 Task: In the event  named  Presentation Rehearsal and Polishing Session, Set a range of dates when you can accept meetings  '12 Jul â€" 1 Aug 2023'. Select a duration of  30 min. Select working hours  	_x000D_
MON- SAT 9:00am â€" 5:00pm. Add time before or after your events  as 5 min. Set the frequency of available time slots for invitees as  35 min. Set the minimum notice period and maximum events allowed per day as  45 hour and 6. , logged in from the account softage.4@softage.net and add another guest for the event, softage.1@softage.net
Action: Mouse pressed left at (946, 433)
Screenshot: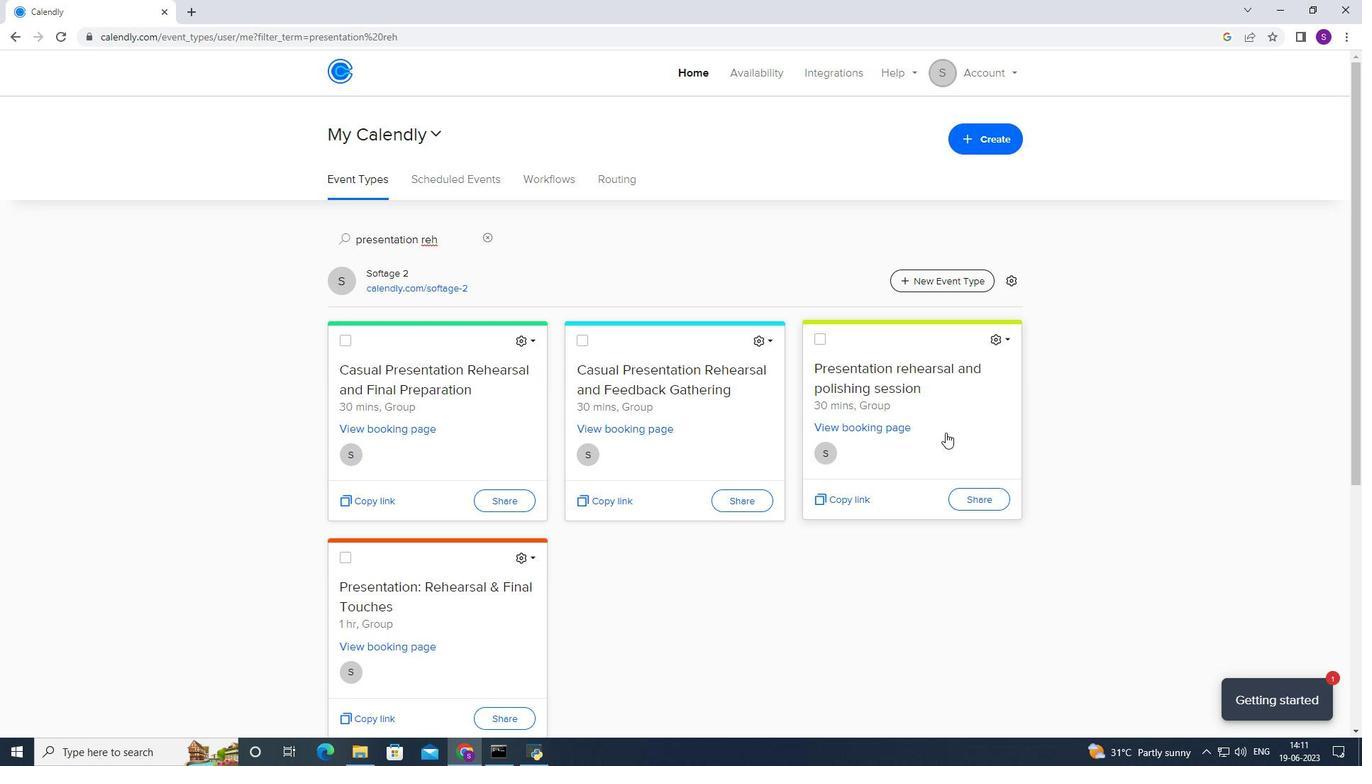 
Action: Mouse moved to (529, 303)
Screenshot: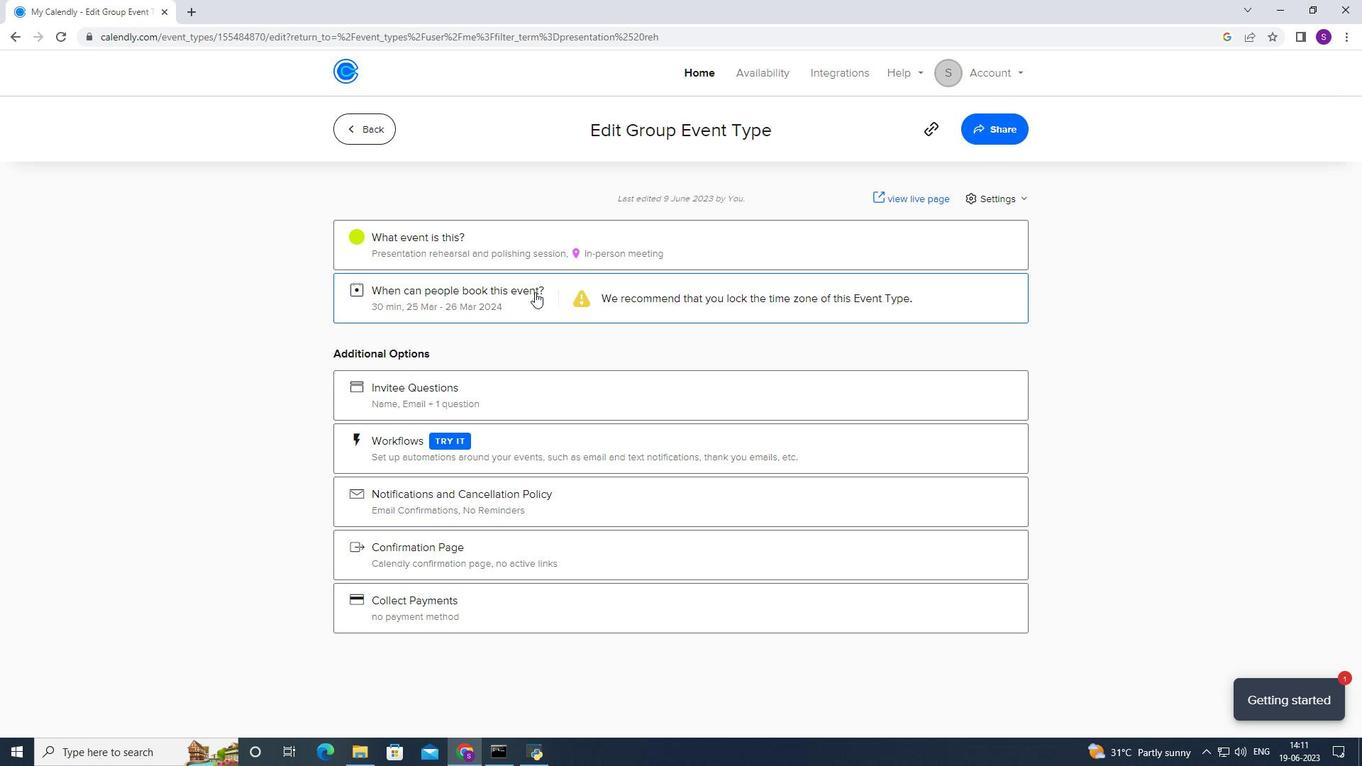
Action: Mouse pressed left at (529, 303)
Screenshot: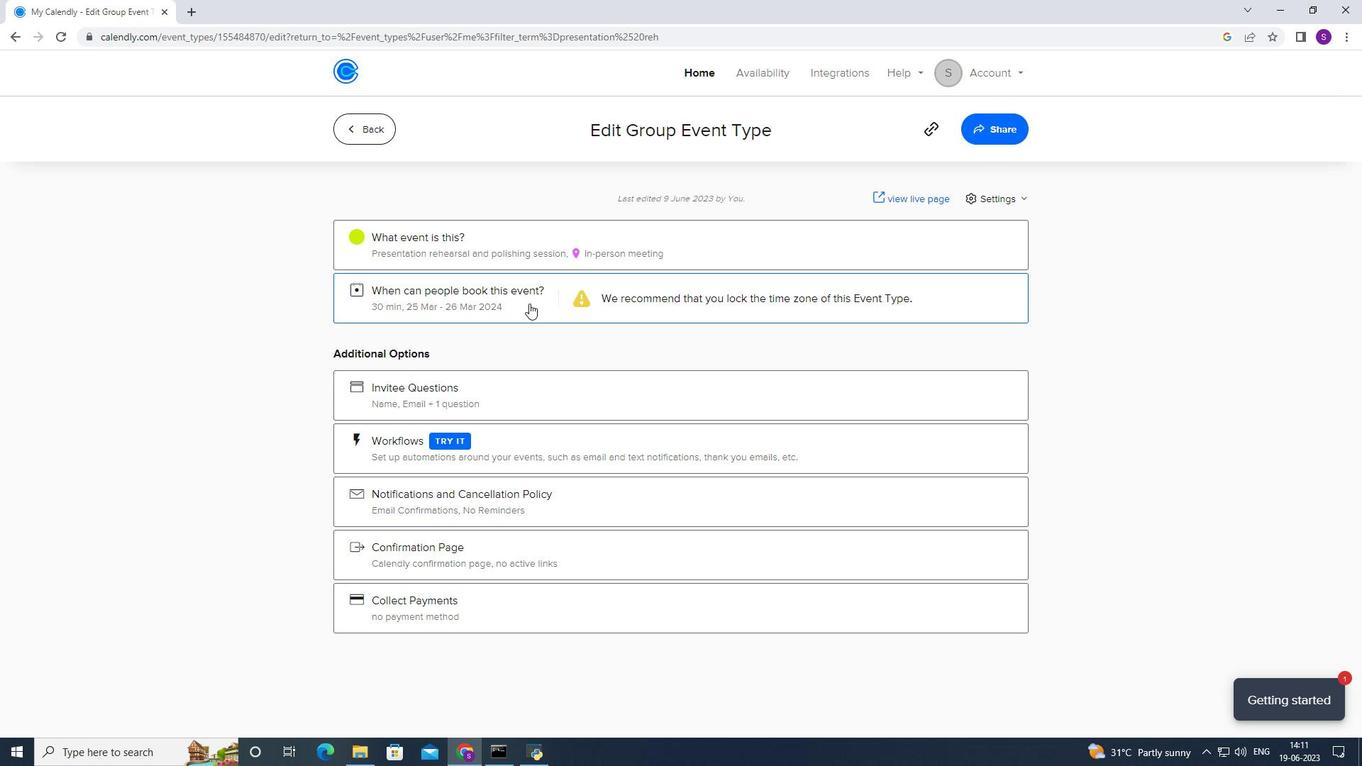 
Action: Mouse moved to (513, 480)
Screenshot: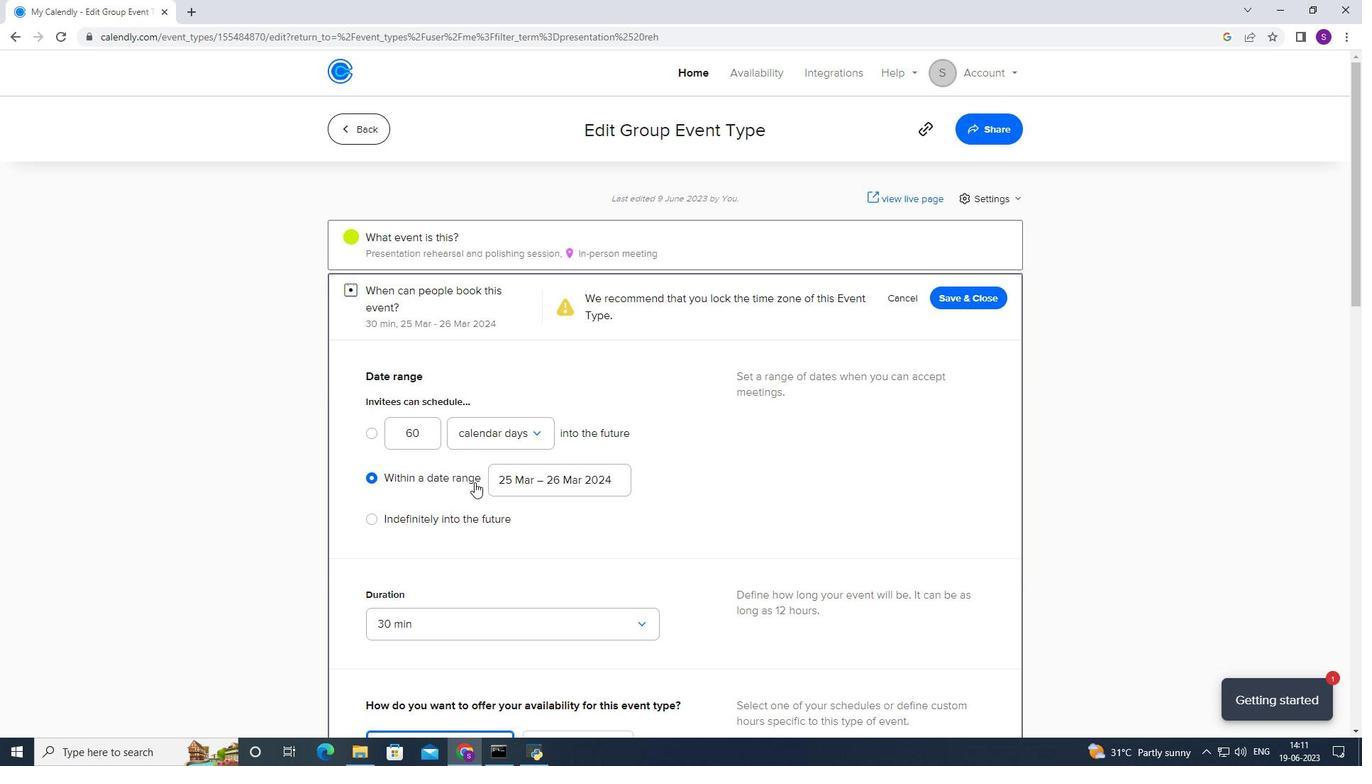 
Action: Mouse pressed left at (513, 480)
Screenshot: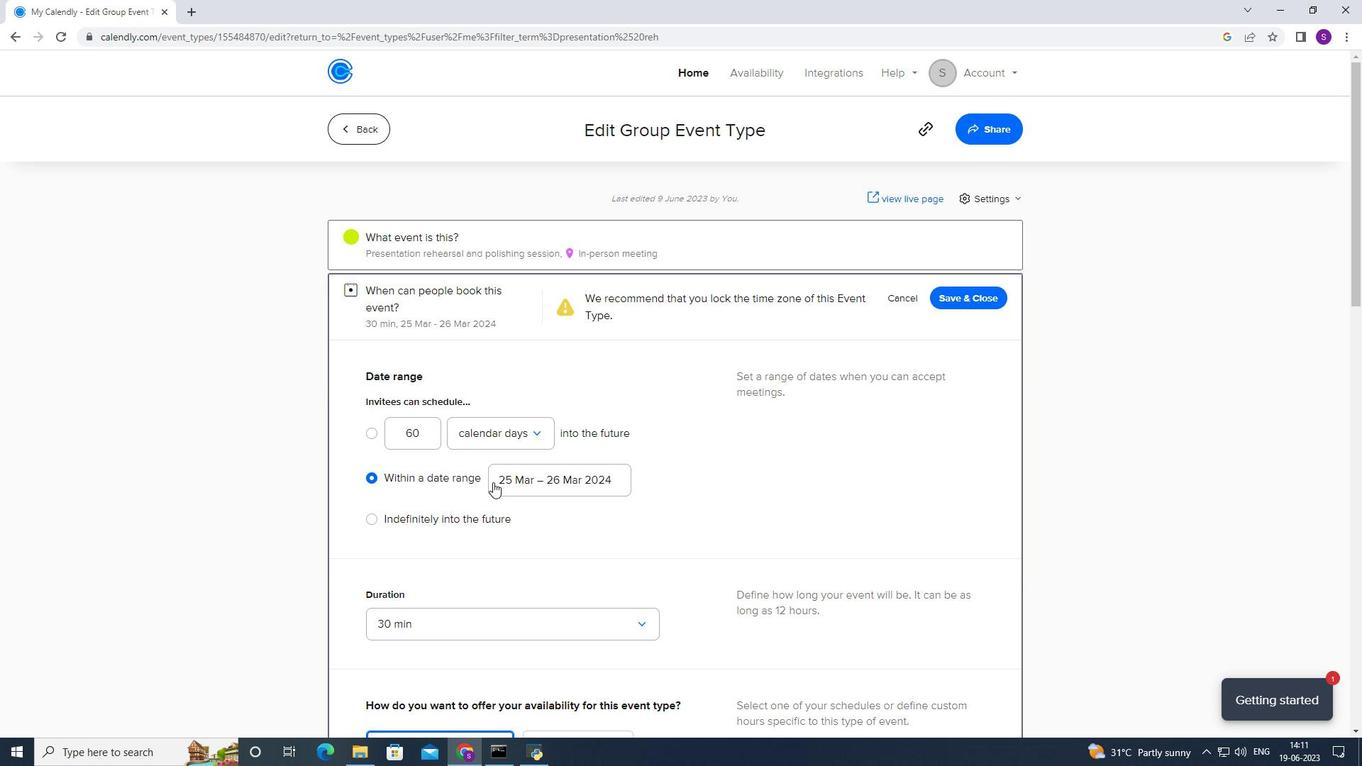 
Action: Mouse moved to (596, 222)
Screenshot: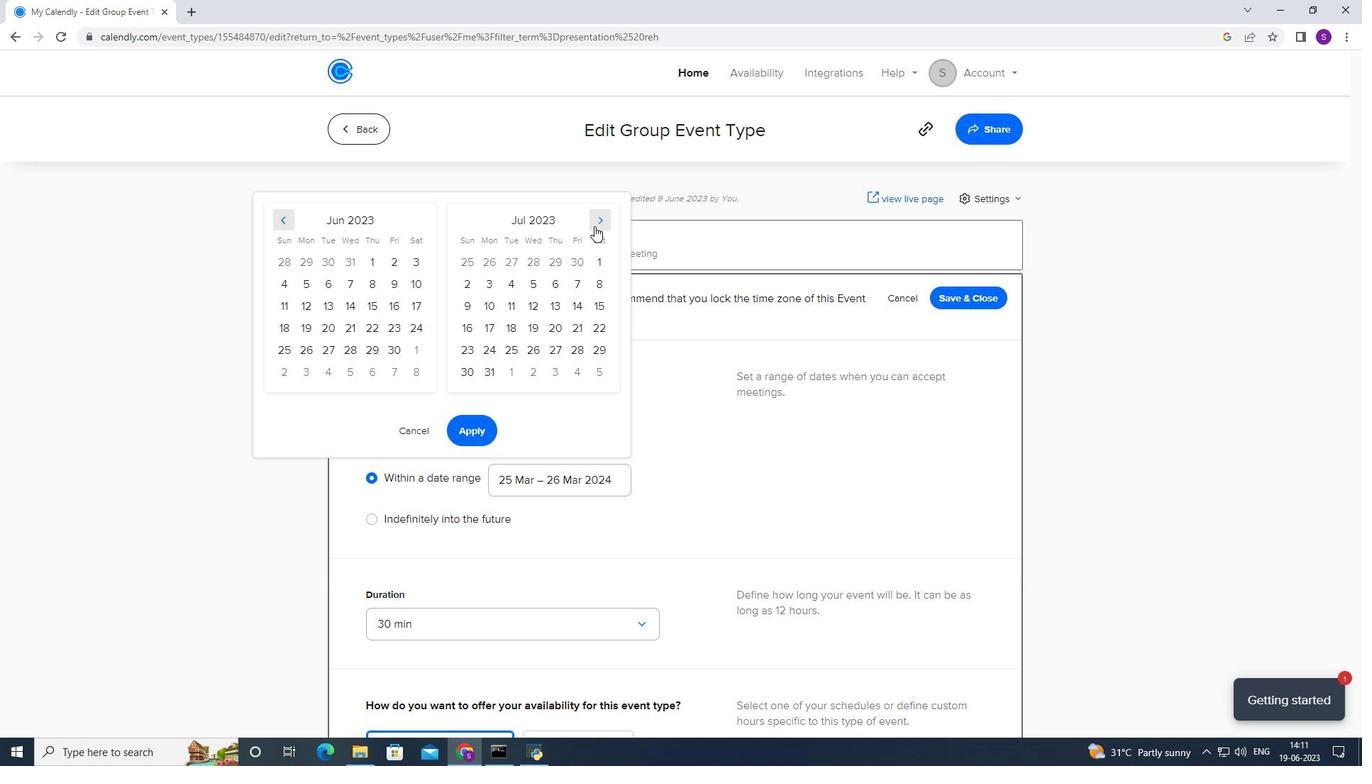 
Action: Mouse pressed left at (596, 222)
Screenshot: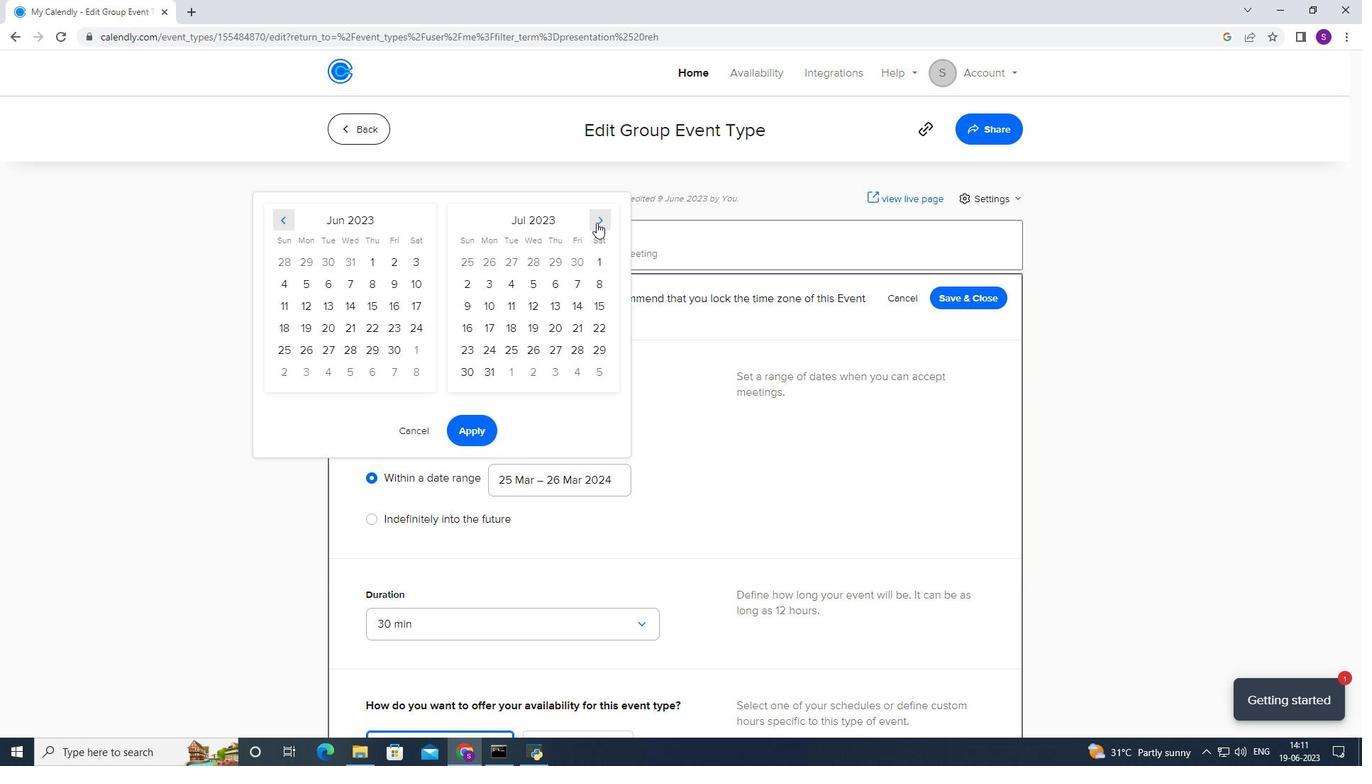 
Action: Mouse moved to (342, 305)
Screenshot: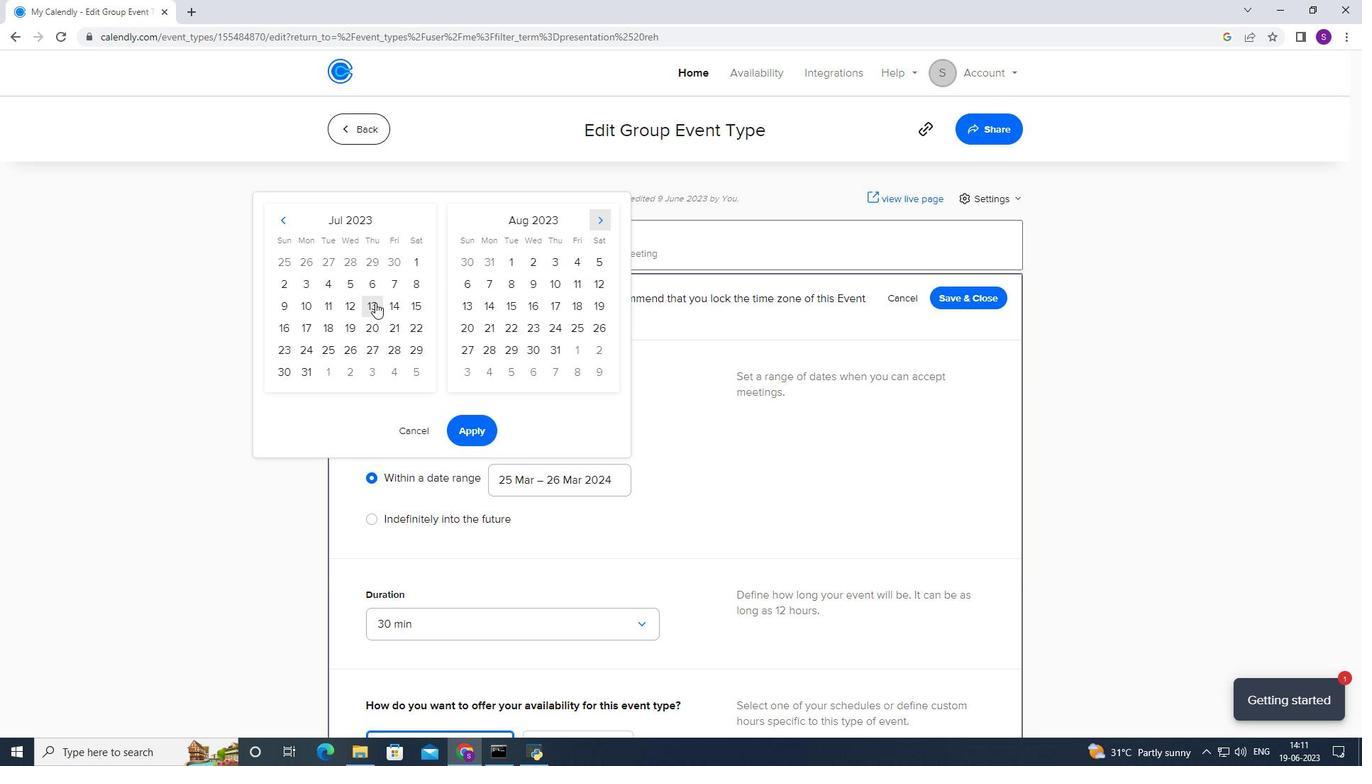 
Action: Mouse pressed left at (342, 305)
Screenshot: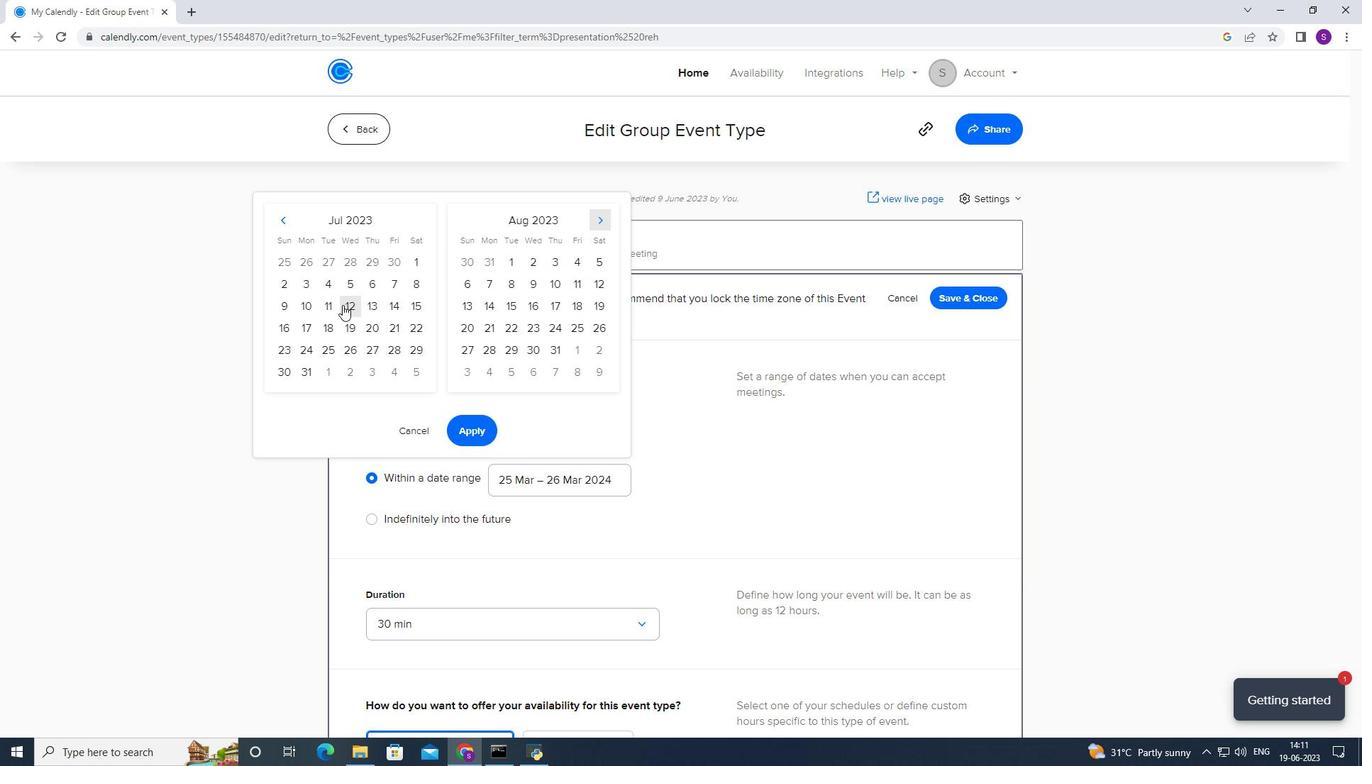 
Action: Mouse moved to (516, 269)
Screenshot: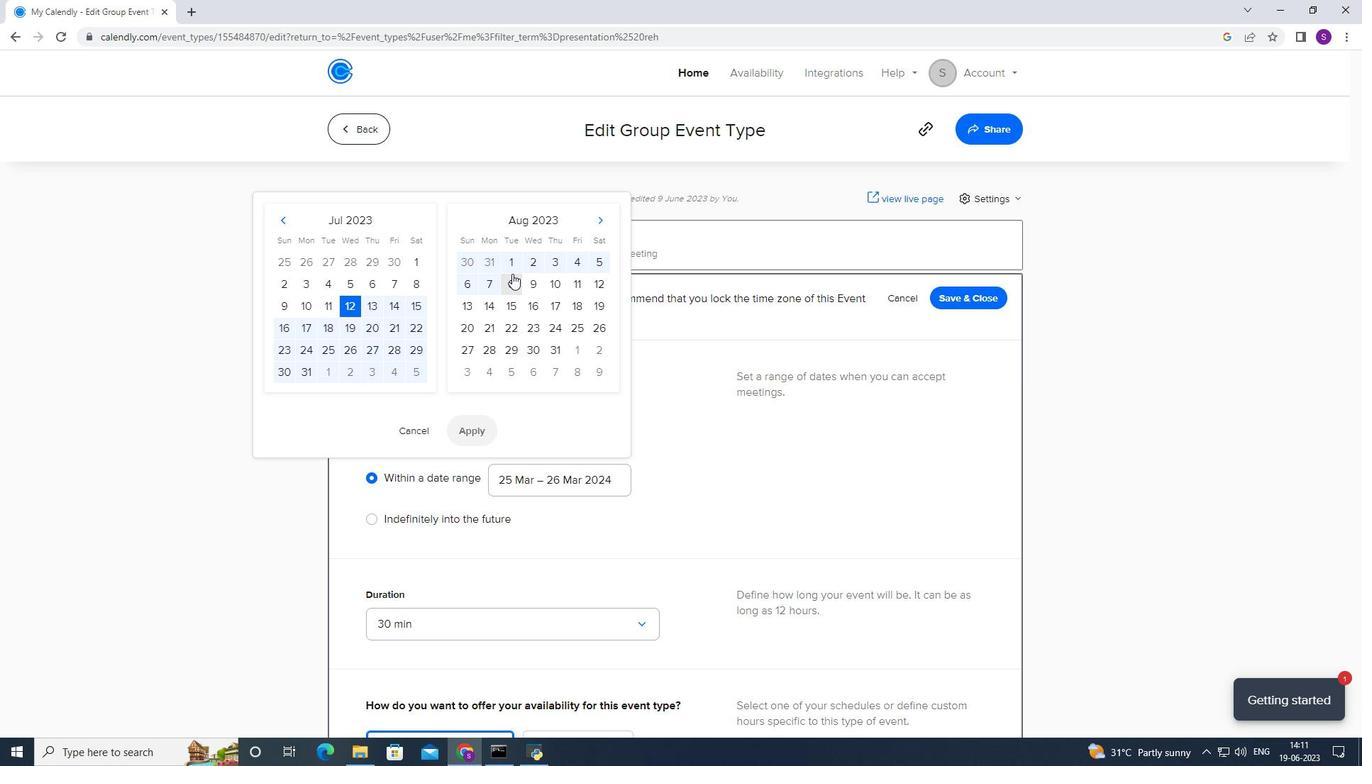 
Action: Mouse pressed left at (516, 269)
Screenshot: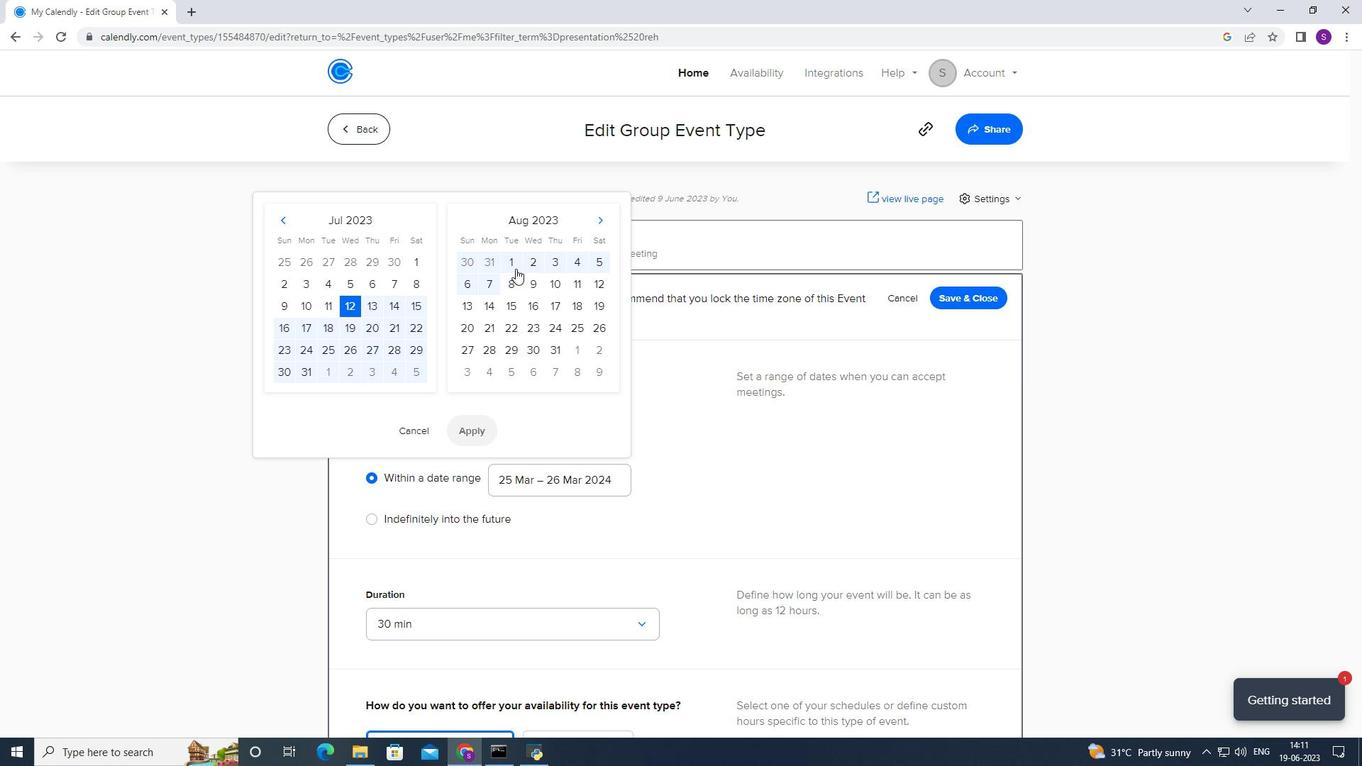 
Action: Mouse moved to (478, 415)
Screenshot: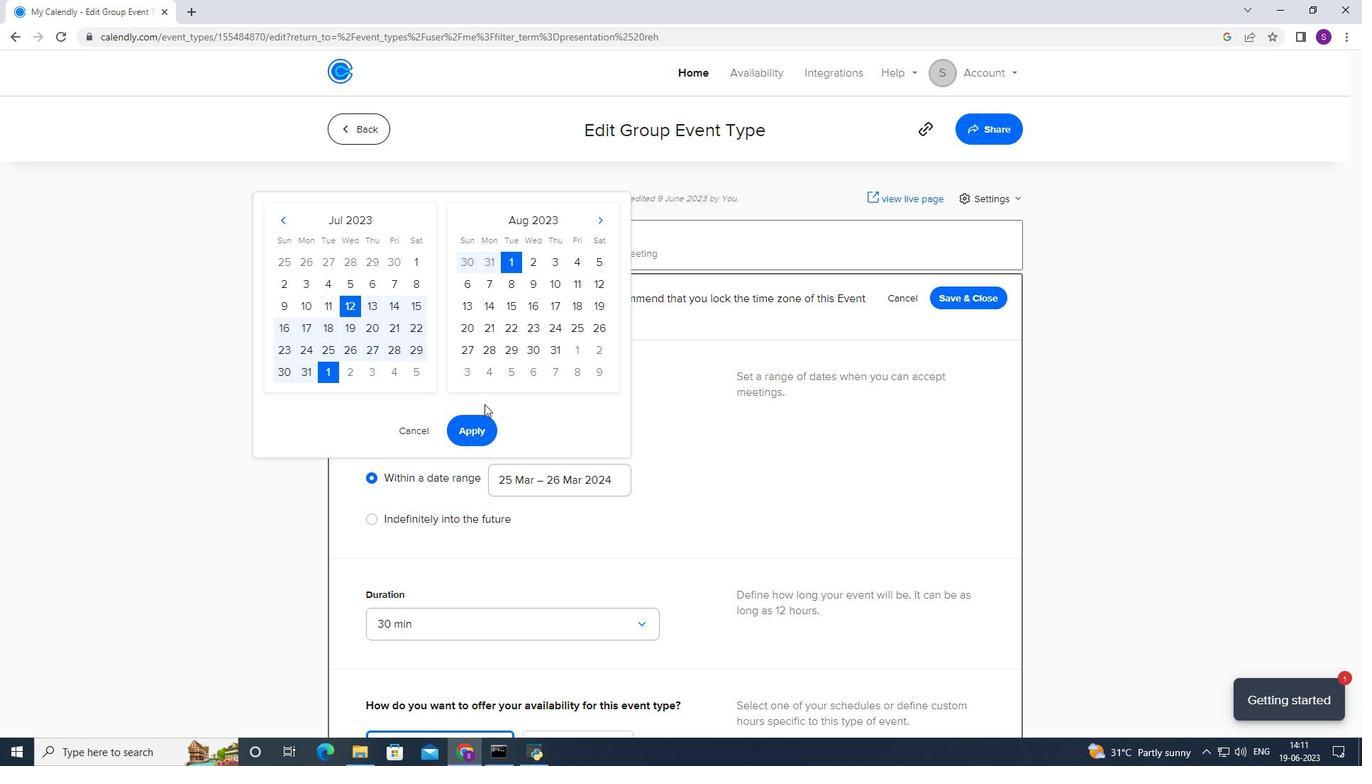 
Action: Mouse pressed left at (478, 415)
Screenshot: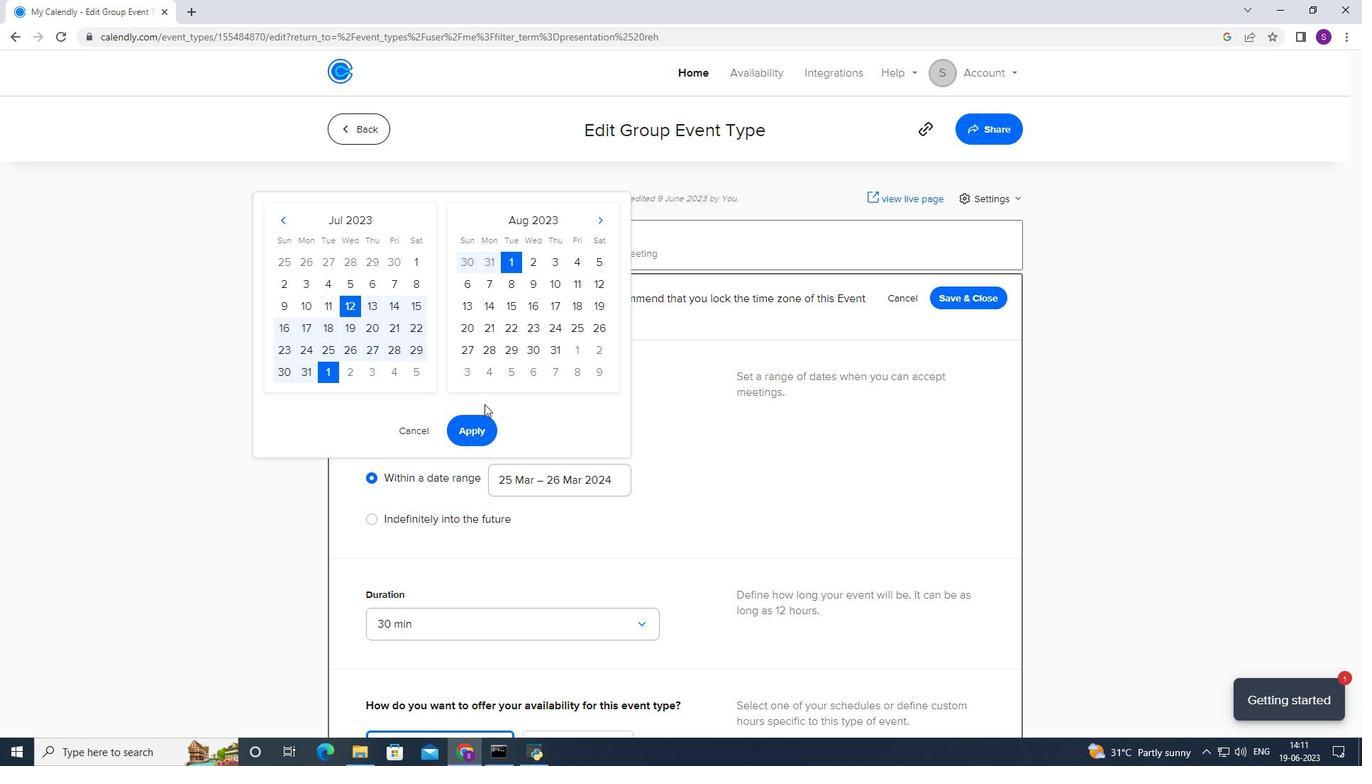 
Action: Mouse moved to (479, 416)
Screenshot: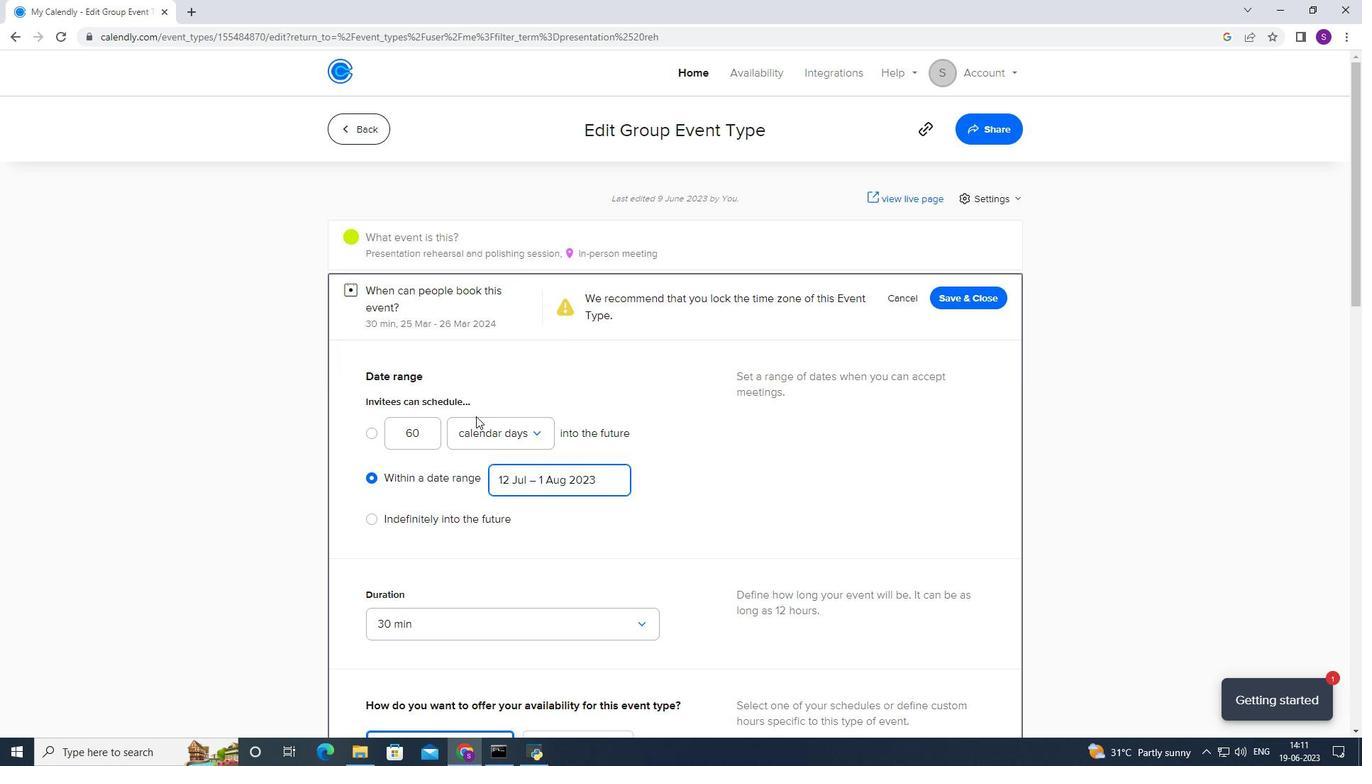 
Action: Mouse scrolled (479, 415) with delta (0, 0)
Screenshot: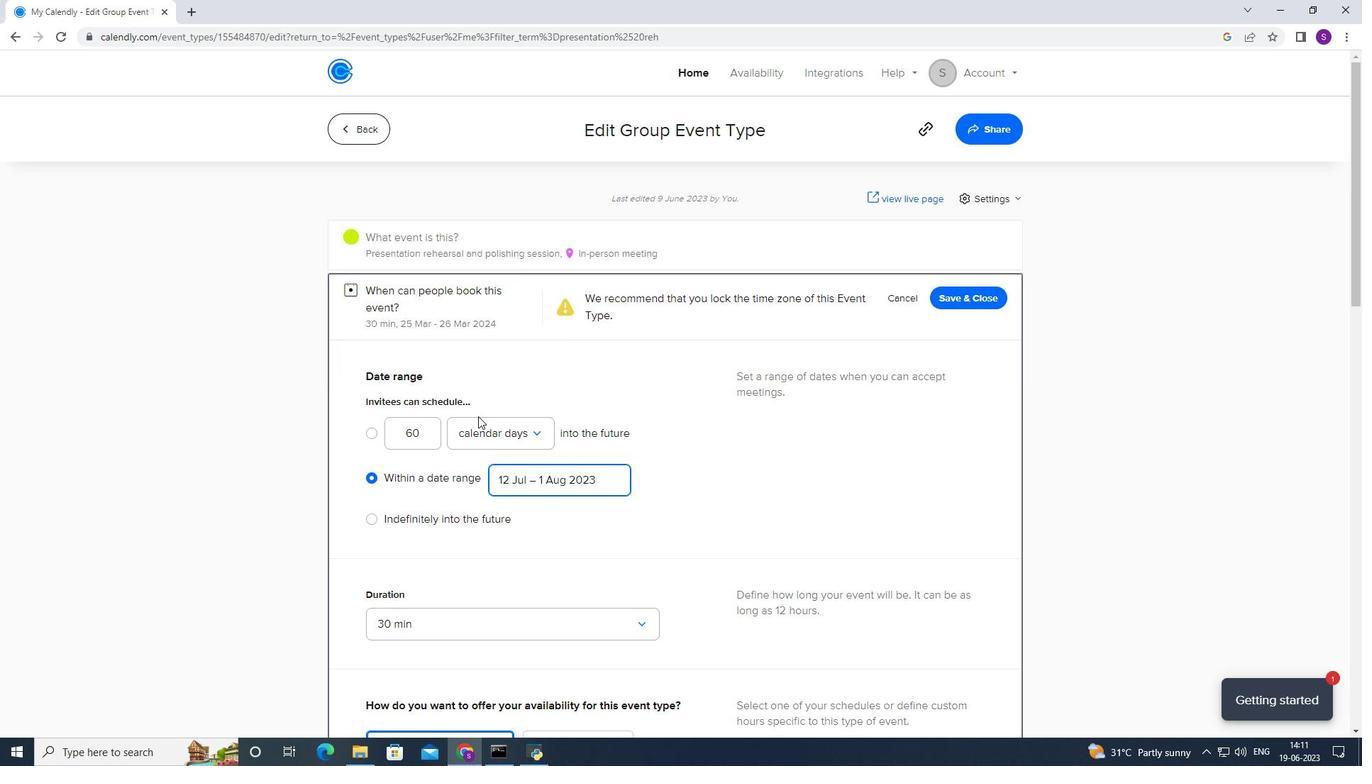 
Action: Mouse scrolled (479, 415) with delta (0, 0)
Screenshot: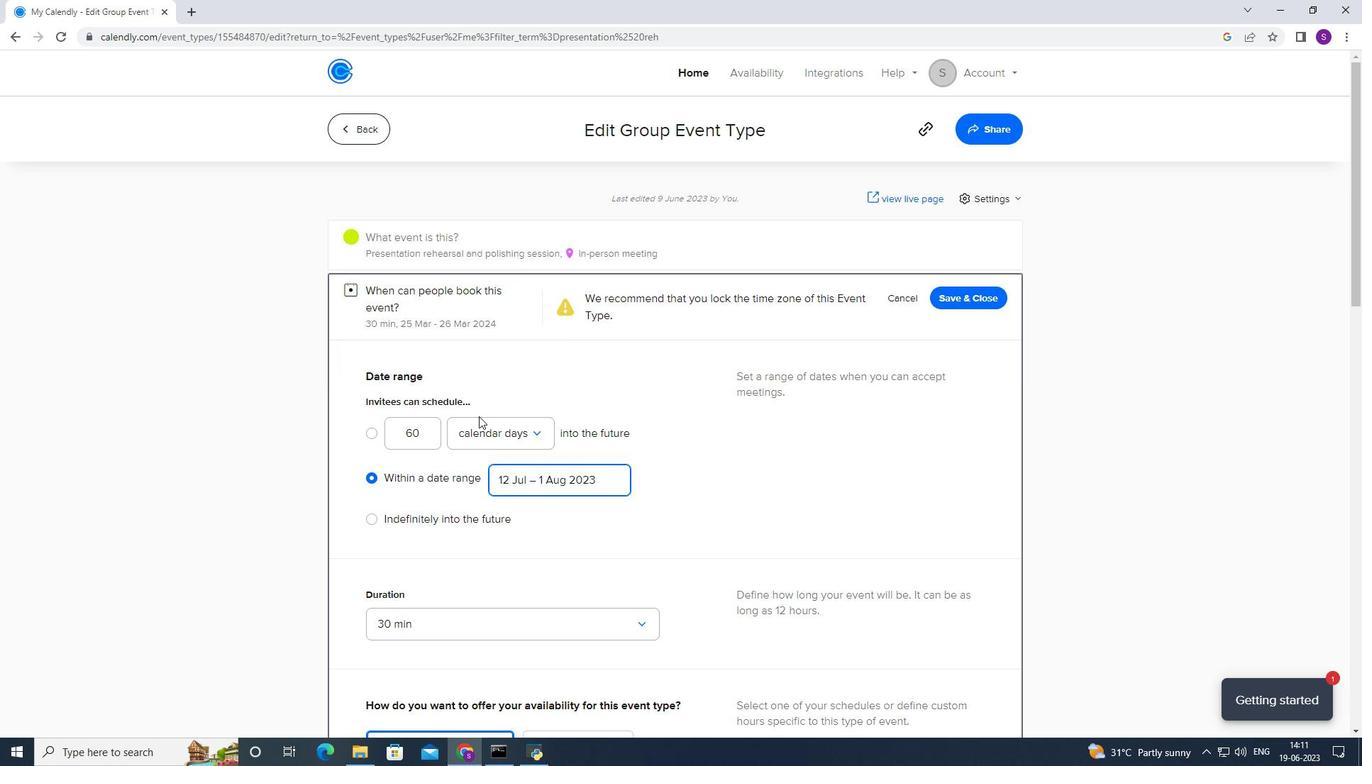 
Action: Mouse scrolled (479, 415) with delta (0, 0)
Screenshot: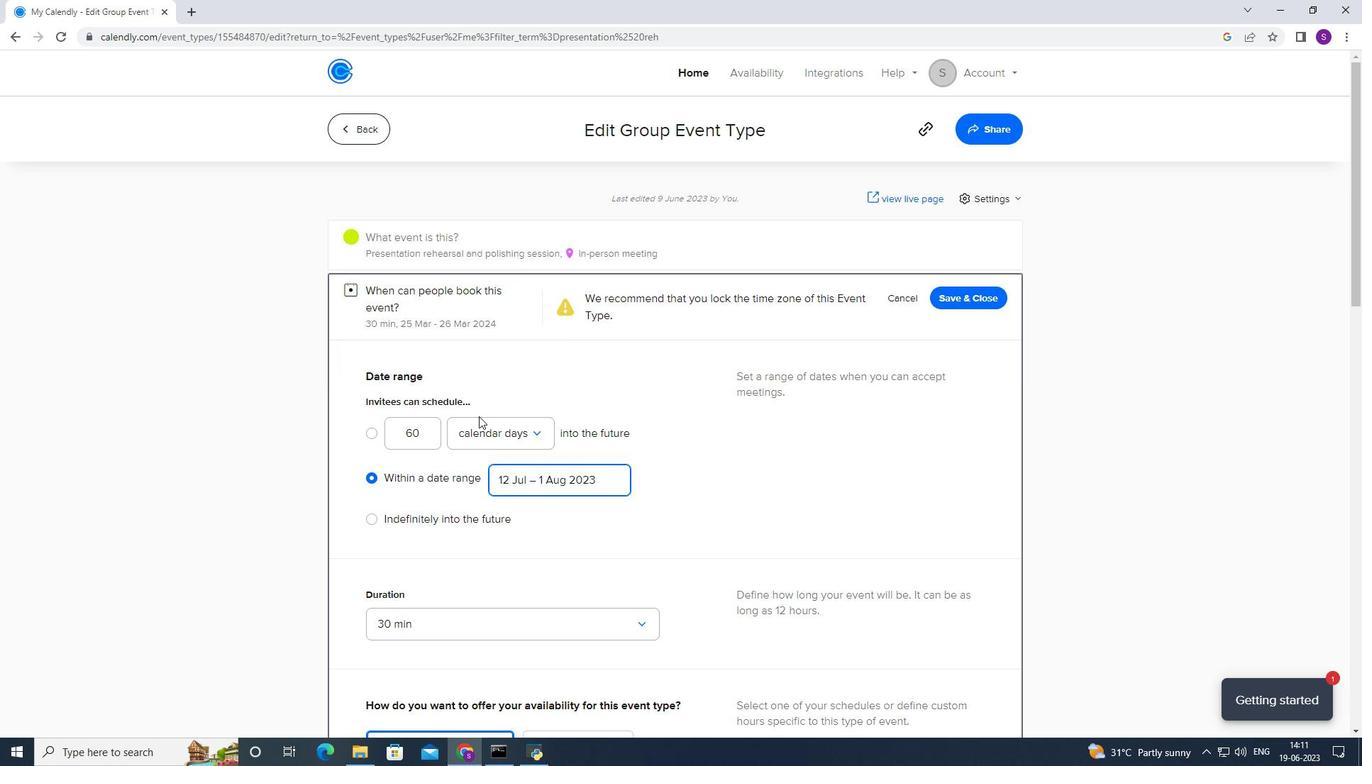 
Action: Mouse scrolled (479, 415) with delta (0, 0)
Screenshot: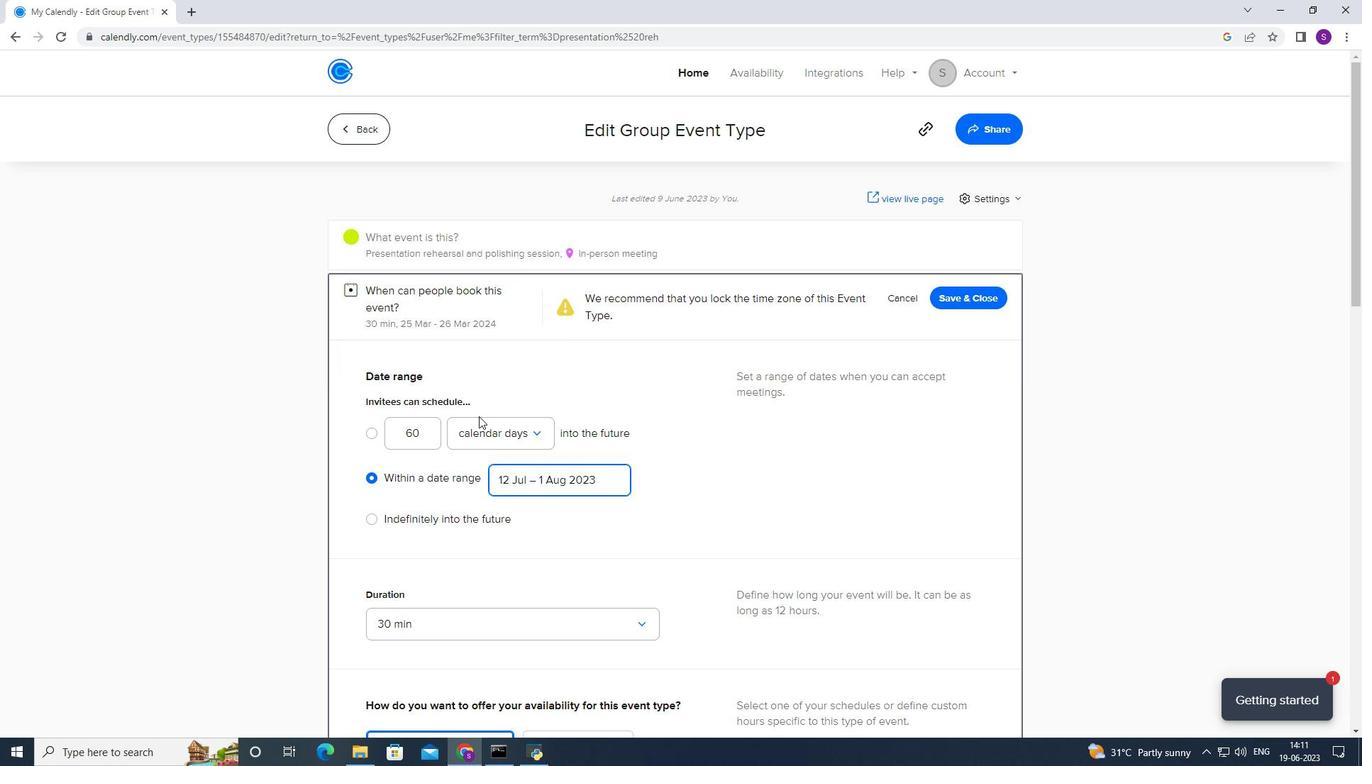 
Action: Mouse scrolled (479, 415) with delta (0, 0)
Screenshot: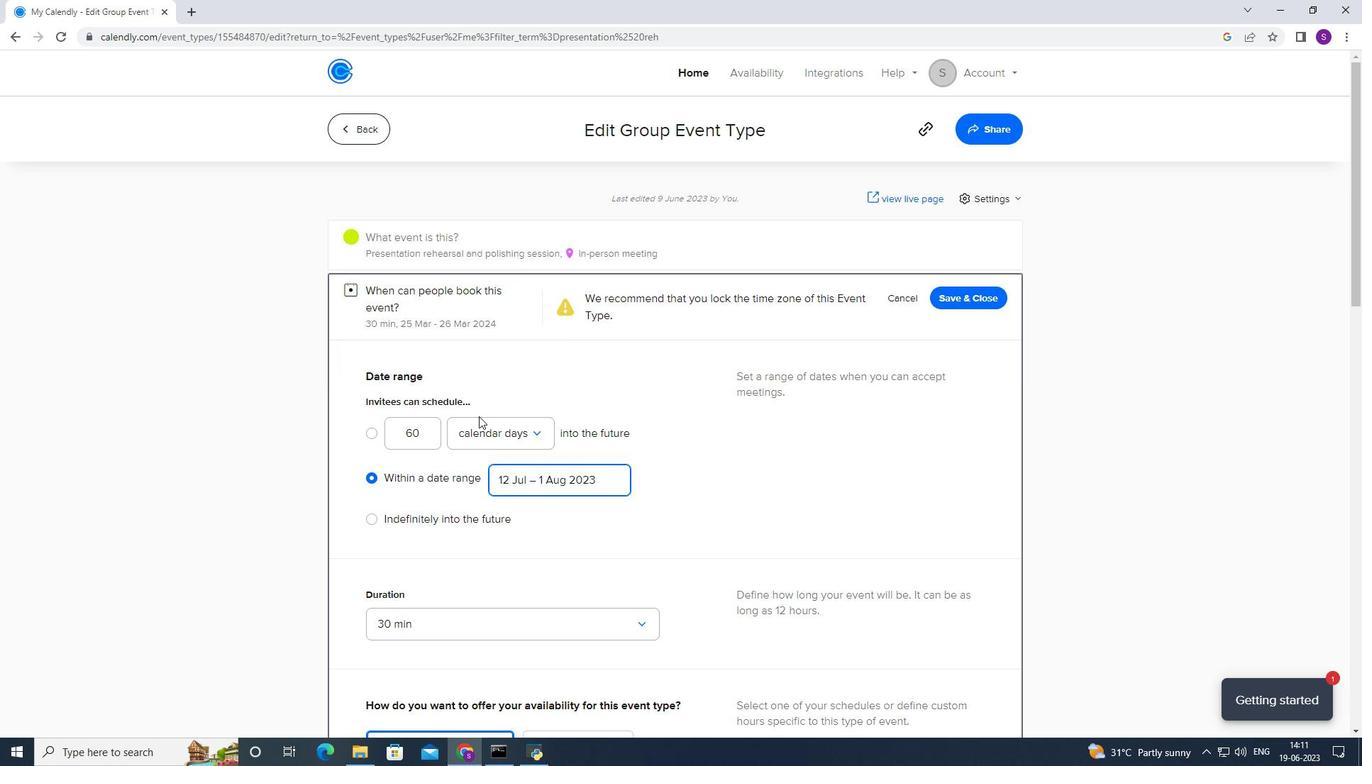 
Action: Mouse scrolled (479, 415) with delta (0, 0)
Screenshot: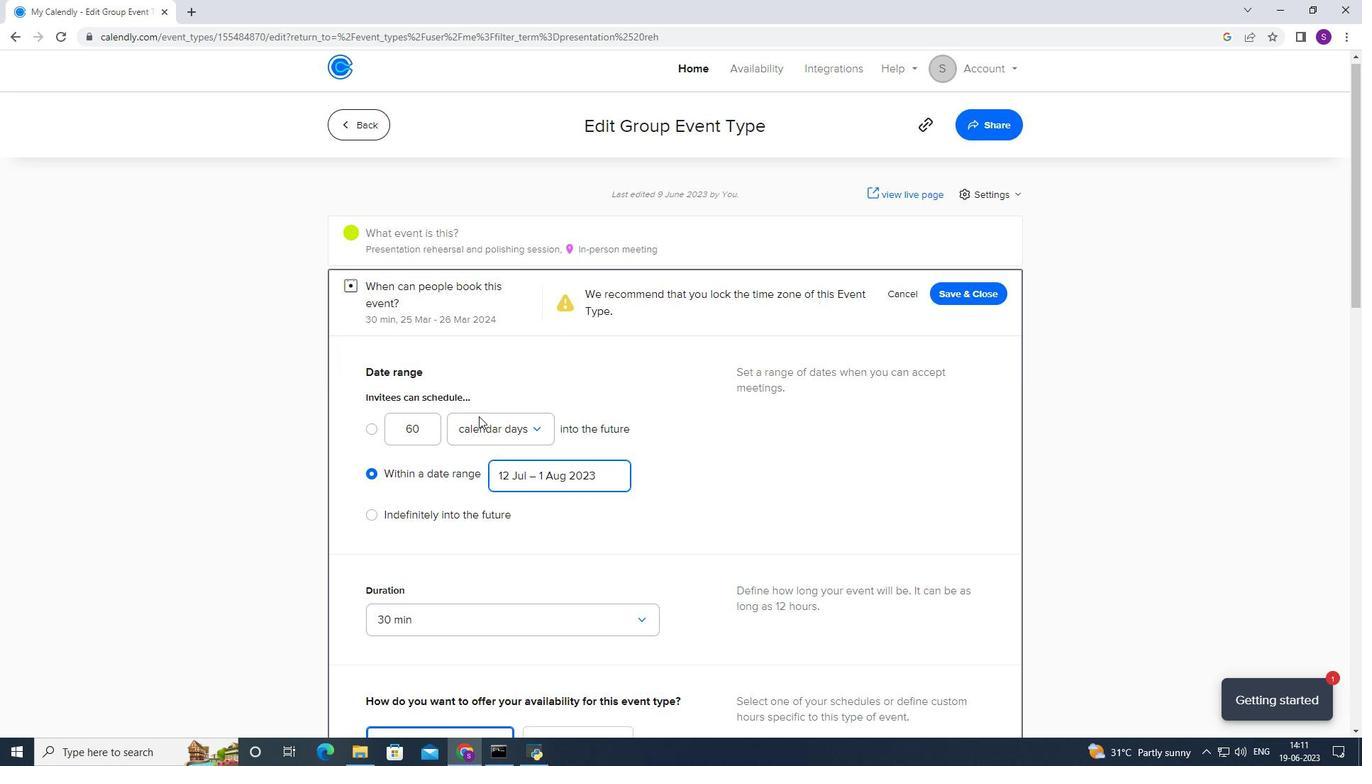 
Action: Mouse moved to (565, 323)
Screenshot: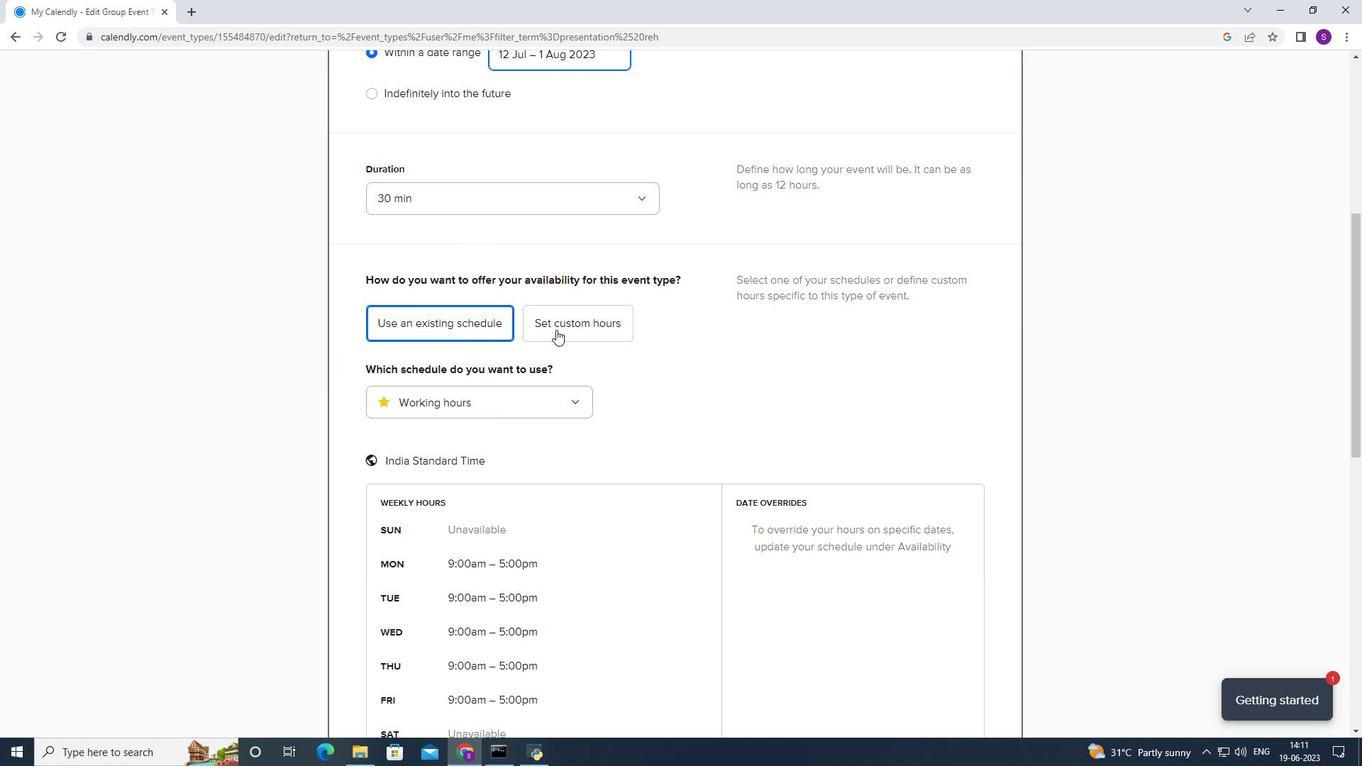 
Action: Mouse pressed left at (565, 323)
Screenshot: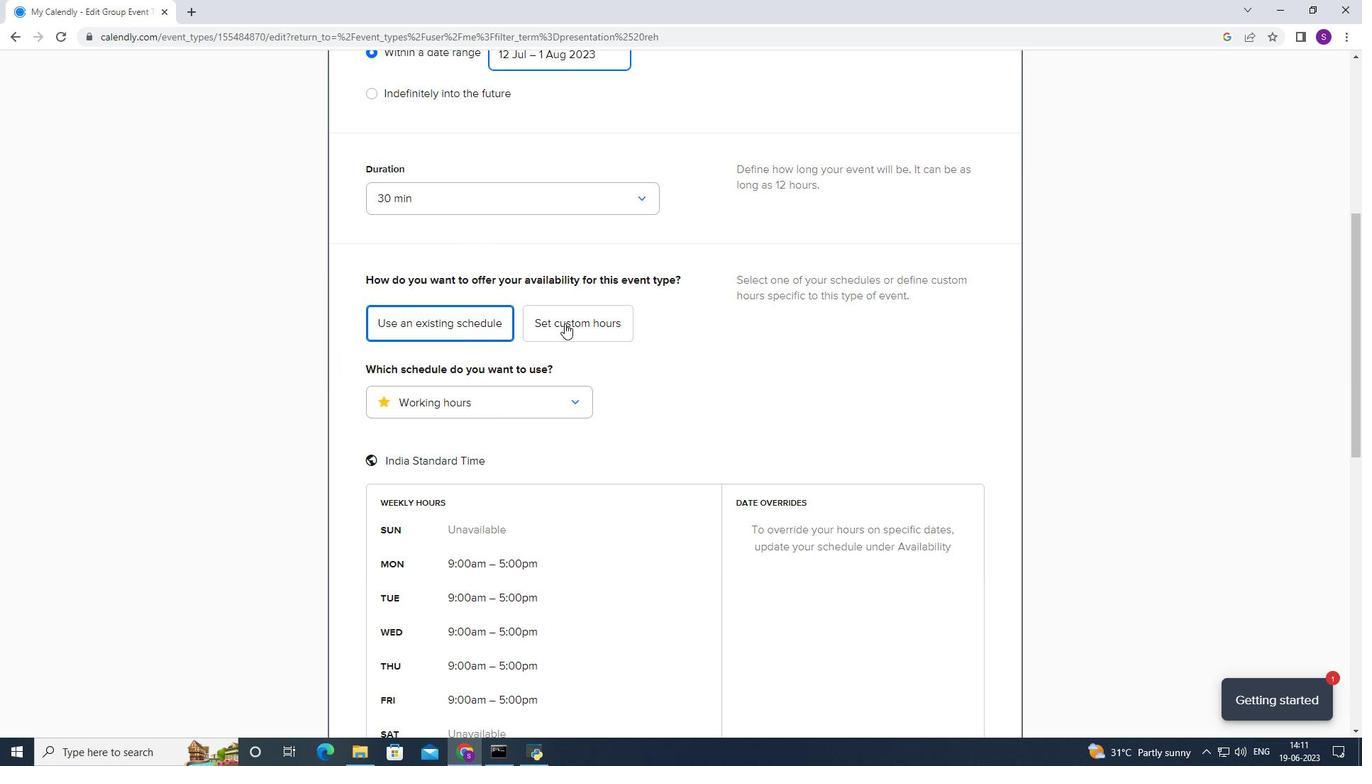 
Action: Mouse moved to (535, 421)
Screenshot: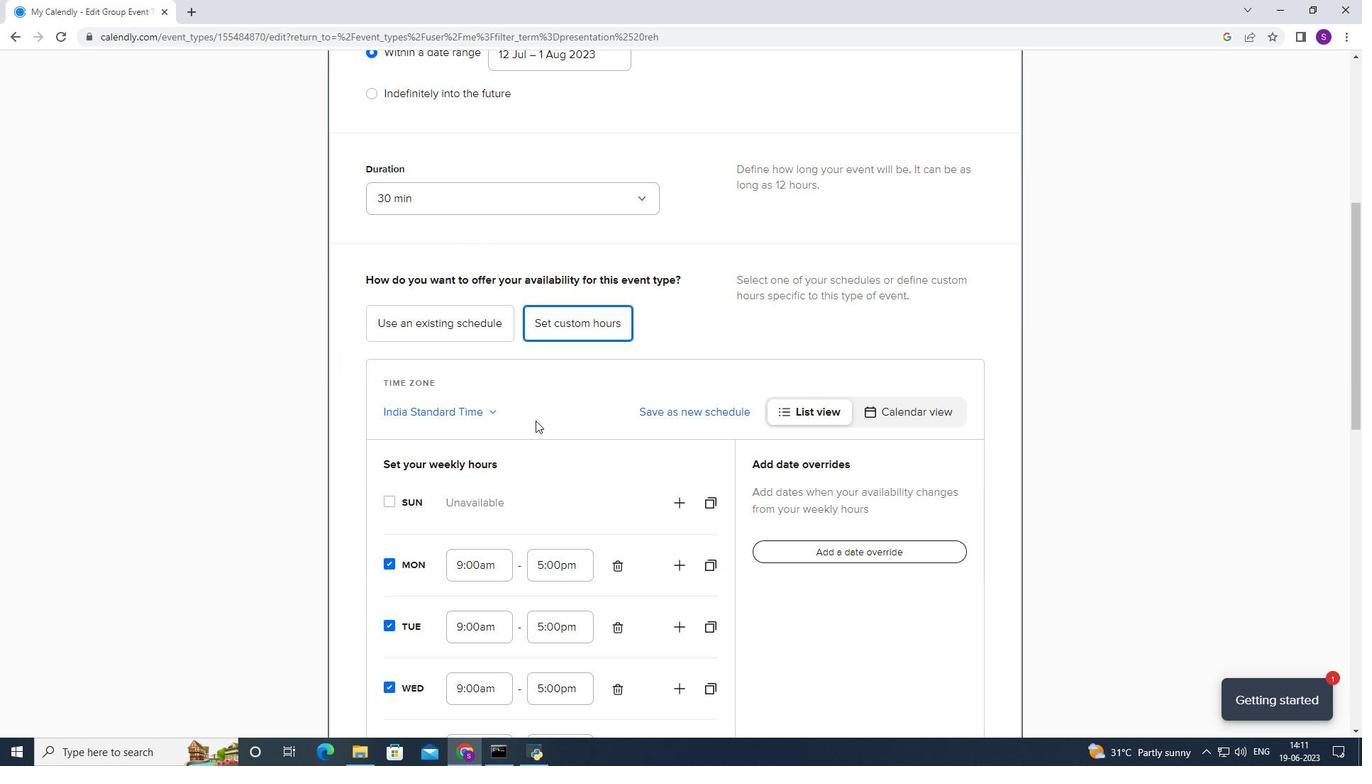 
Action: Mouse scrolled (535, 420) with delta (0, 0)
Screenshot: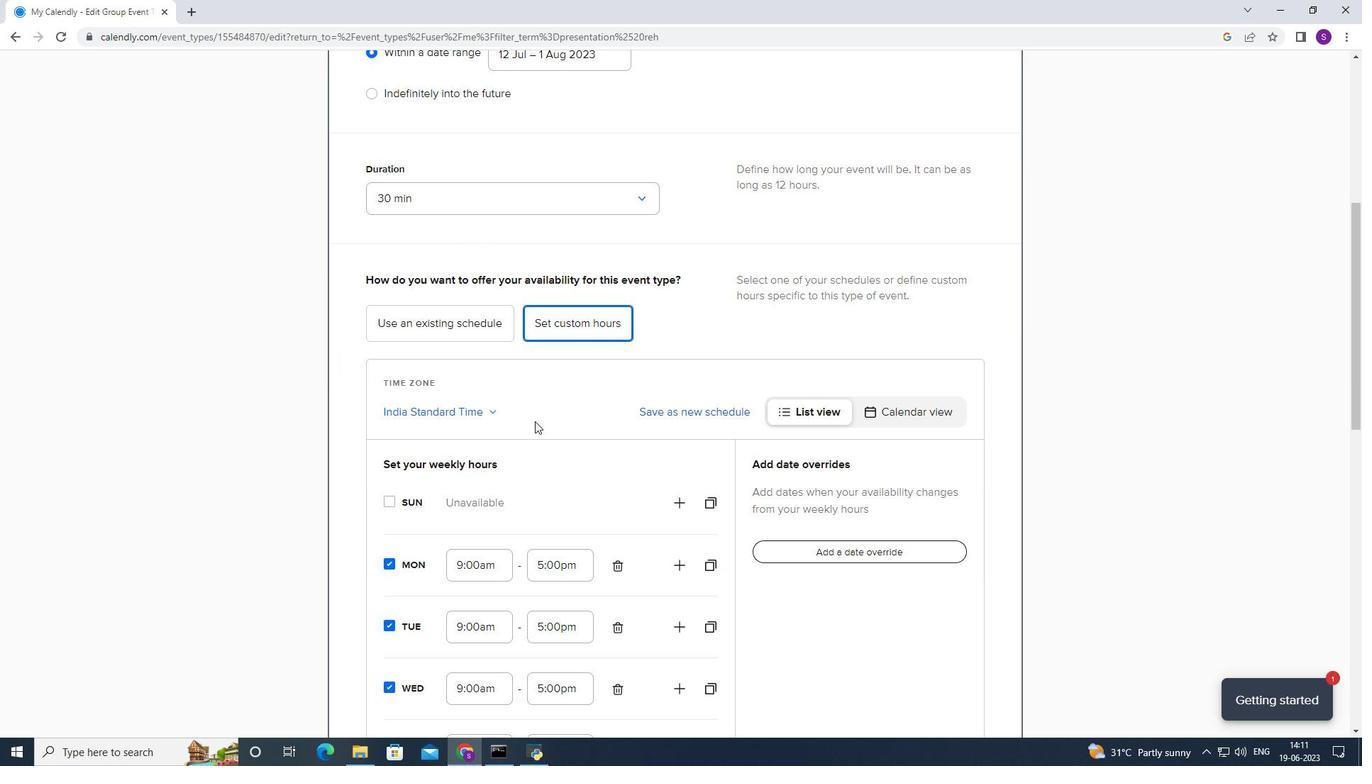 
Action: Mouse scrolled (535, 420) with delta (0, 0)
Screenshot: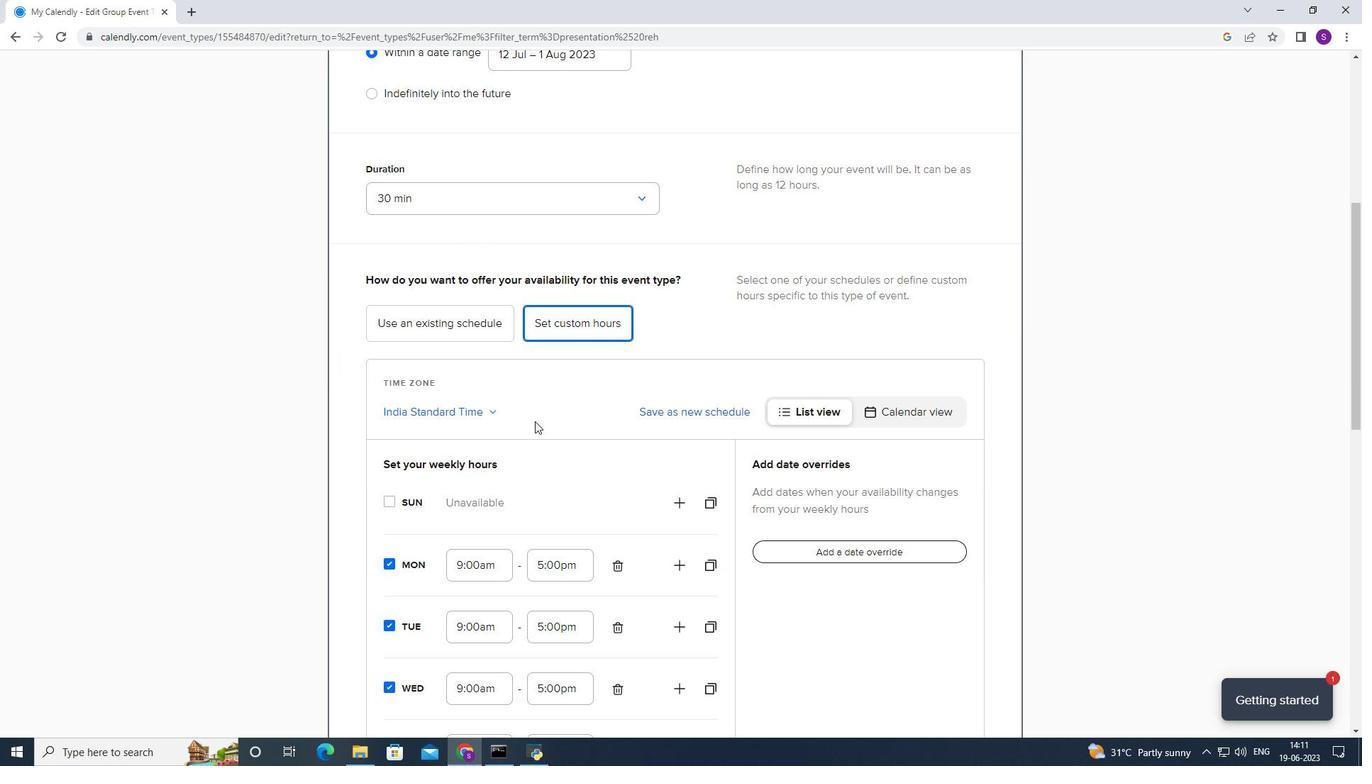 
Action: Mouse scrolled (535, 420) with delta (0, 0)
Screenshot: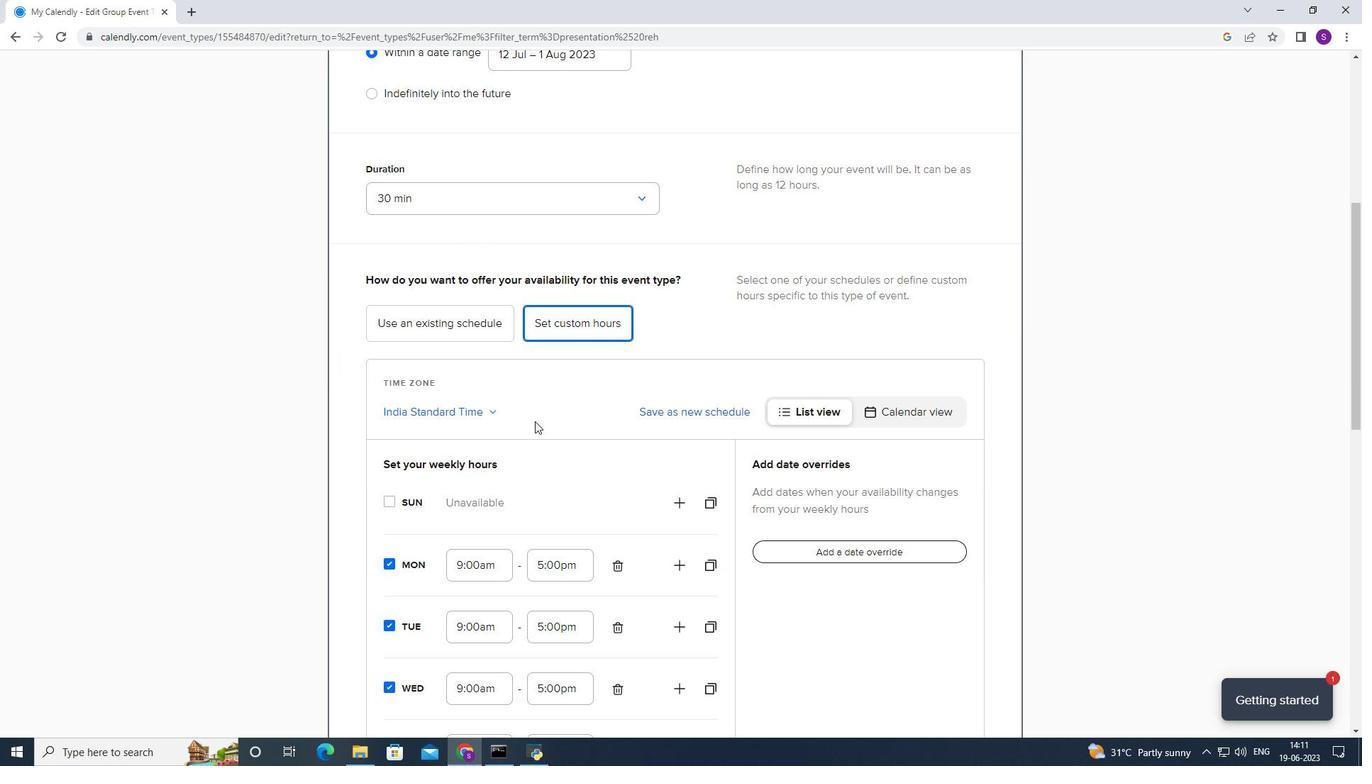 
Action: Mouse moved to (387, 652)
Screenshot: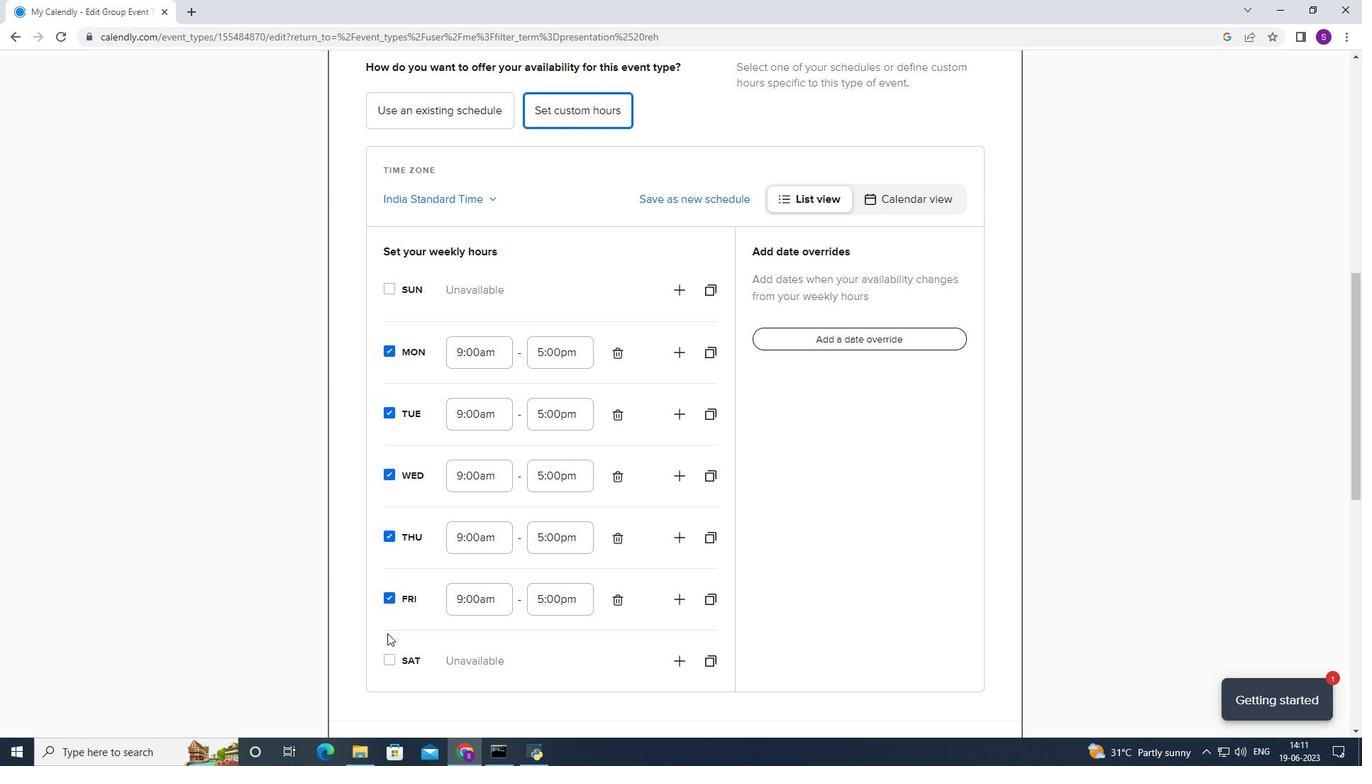
Action: Mouse pressed left at (387, 652)
Screenshot: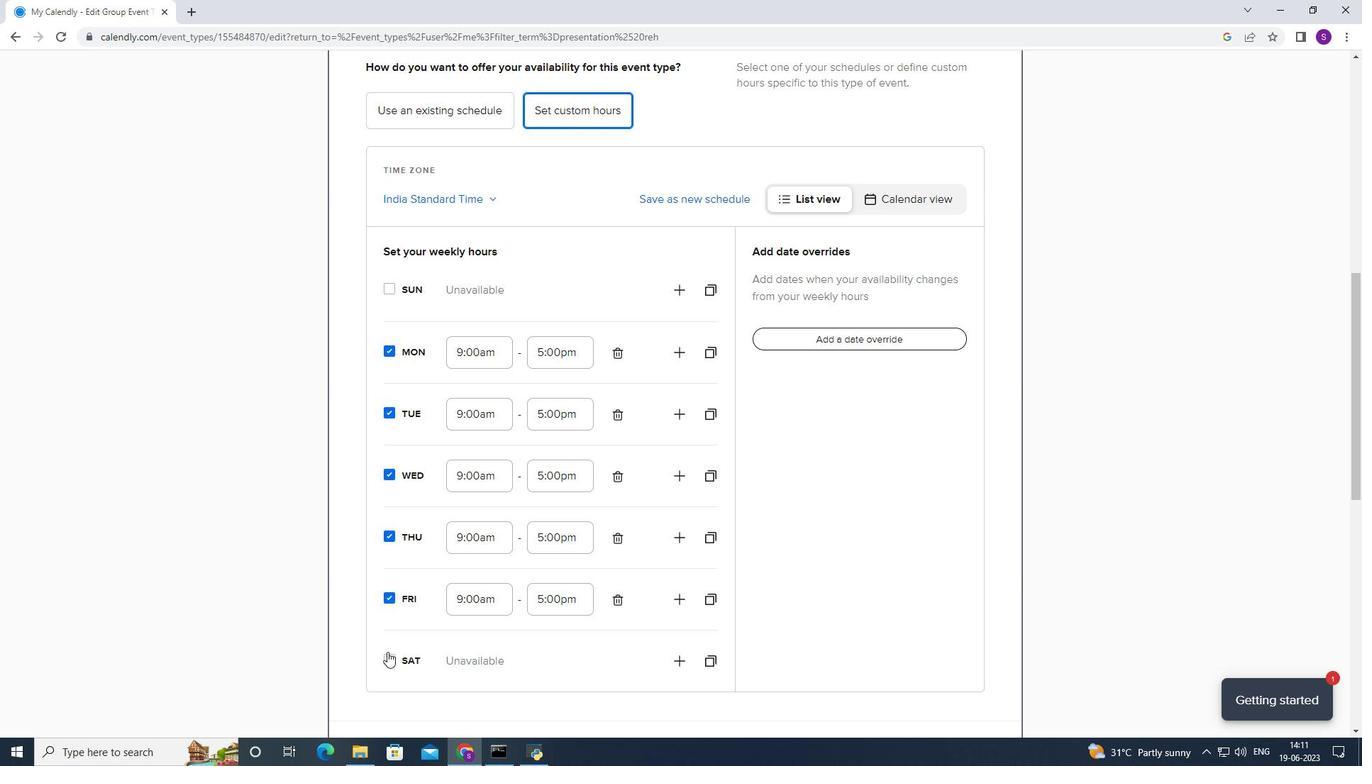 
Action: Mouse moved to (474, 335)
Screenshot: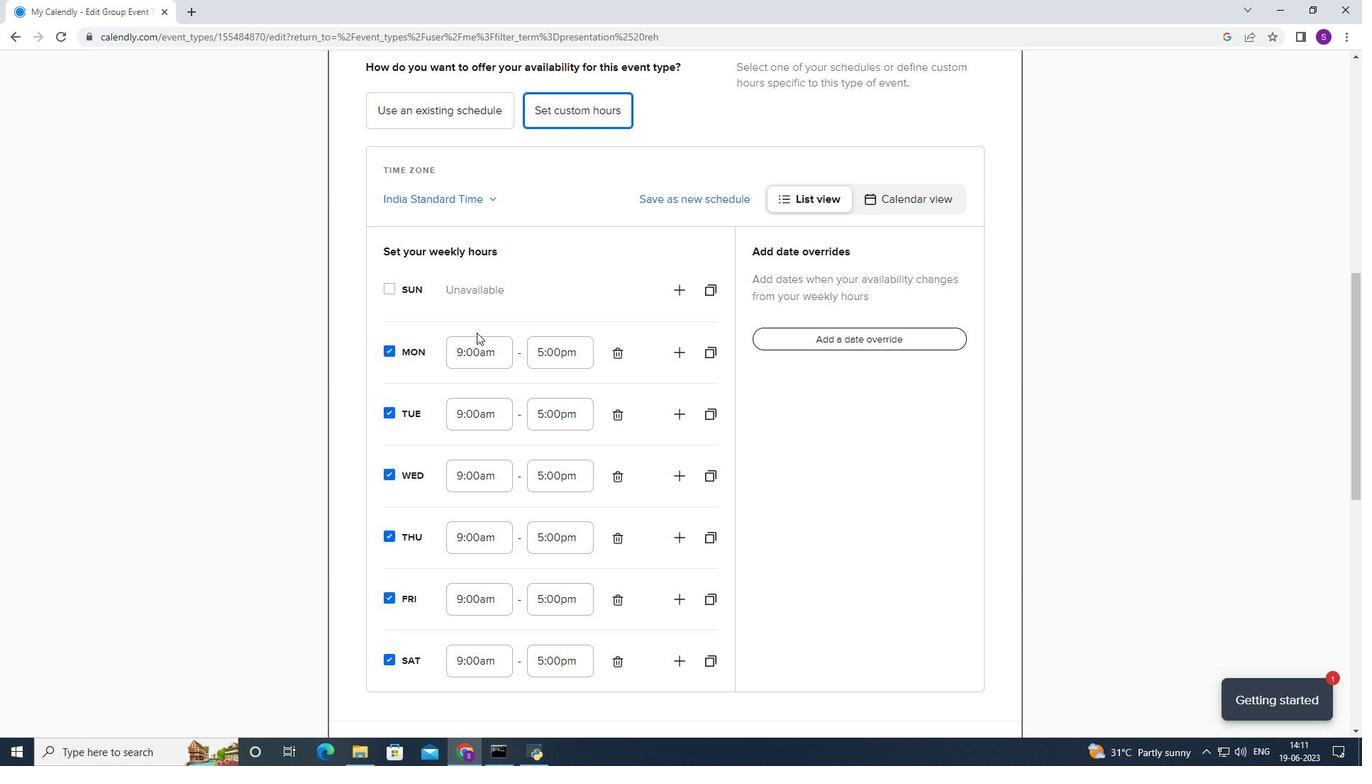 
Action: Mouse scrolled (474, 334) with delta (0, 0)
Screenshot: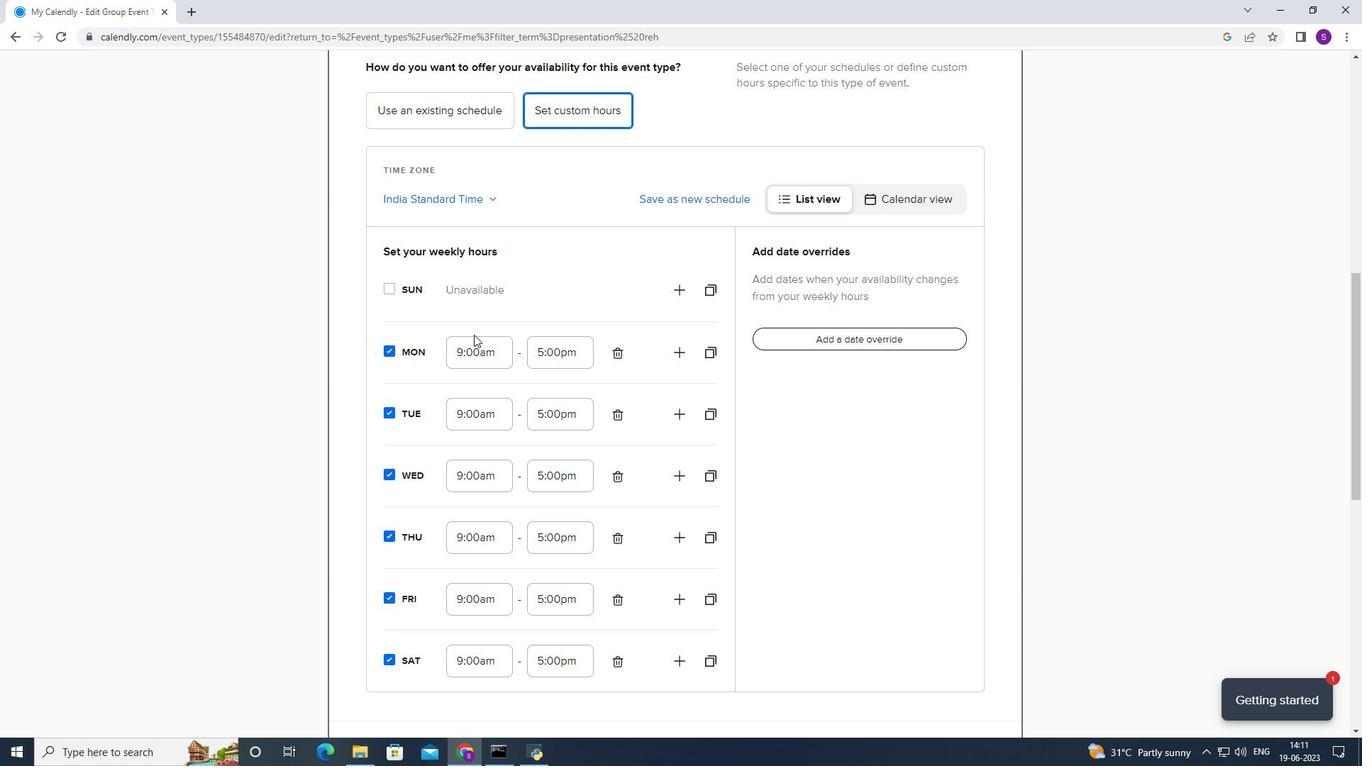 
Action: Mouse moved to (469, 341)
Screenshot: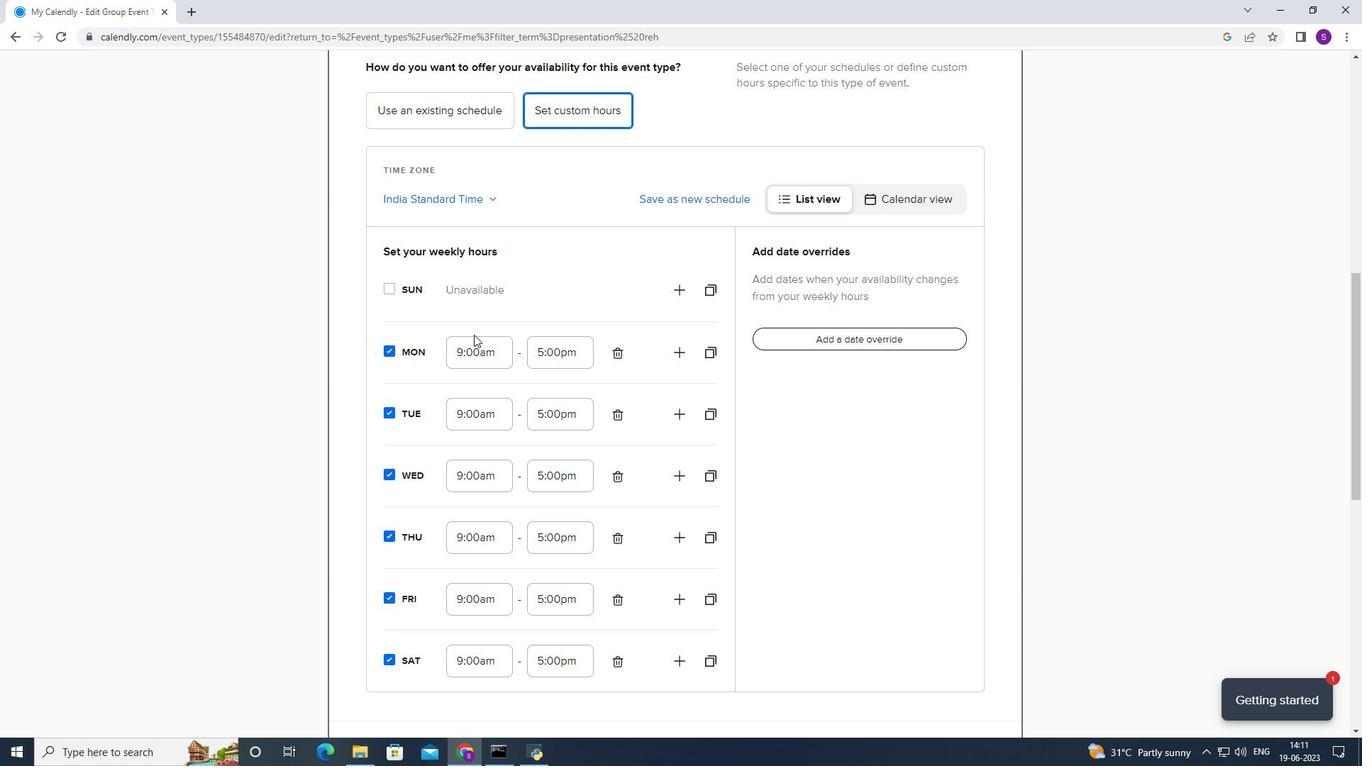 
Action: Mouse scrolled (469, 340) with delta (0, 0)
Screenshot: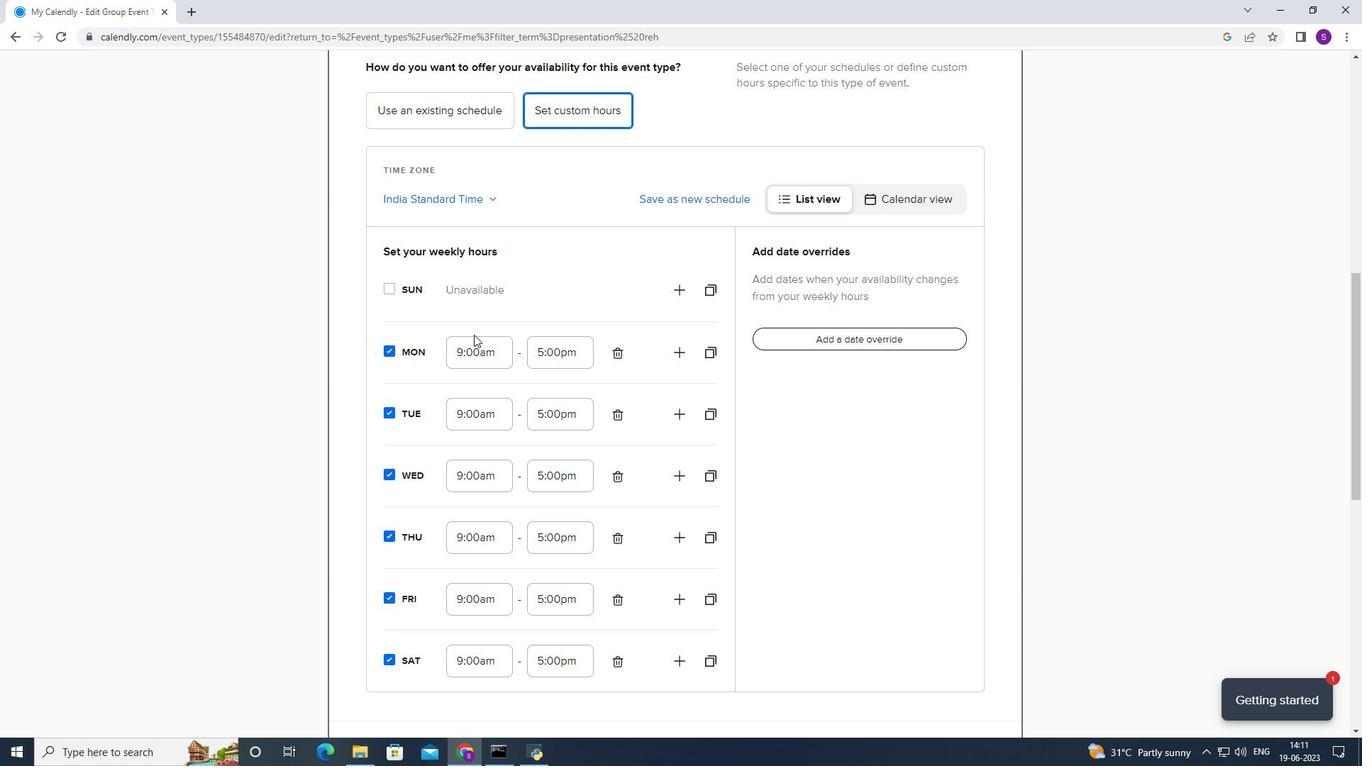 
Action: Mouse moved to (464, 347)
Screenshot: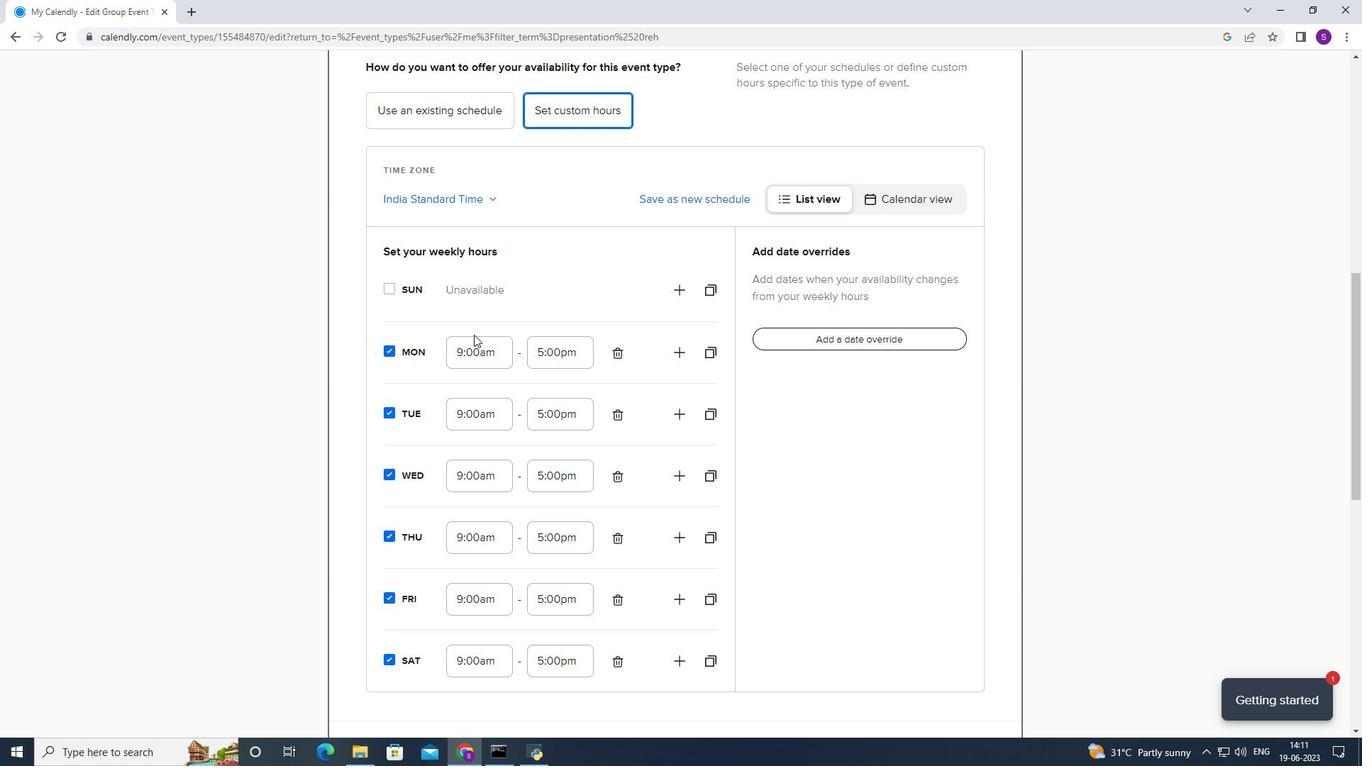 
Action: Mouse scrolled (464, 347) with delta (0, 0)
Screenshot: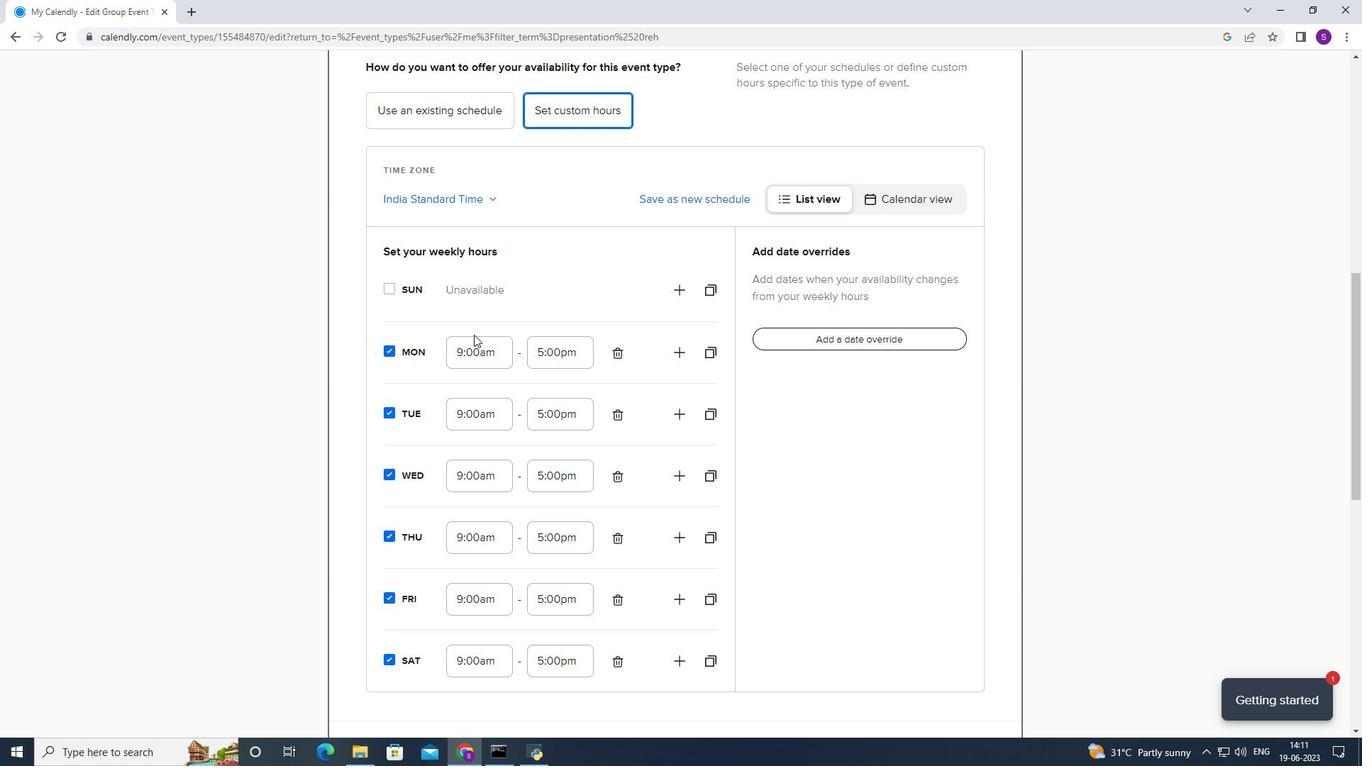 
Action: Mouse moved to (461, 353)
Screenshot: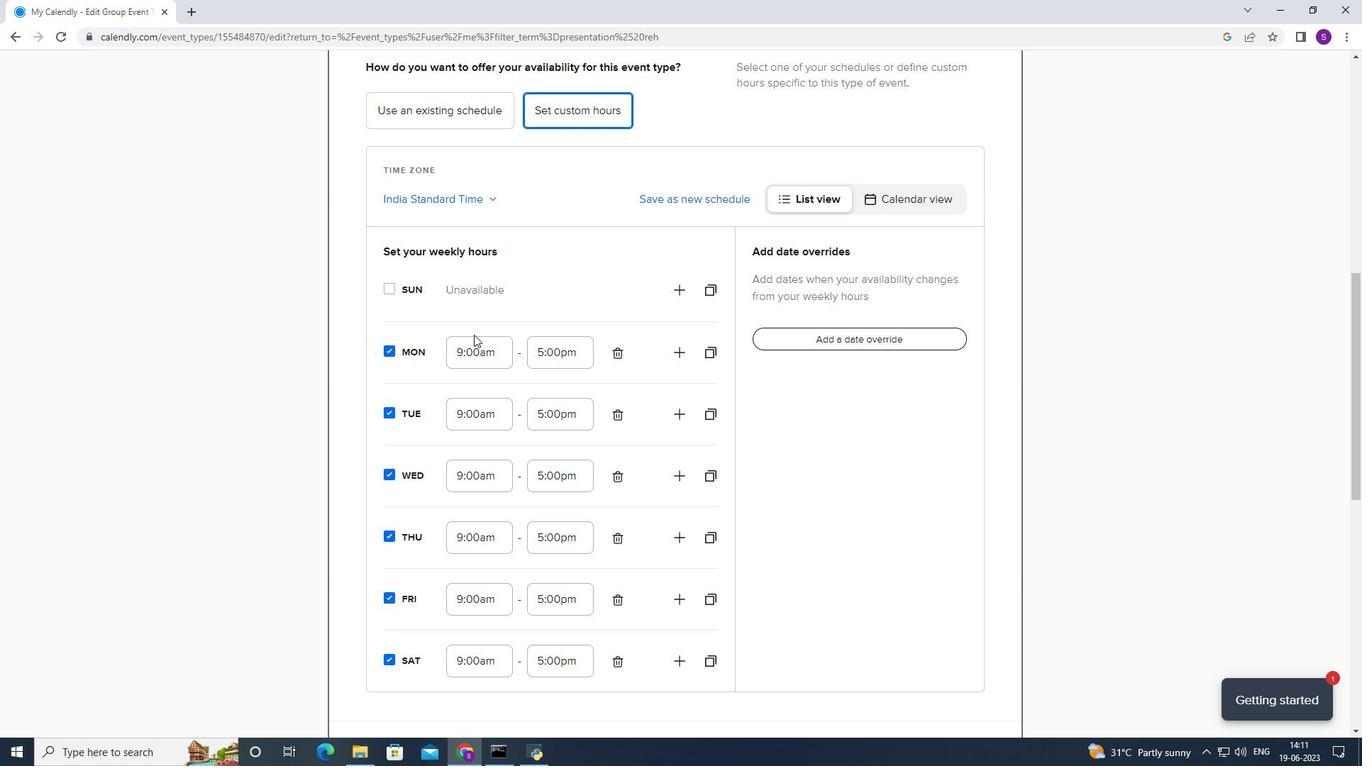
Action: Mouse scrolled (461, 352) with delta (0, 0)
Screenshot: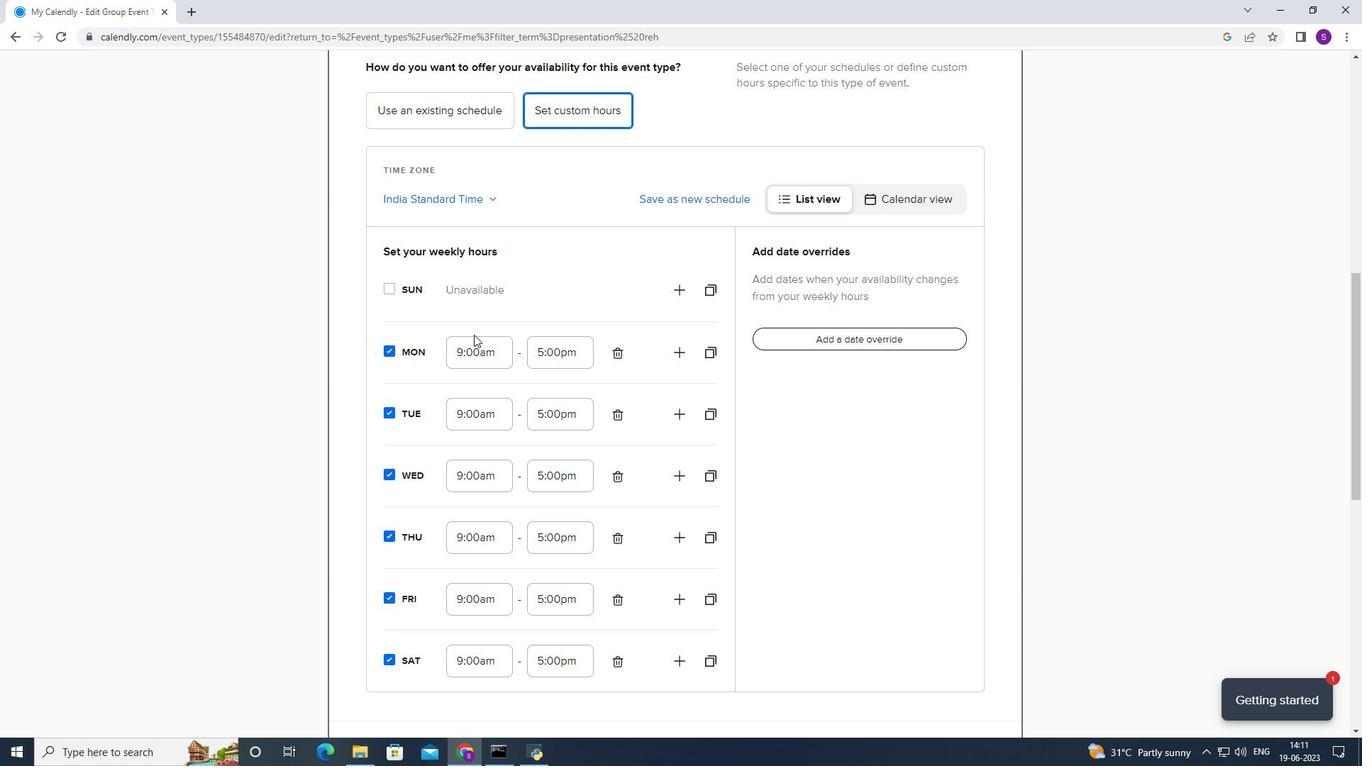 
Action: Mouse moved to (457, 359)
Screenshot: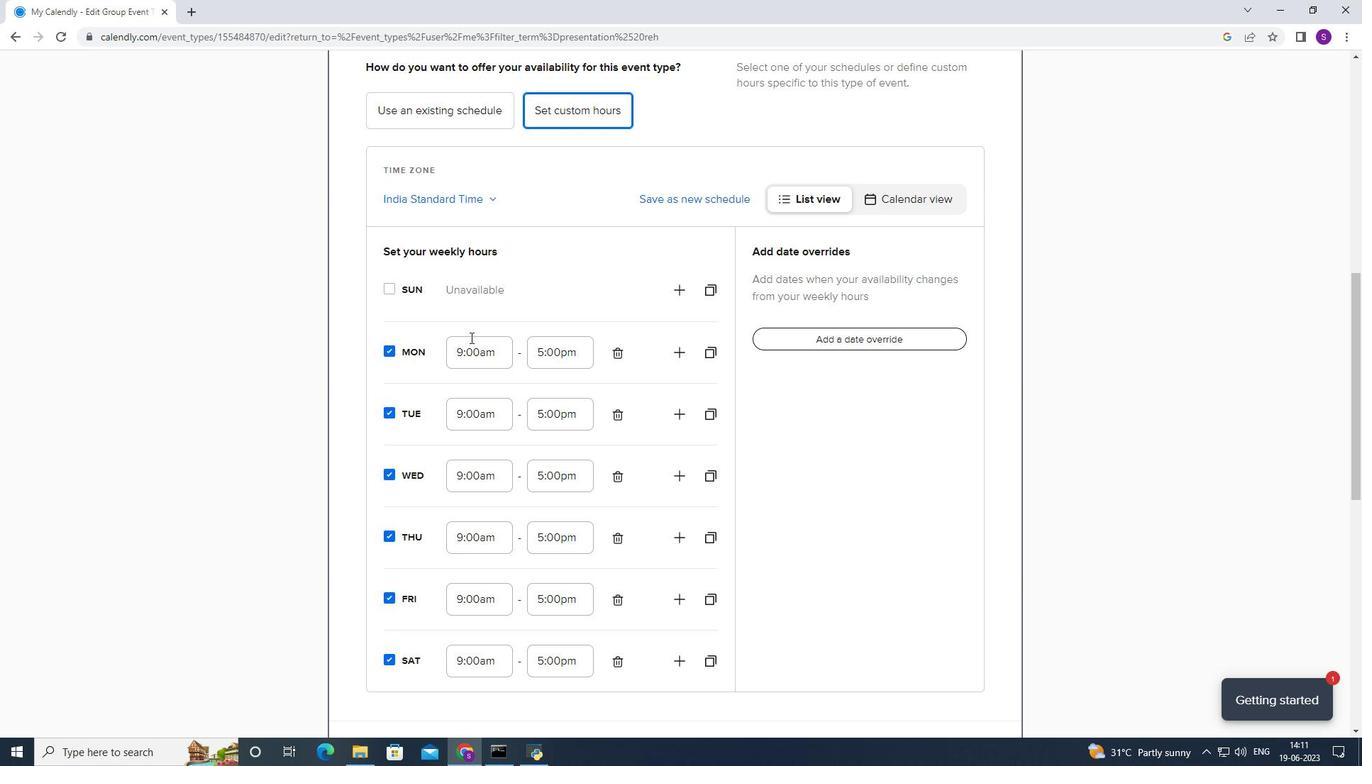 
Action: Mouse scrolled (458, 356) with delta (0, 0)
Screenshot: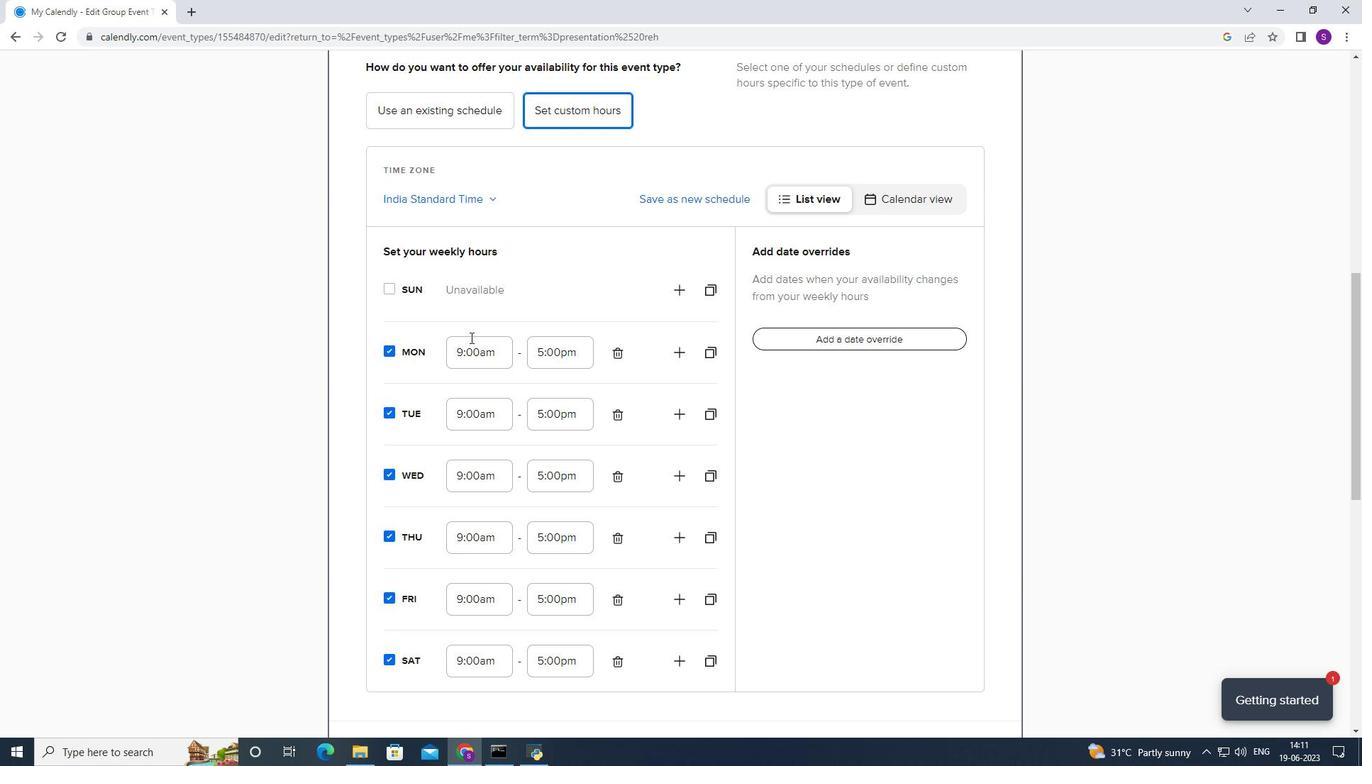 
Action: Mouse moved to (455, 363)
Screenshot: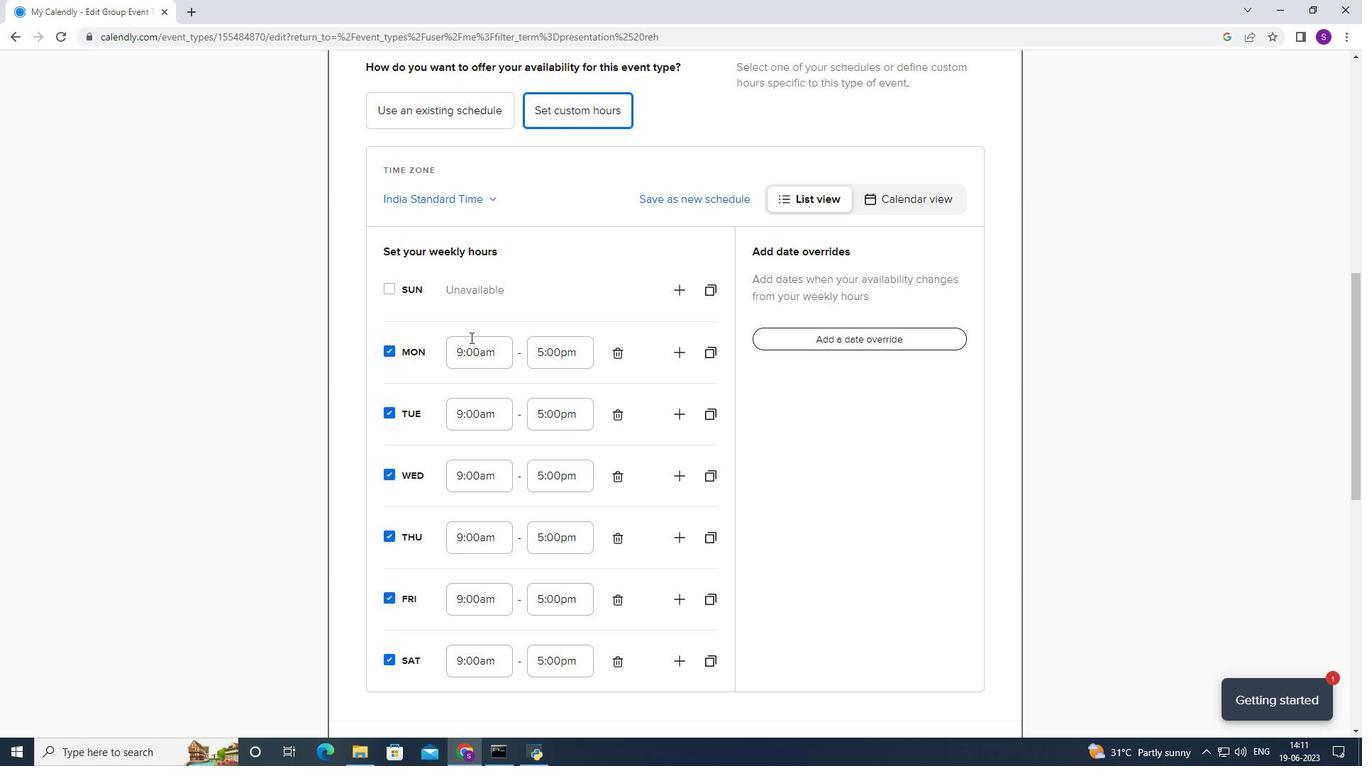 
Action: Mouse scrolled (456, 361) with delta (0, 0)
Screenshot: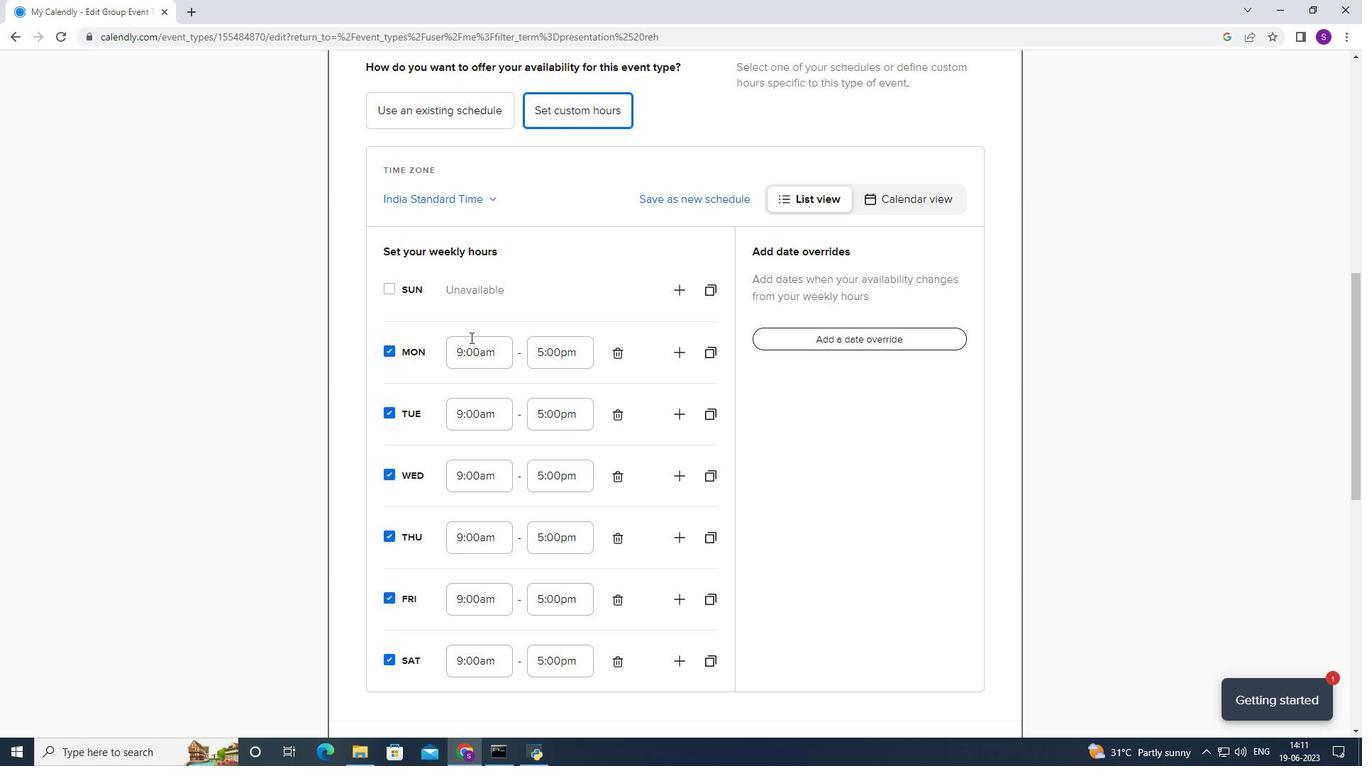 
Action: Mouse moved to (455, 364)
Screenshot: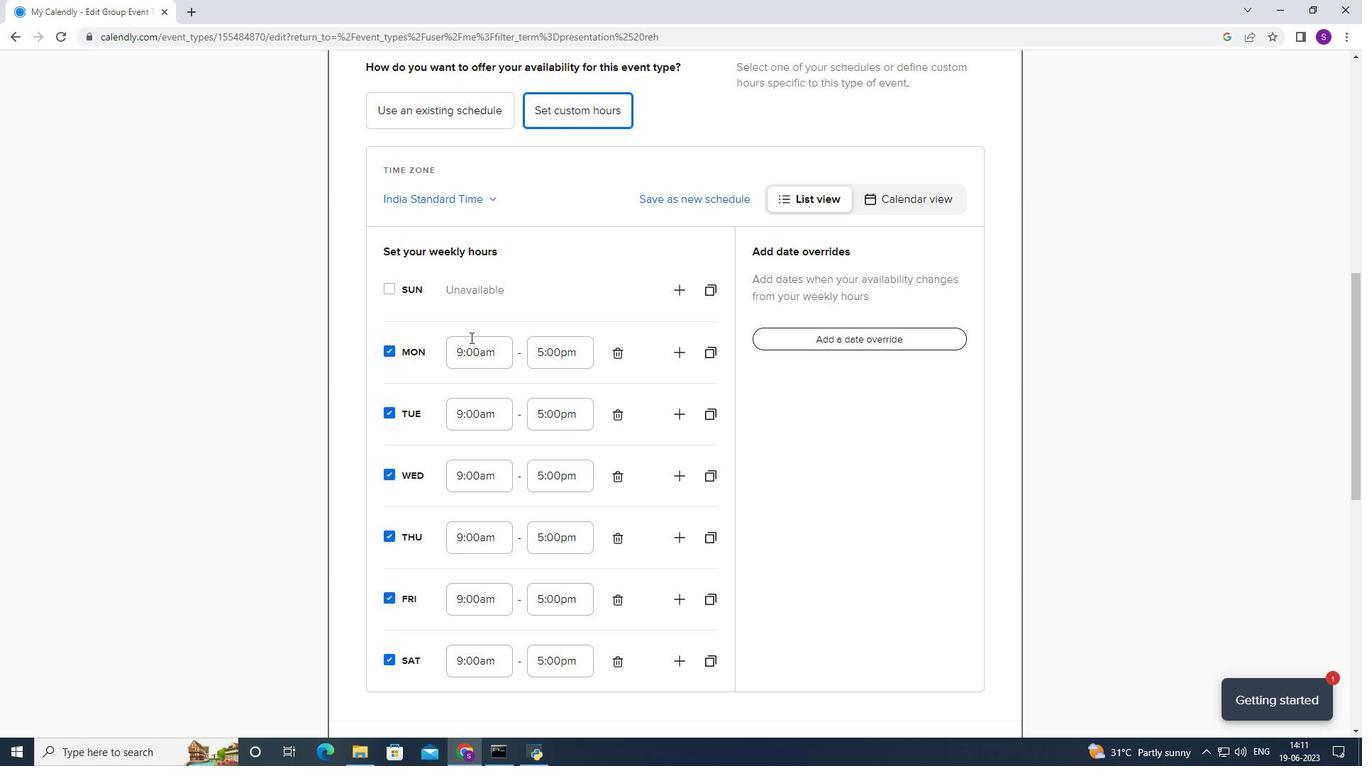 
Action: Mouse scrolled (455, 365) with delta (0, 0)
Screenshot: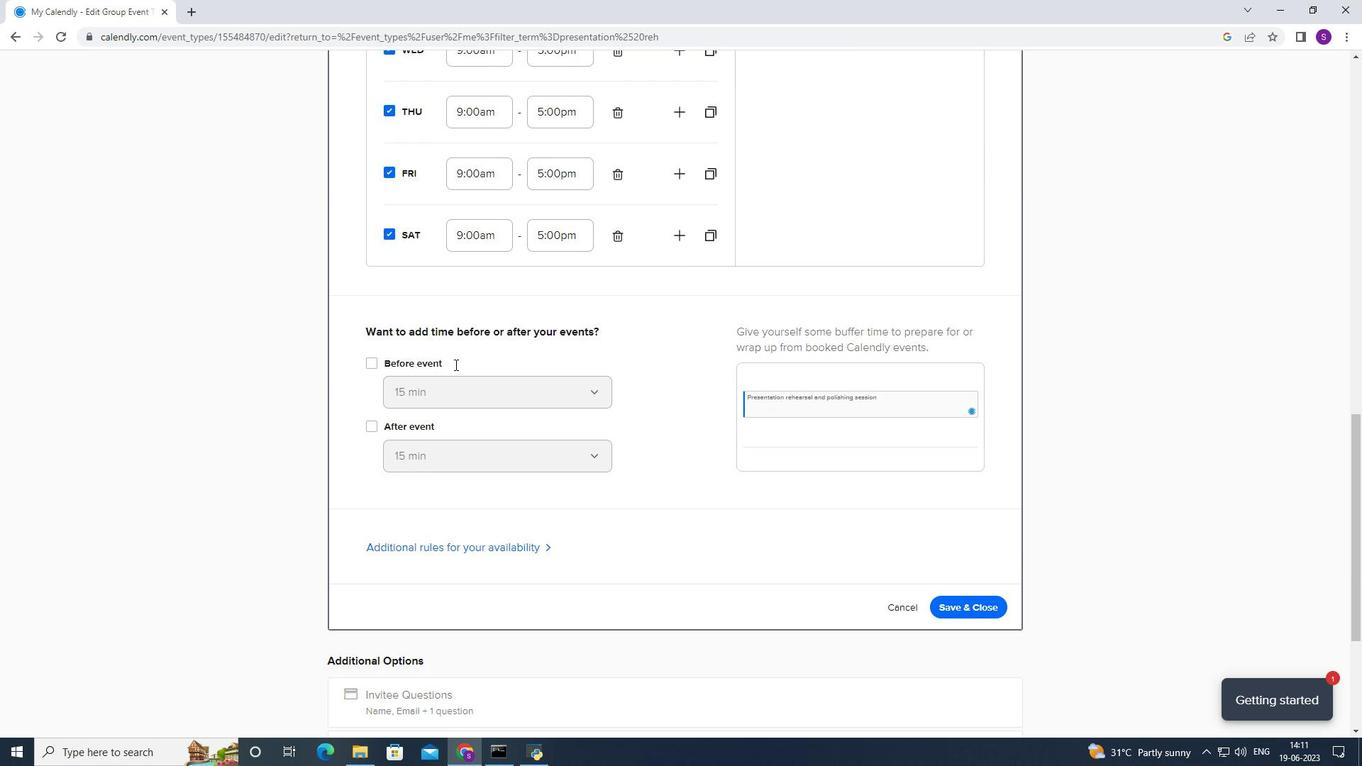 
Action: Mouse scrolled (455, 365) with delta (0, 0)
Screenshot: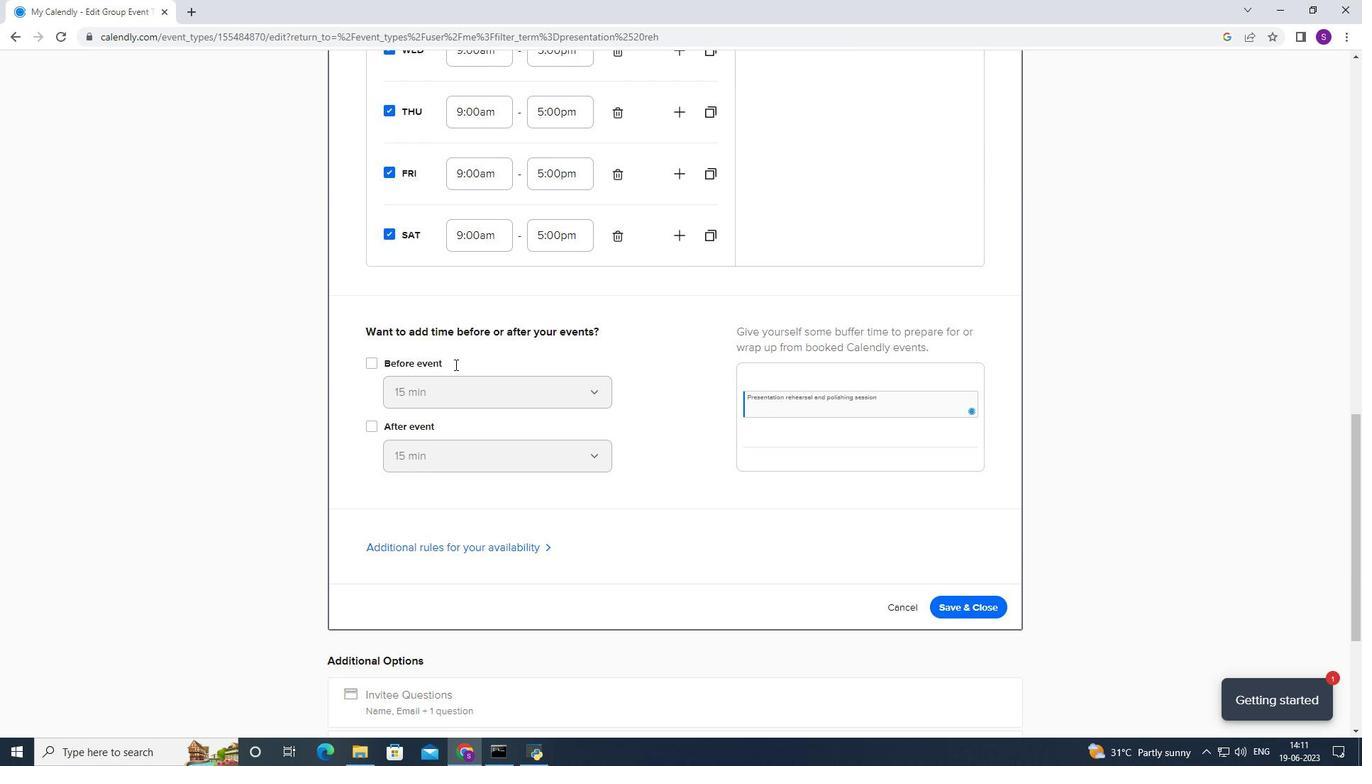 
Action: Mouse scrolled (455, 365) with delta (0, 0)
Screenshot: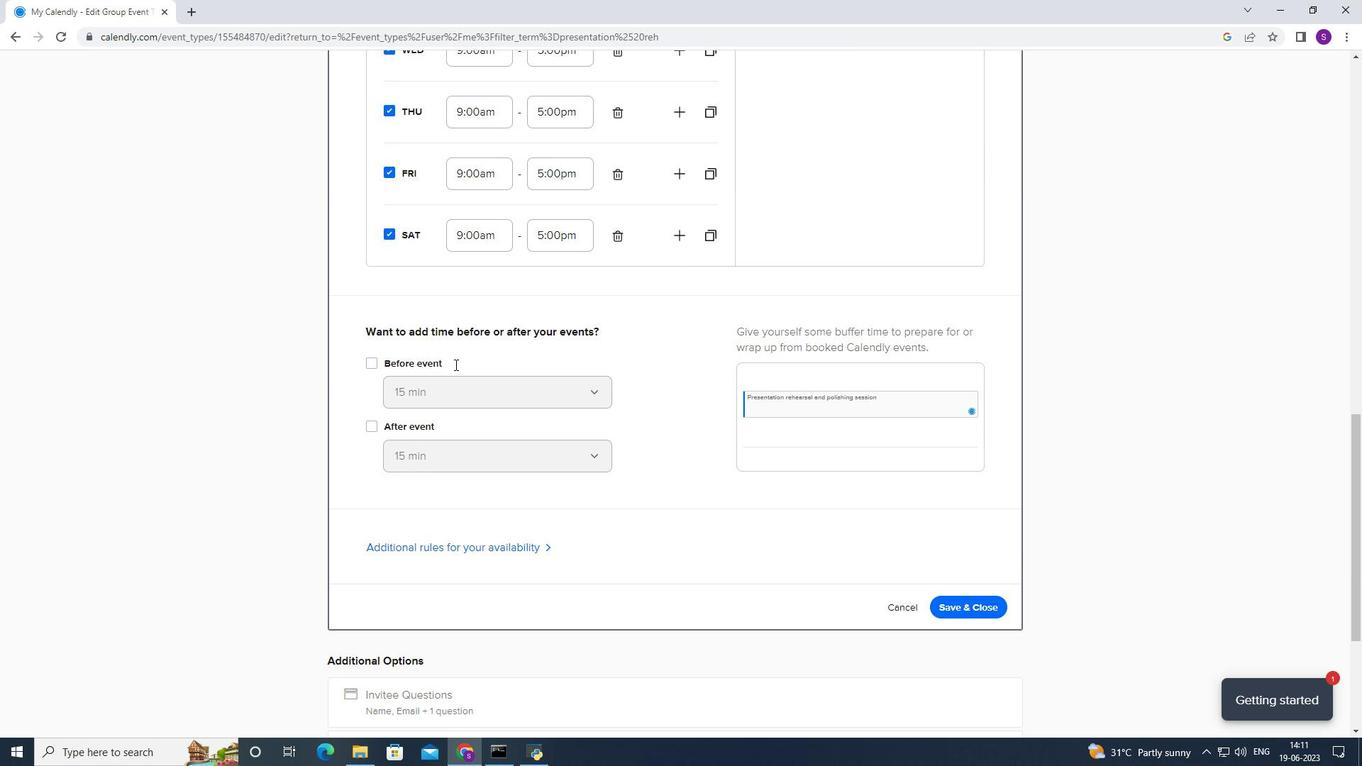 
Action: Mouse scrolled (455, 365) with delta (0, 0)
Screenshot: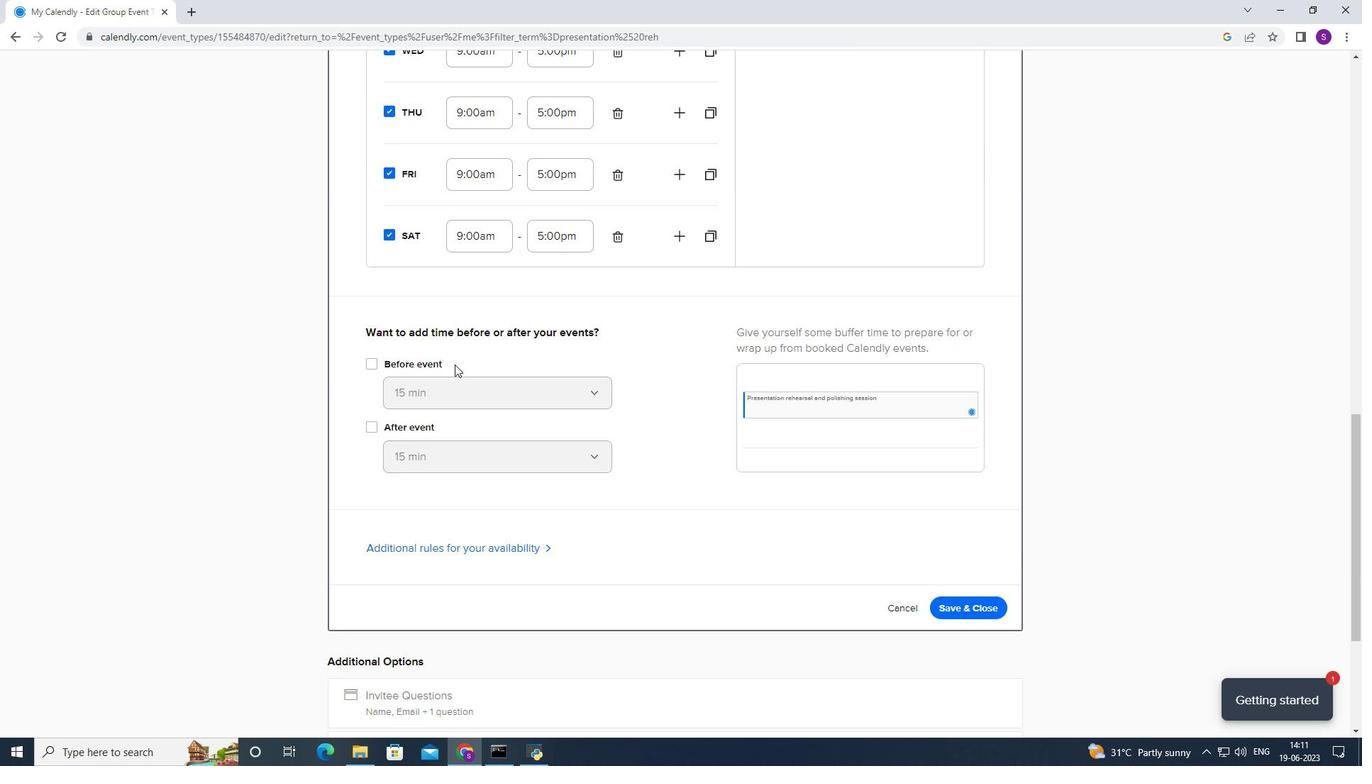 
Action: Mouse scrolled (455, 364) with delta (0, 0)
Screenshot: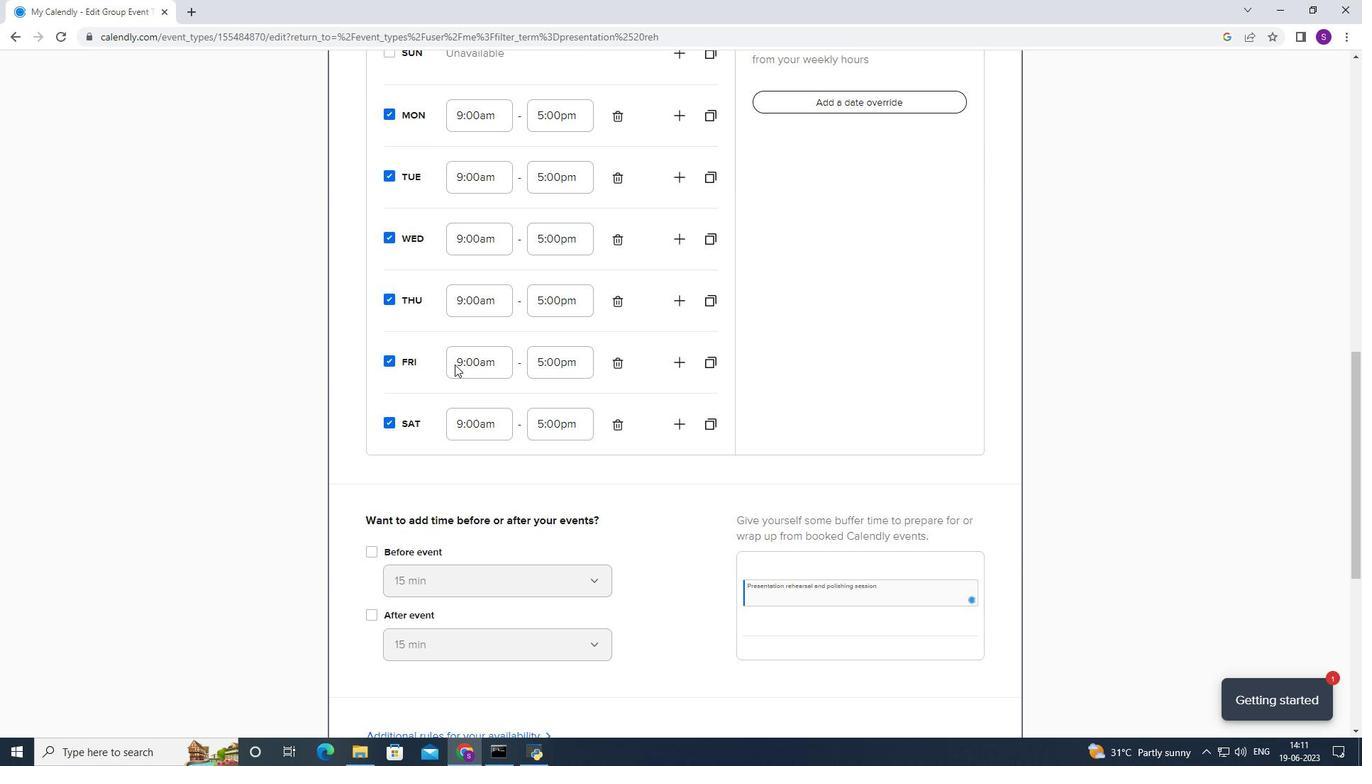 
Action: Mouse scrolled (455, 364) with delta (0, 0)
Screenshot: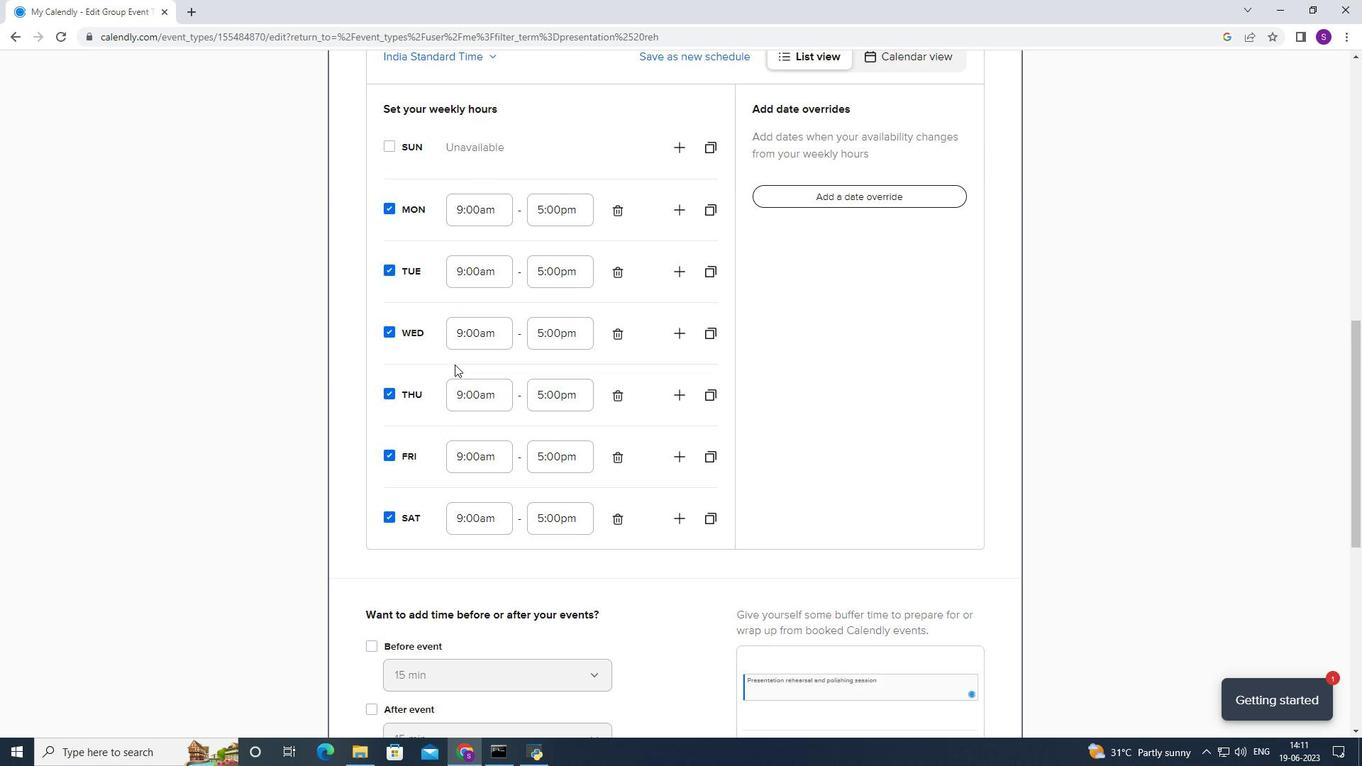 
Action: Mouse scrolled (455, 364) with delta (0, 0)
Screenshot: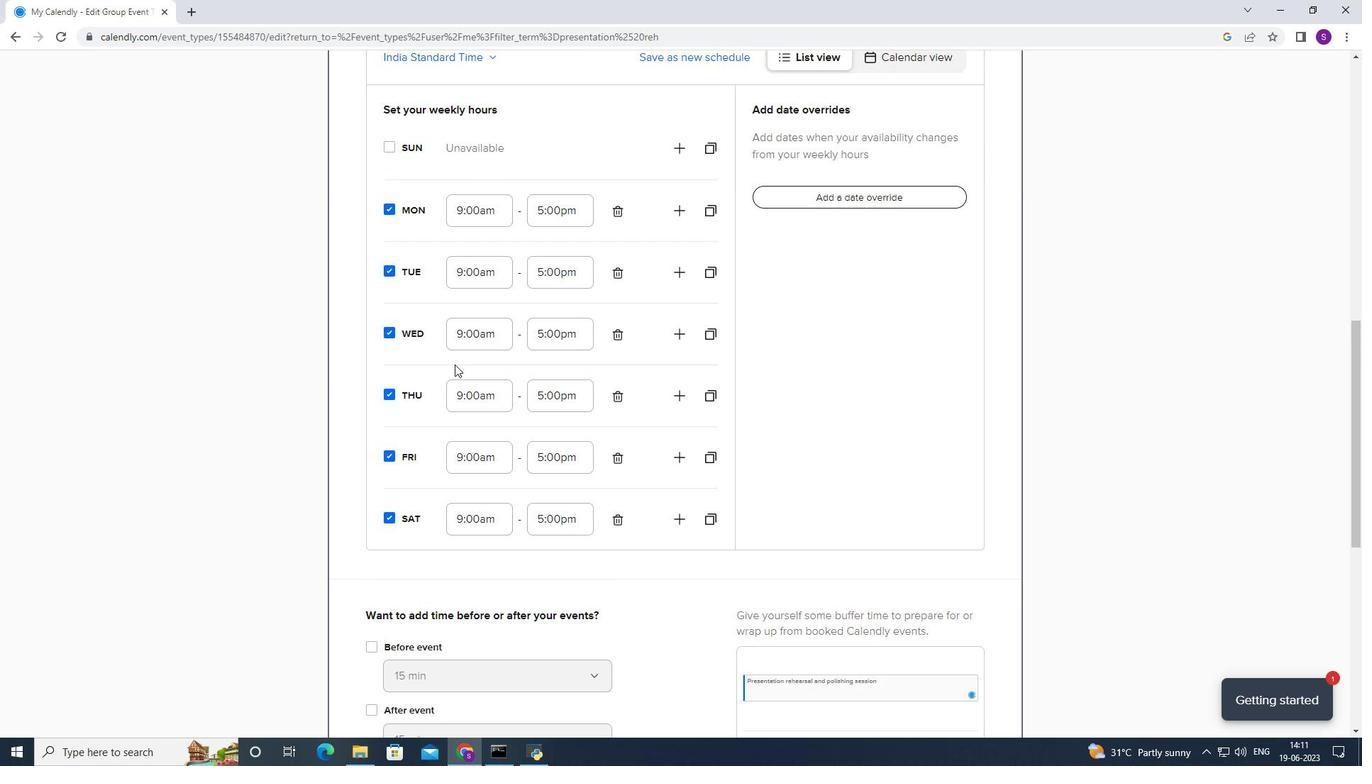 
Action: Mouse scrolled (455, 364) with delta (0, 0)
Screenshot: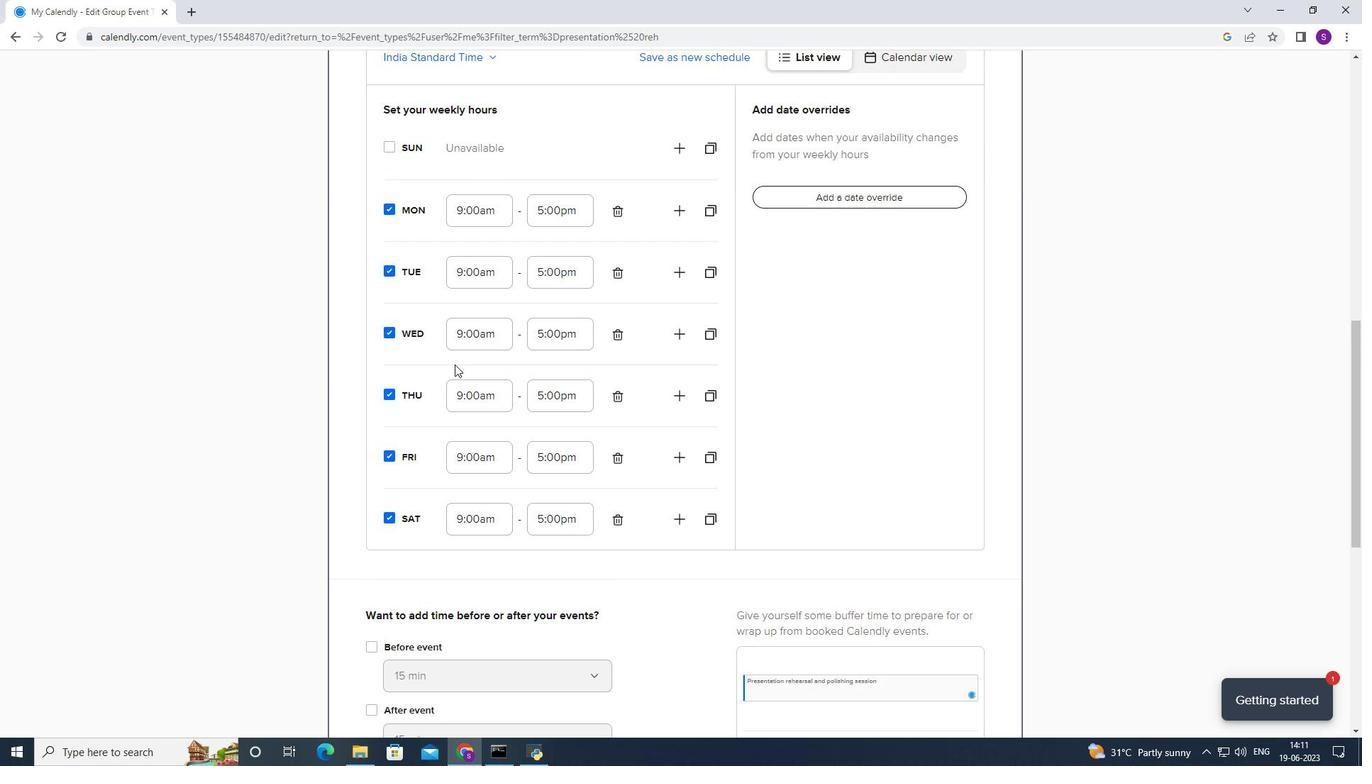 
Action: Mouse scrolled (455, 364) with delta (0, 0)
Screenshot: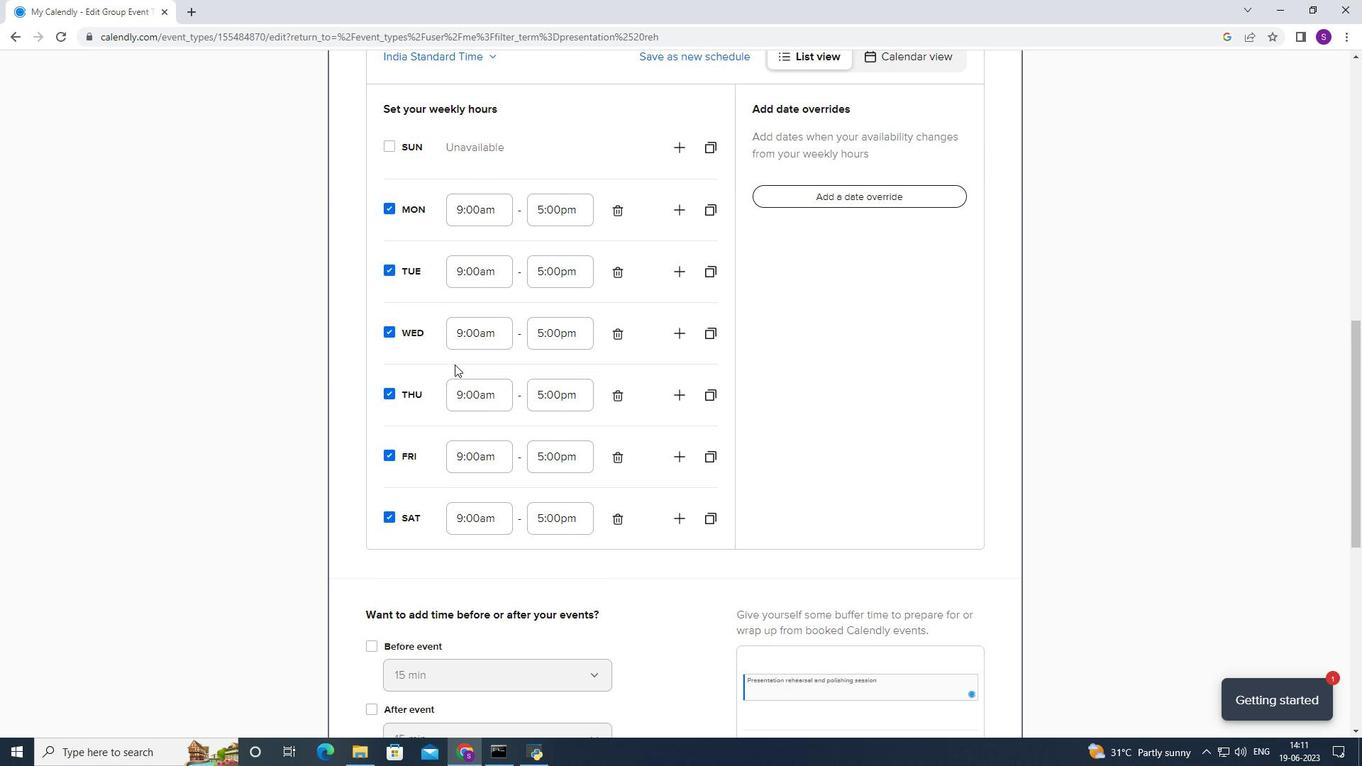 
Action: Mouse moved to (410, 308)
Screenshot: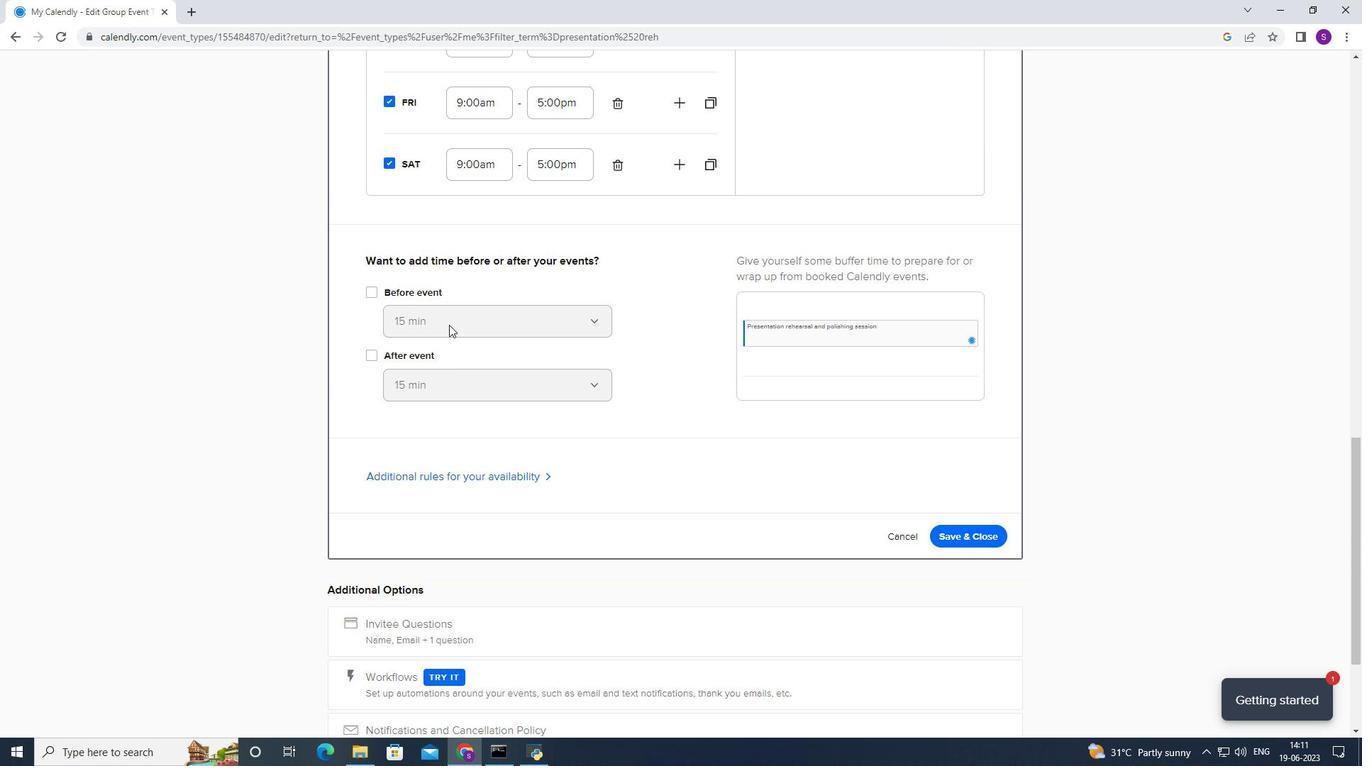 
Action: Mouse pressed left at (410, 308)
Screenshot: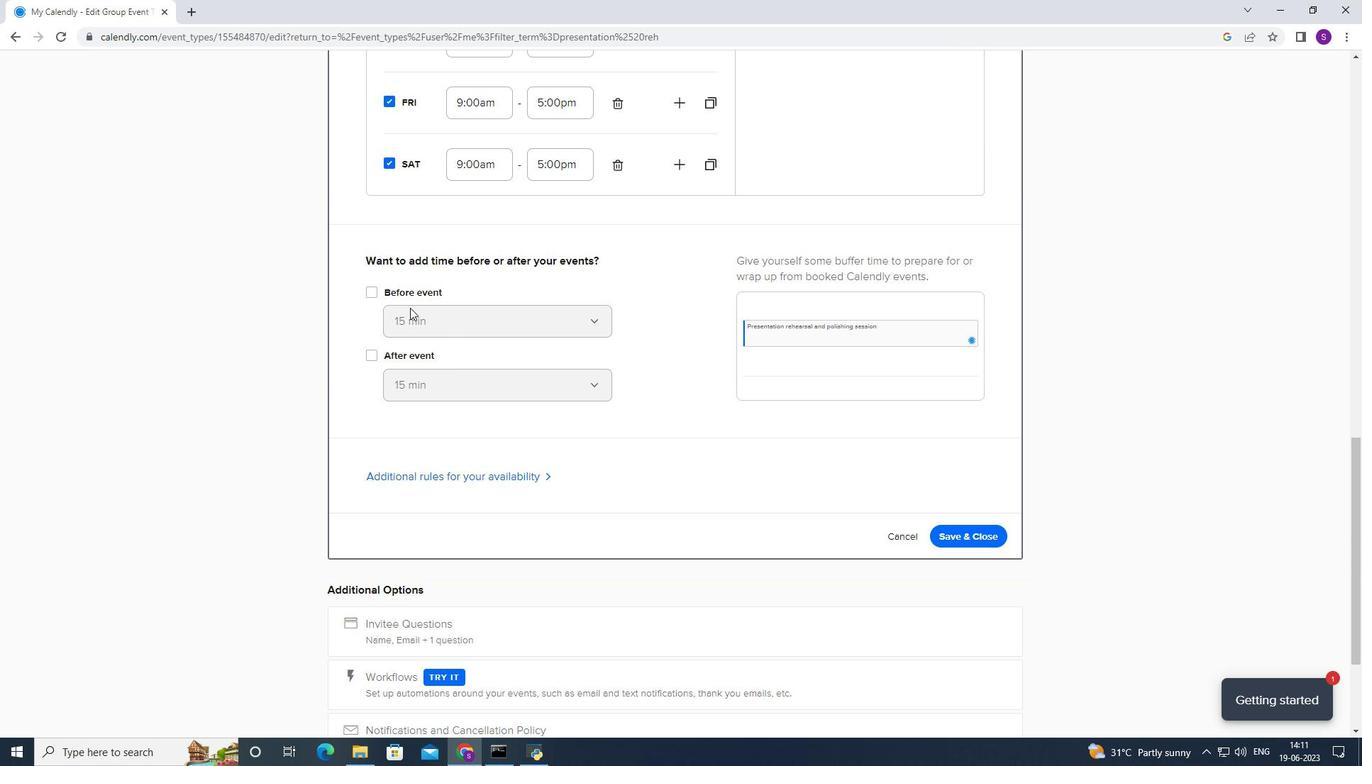 
Action: Mouse moved to (420, 300)
Screenshot: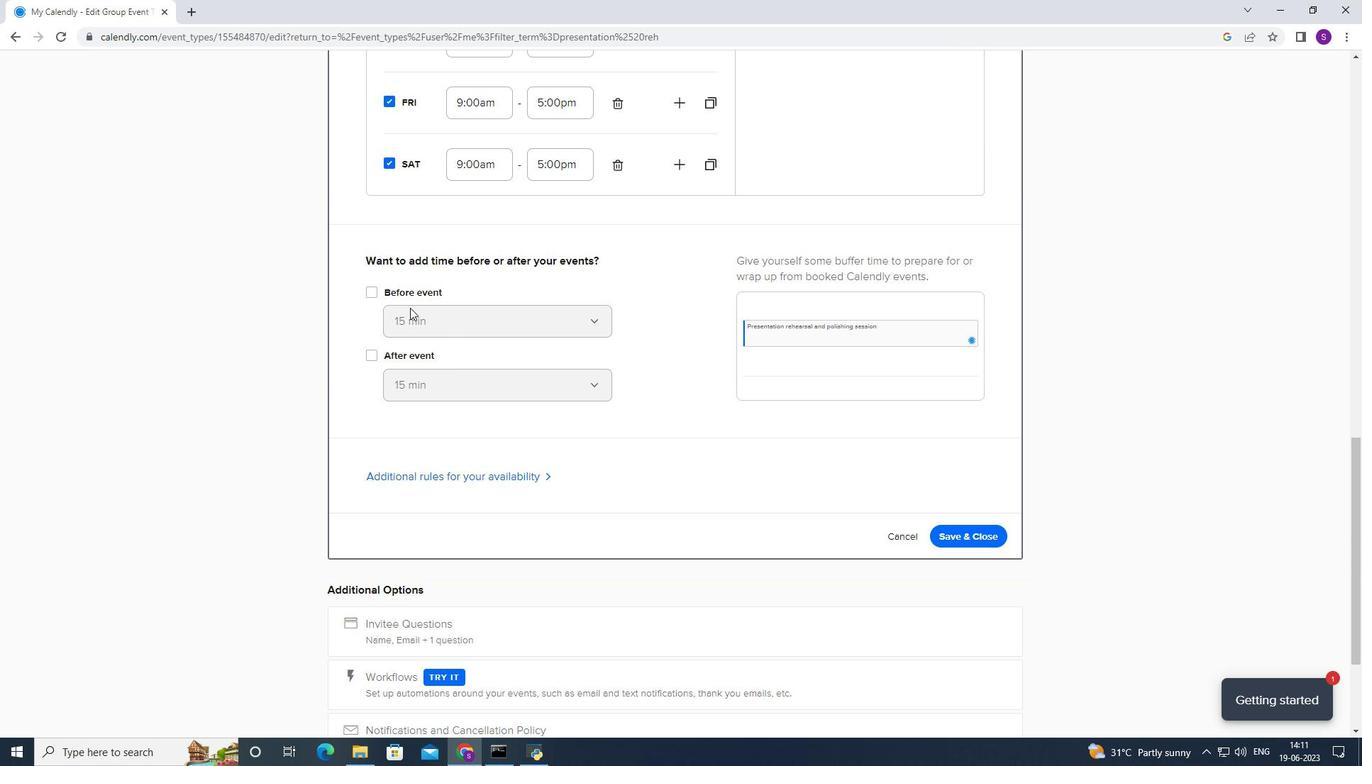 
Action: Mouse pressed left at (420, 300)
Screenshot: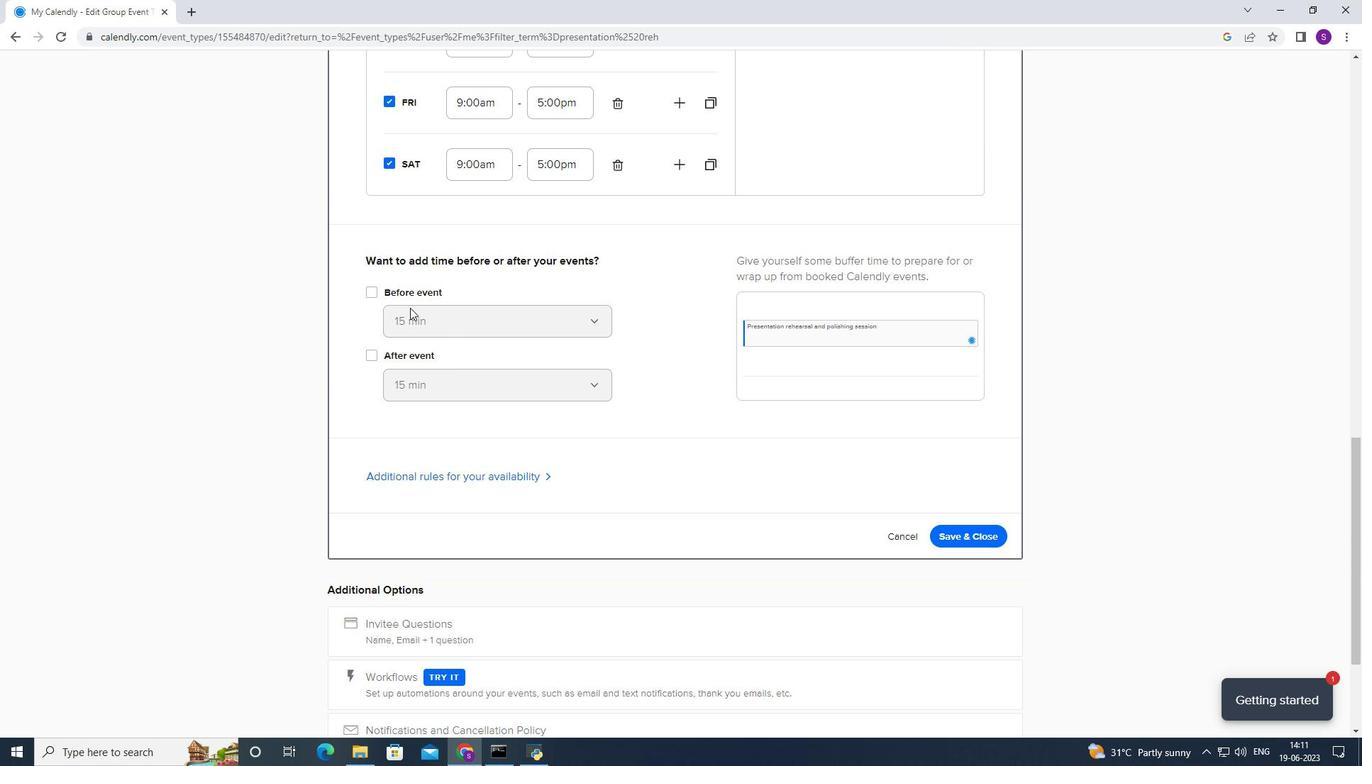 
Action: Mouse moved to (420, 286)
Screenshot: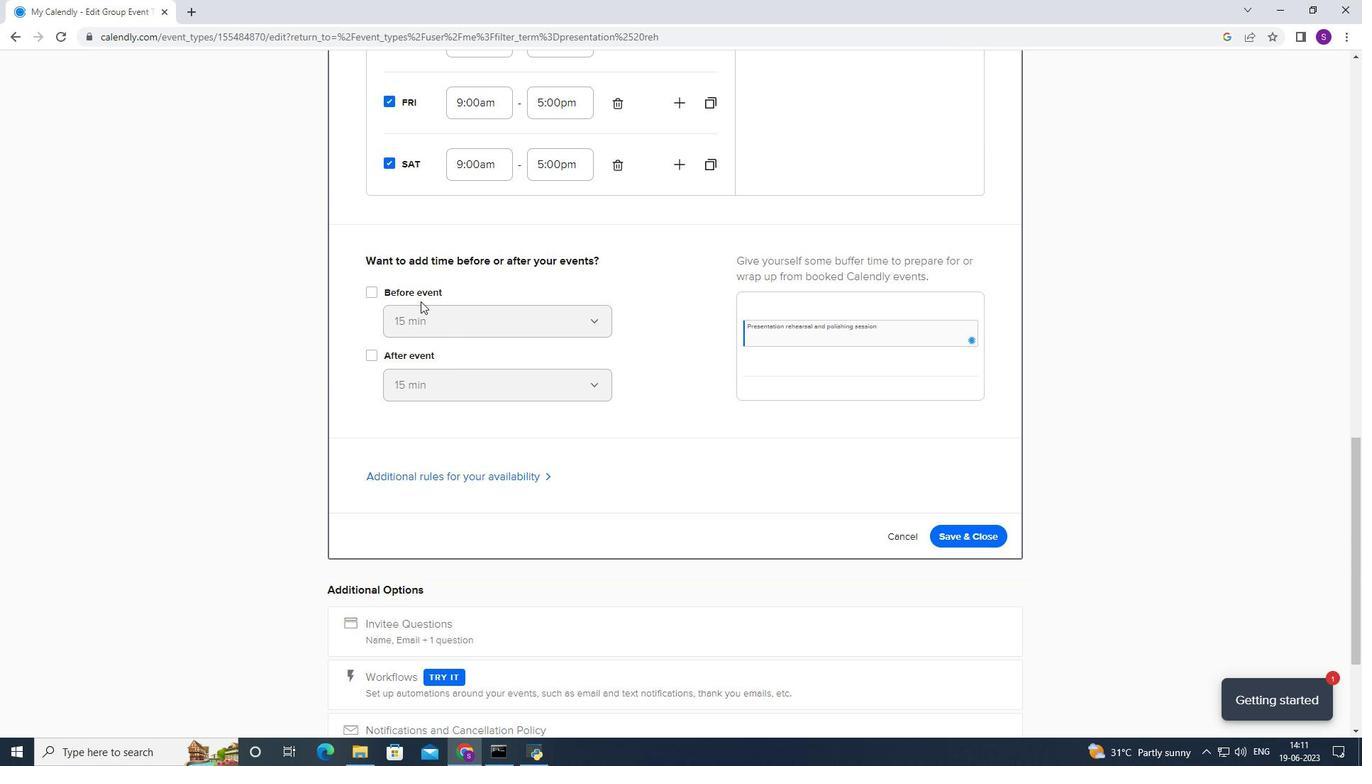 
Action: Mouse pressed left at (420, 286)
Screenshot: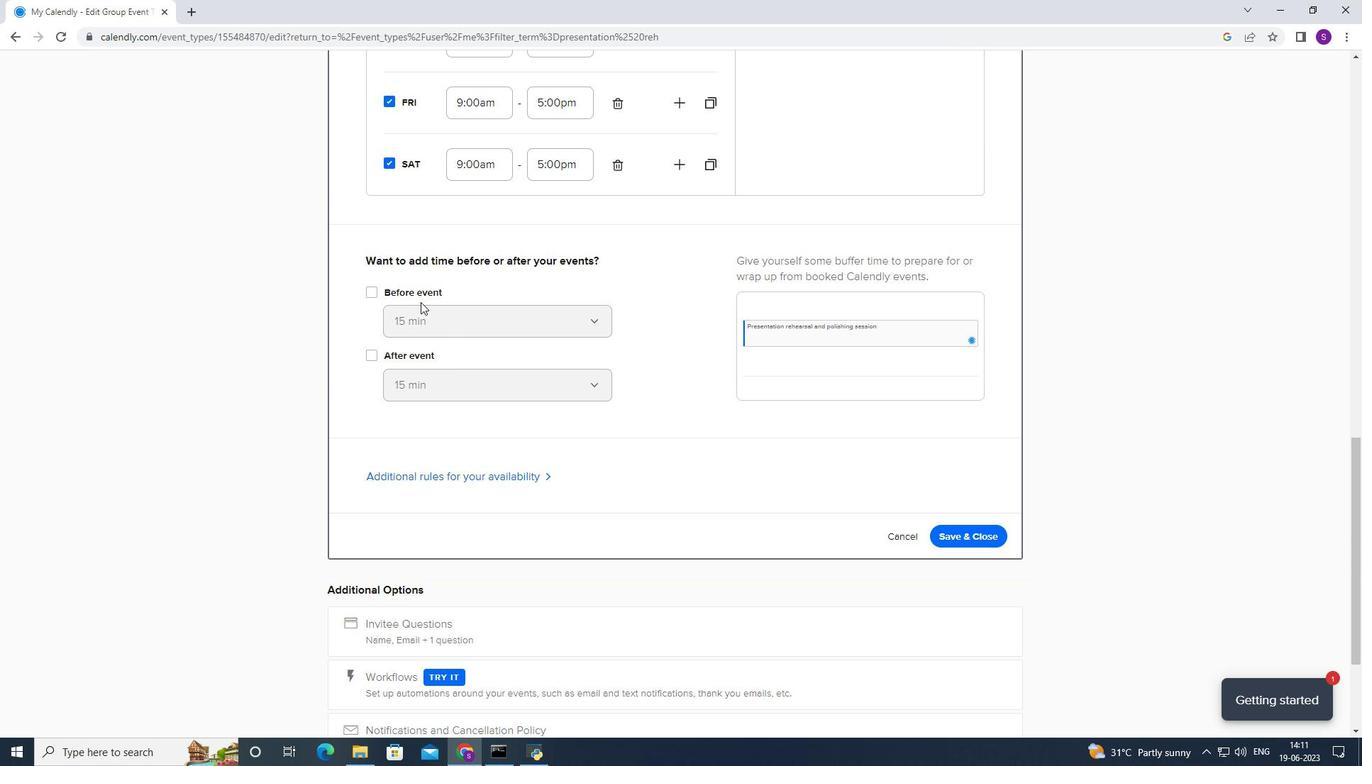 
Action: Mouse moved to (418, 298)
Screenshot: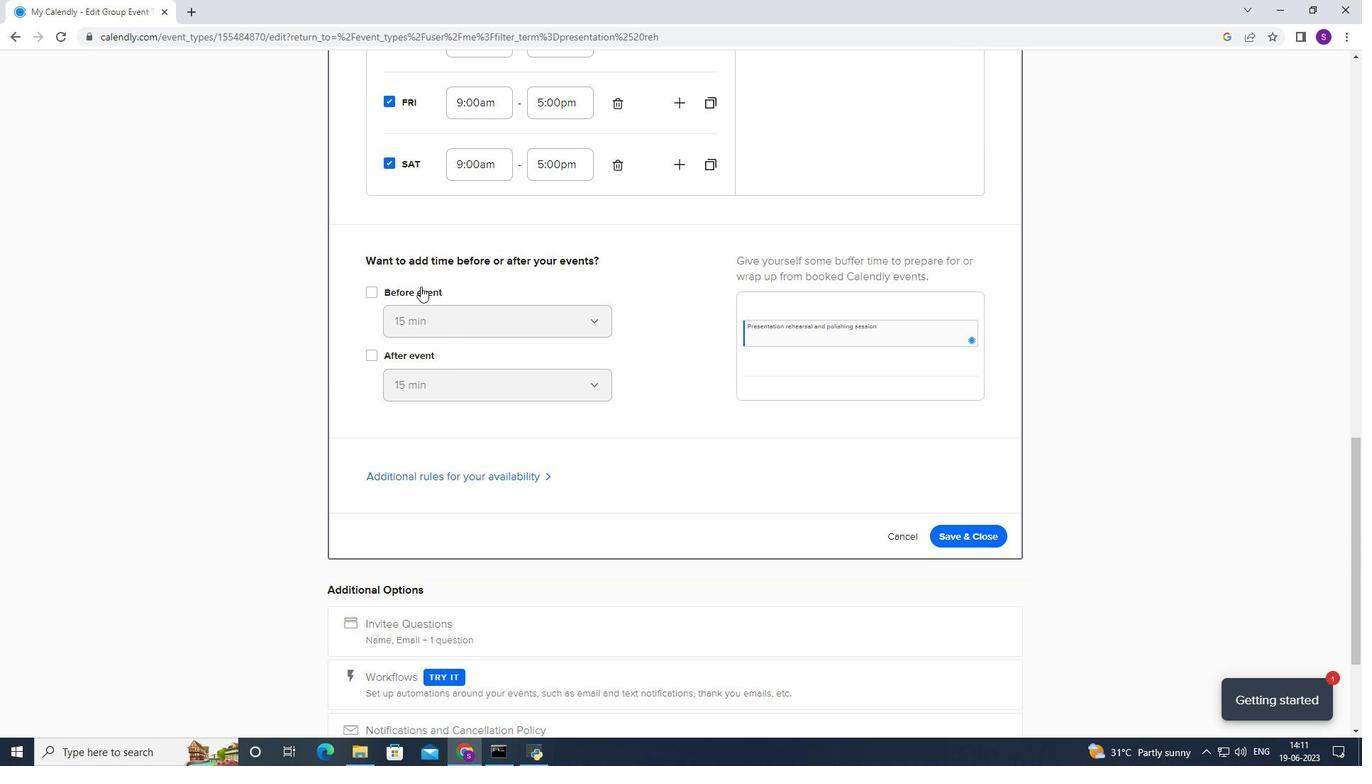 
Action: Mouse pressed left at (418, 298)
Screenshot: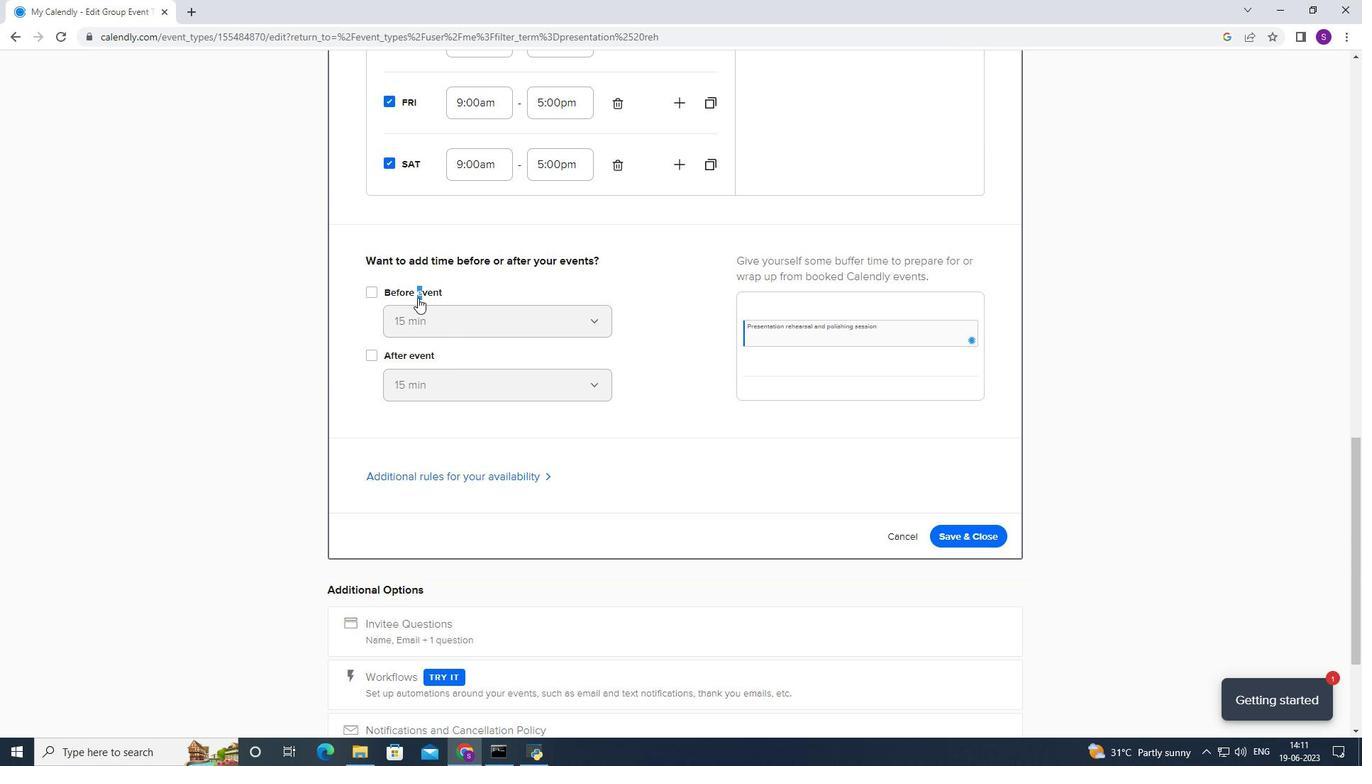 
Action: Mouse moved to (404, 316)
Screenshot: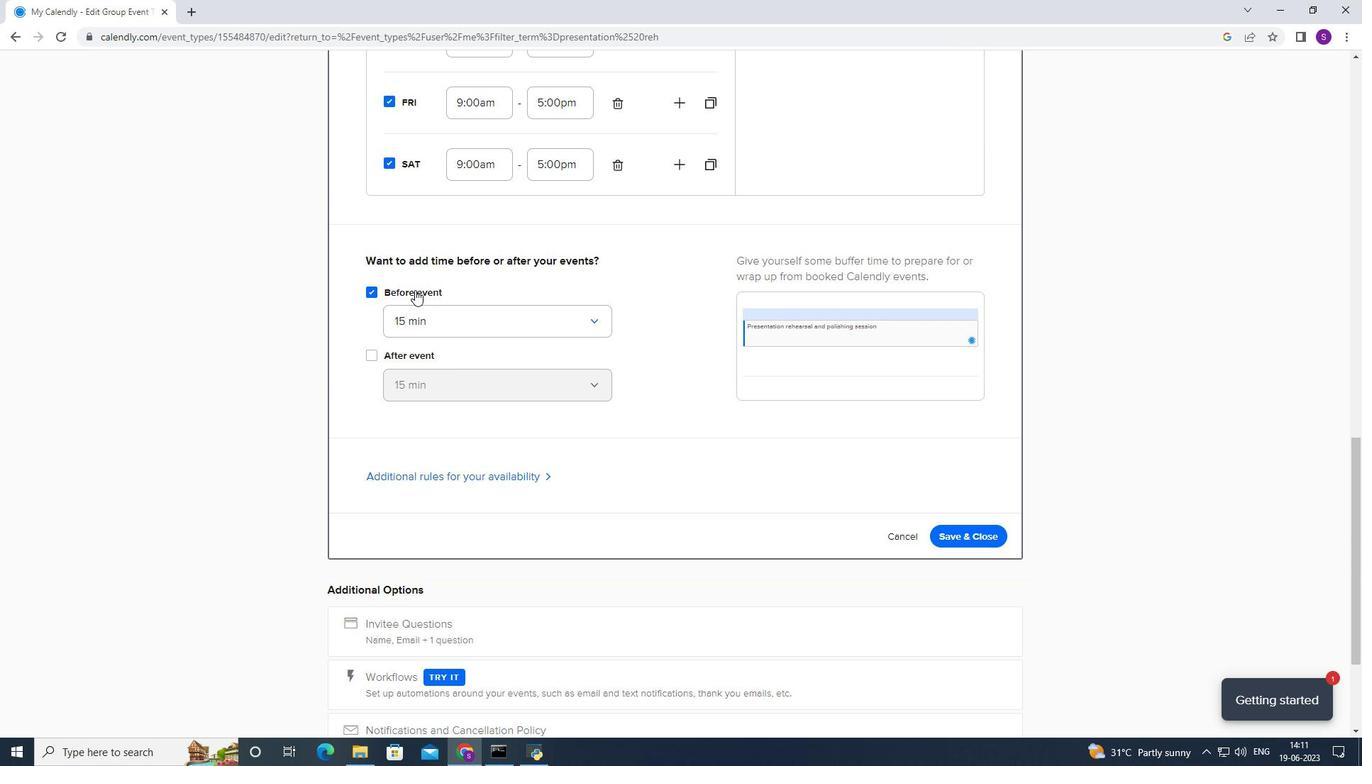 
Action: Mouse pressed left at (404, 316)
Screenshot: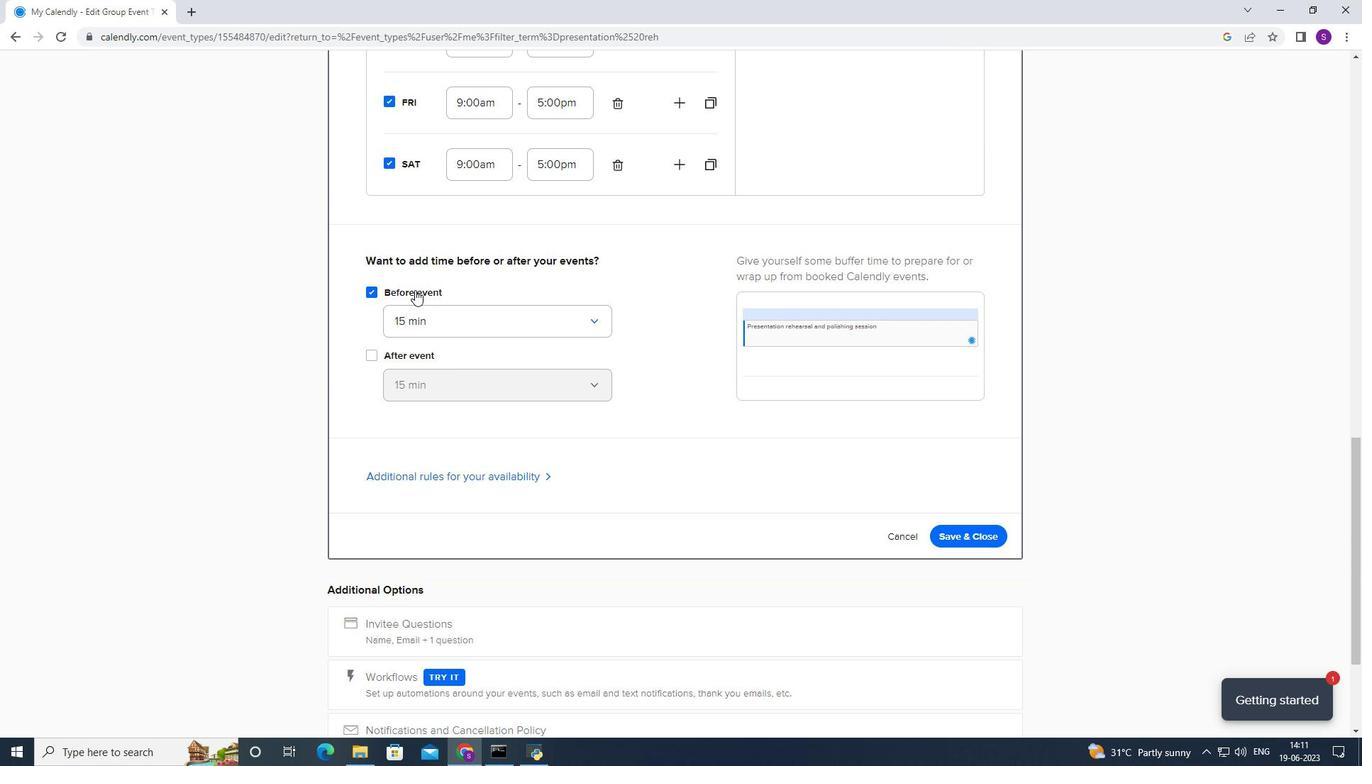 
Action: Mouse moved to (437, 369)
Screenshot: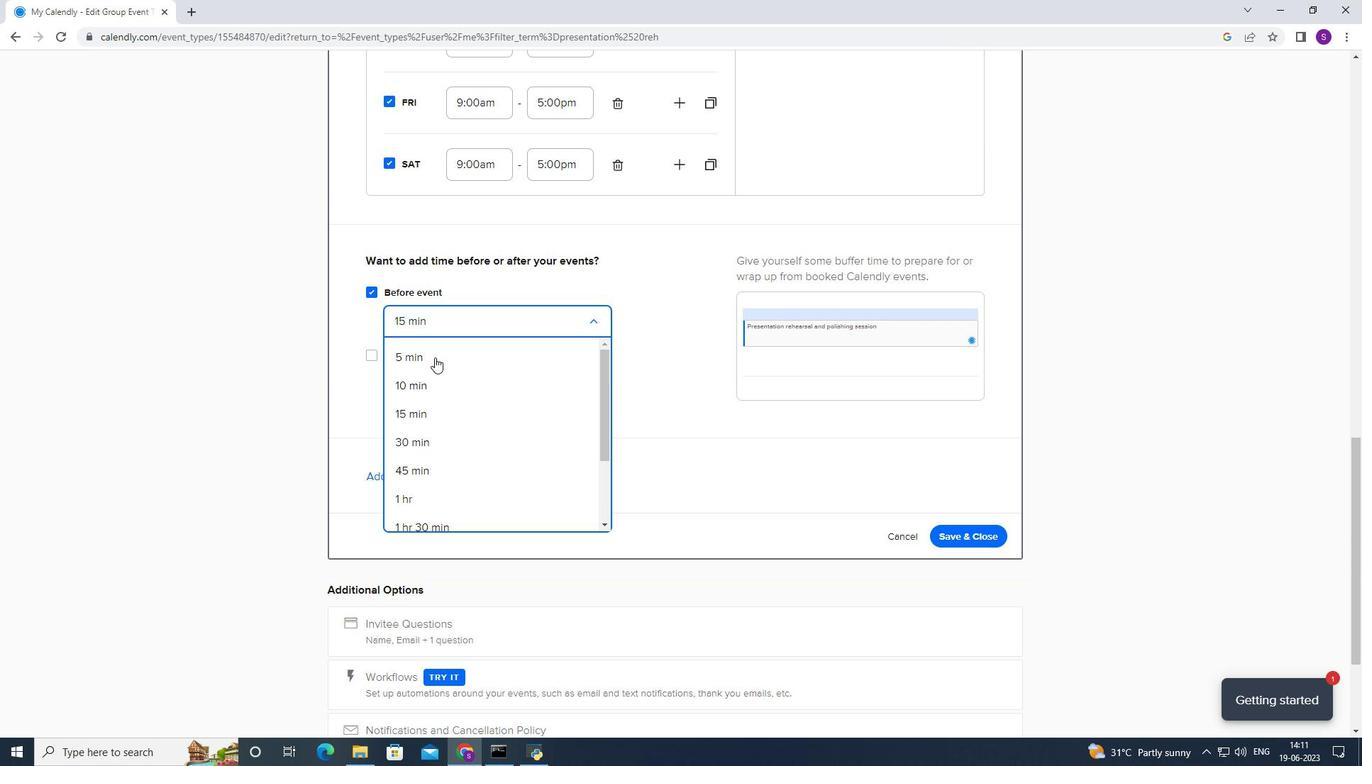 
Action: Mouse pressed left at (437, 369)
Screenshot: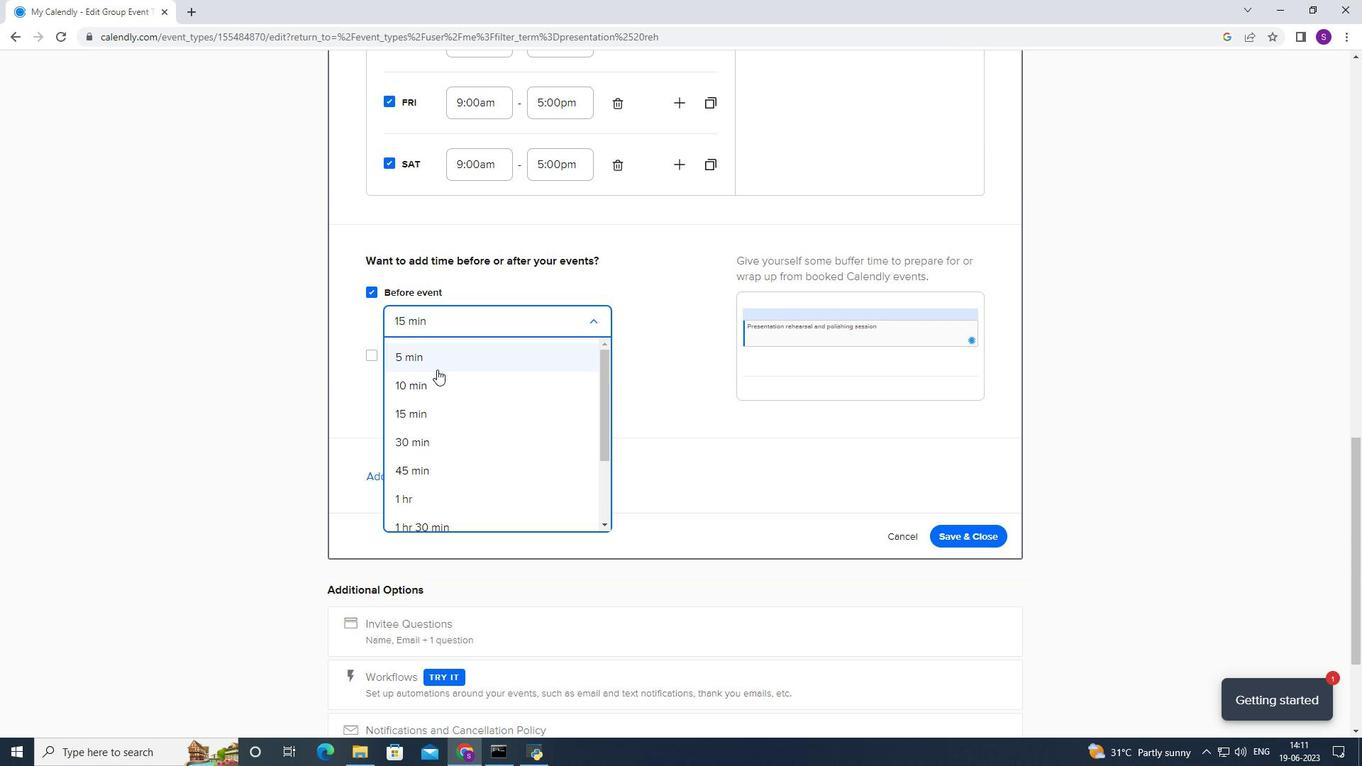 
Action: Mouse moved to (398, 360)
Screenshot: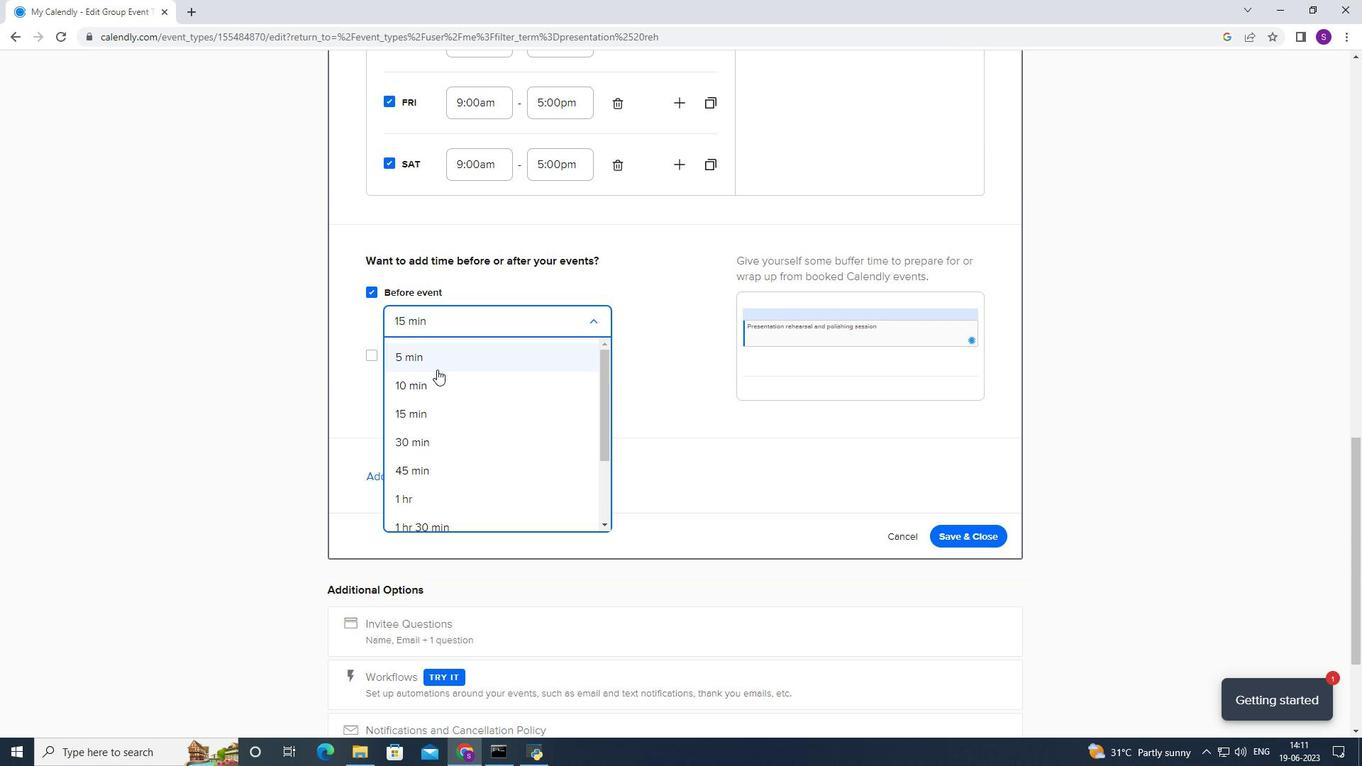 
Action: Mouse pressed left at (398, 360)
Screenshot: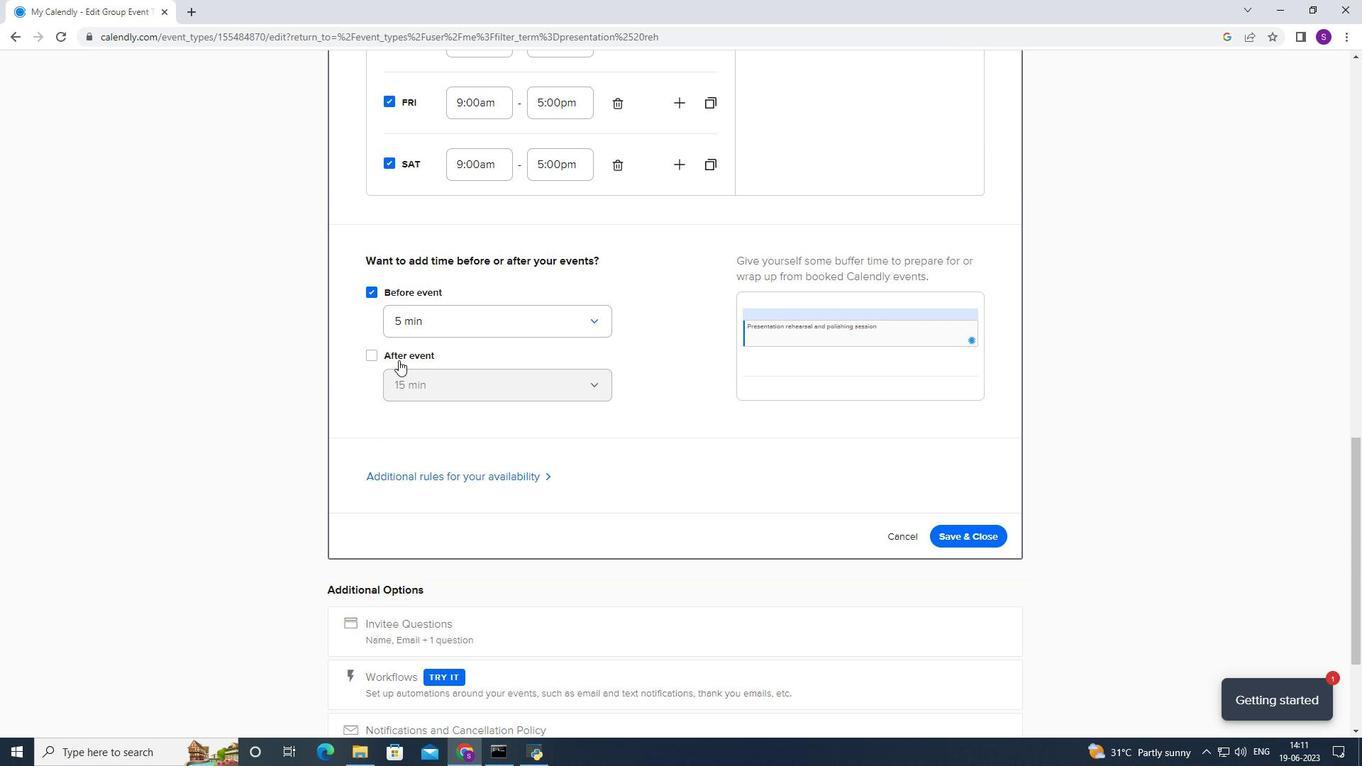 
Action: Mouse moved to (401, 381)
Screenshot: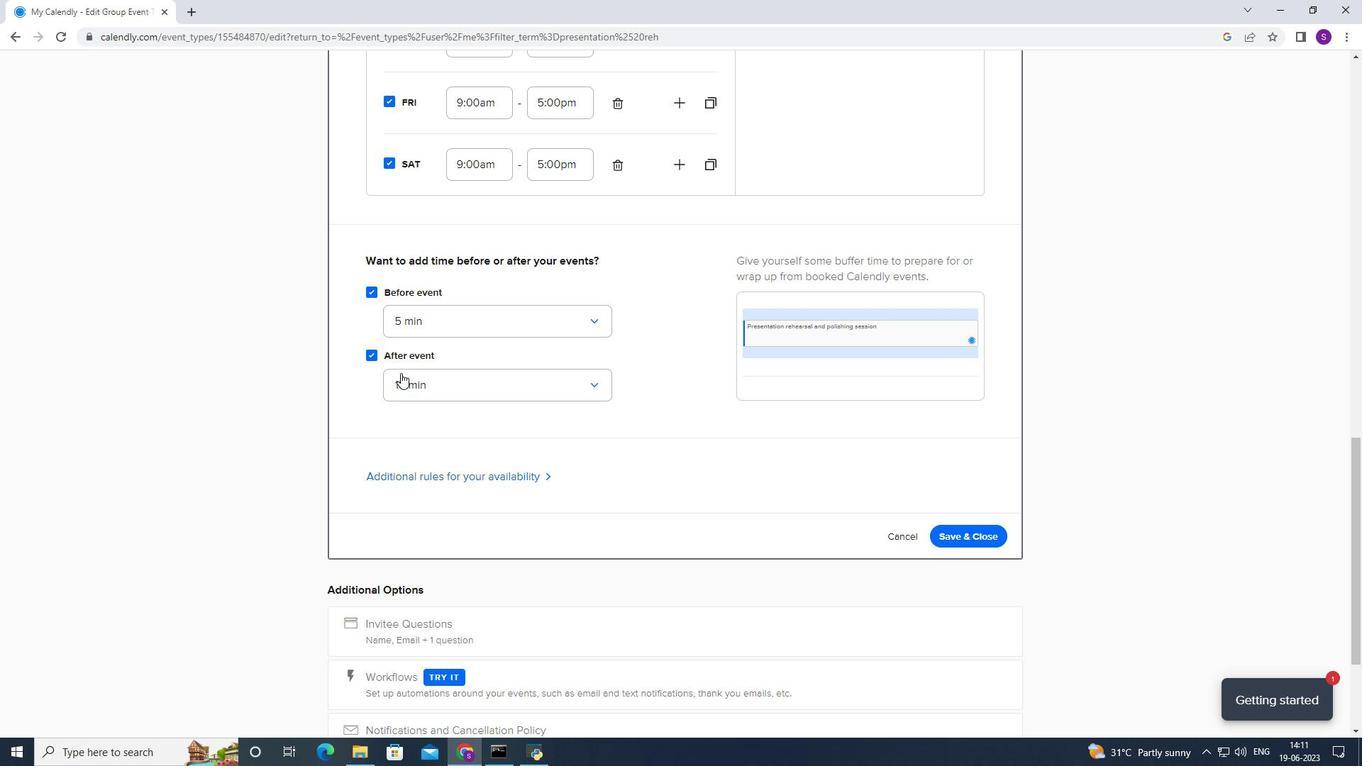 
Action: Mouse pressed left at (401, 381)
Screenshot: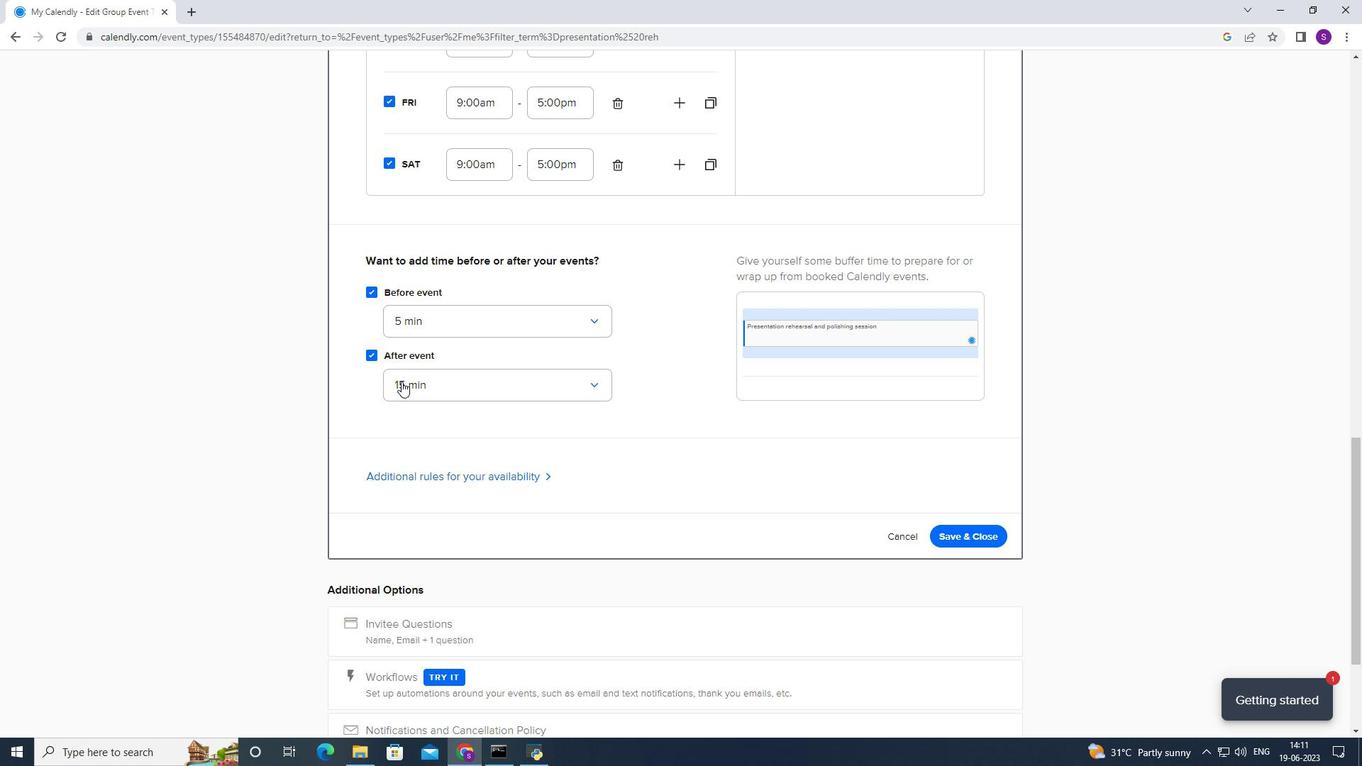 
Action: Mouse moved to (404, 418)
Screenshot: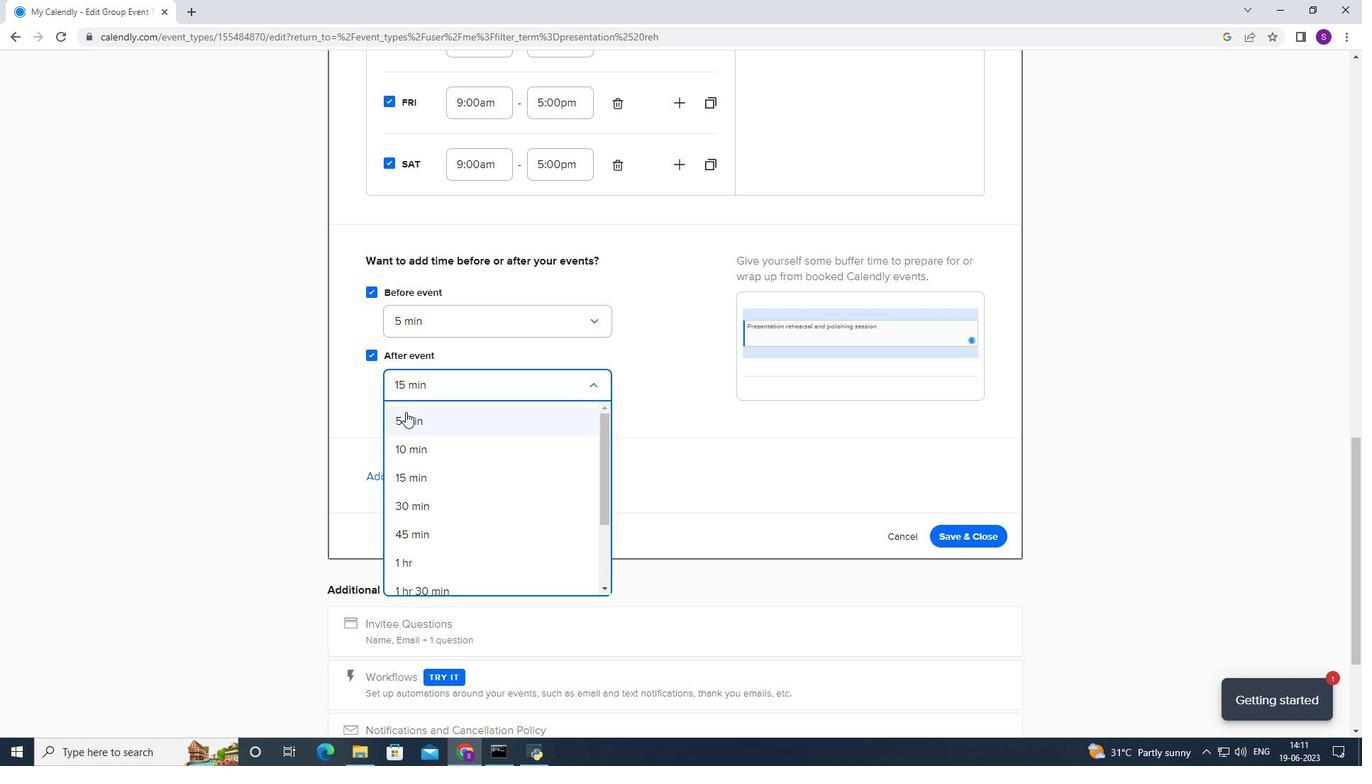 
Action: Mouse pressed left at (404, 418)
Screenshot: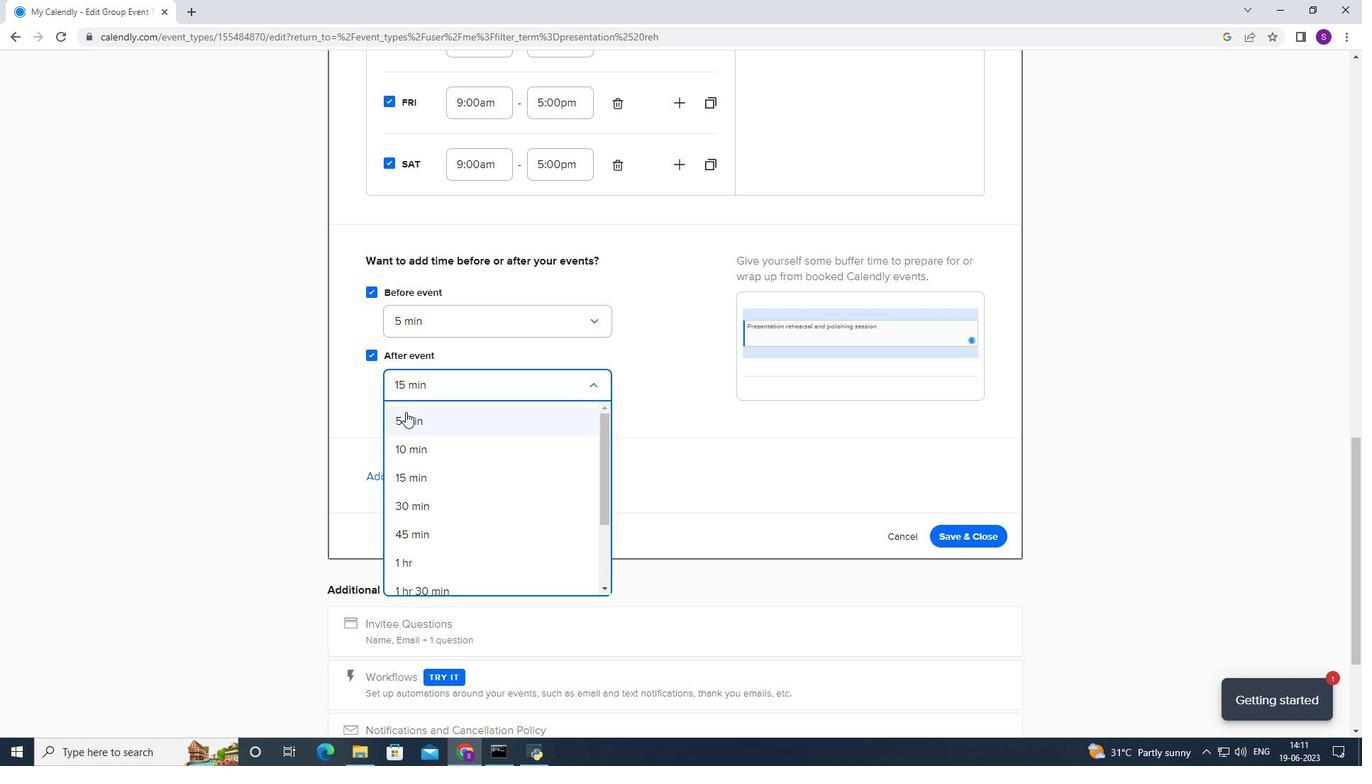 
Action: Mouse moved to (401, 420)
Screenshot: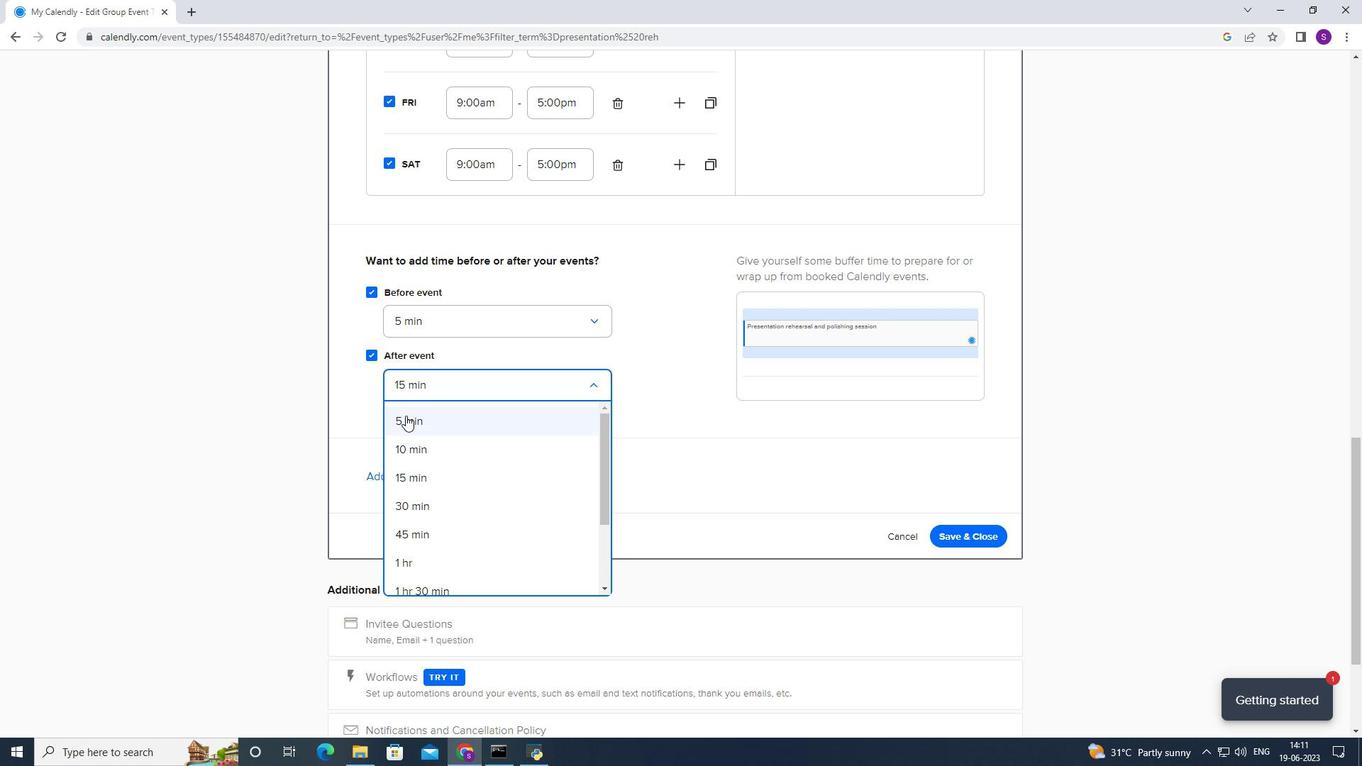 
Action: Mouse scrolled (401, 420) with delta (0, 0)
Screenshot: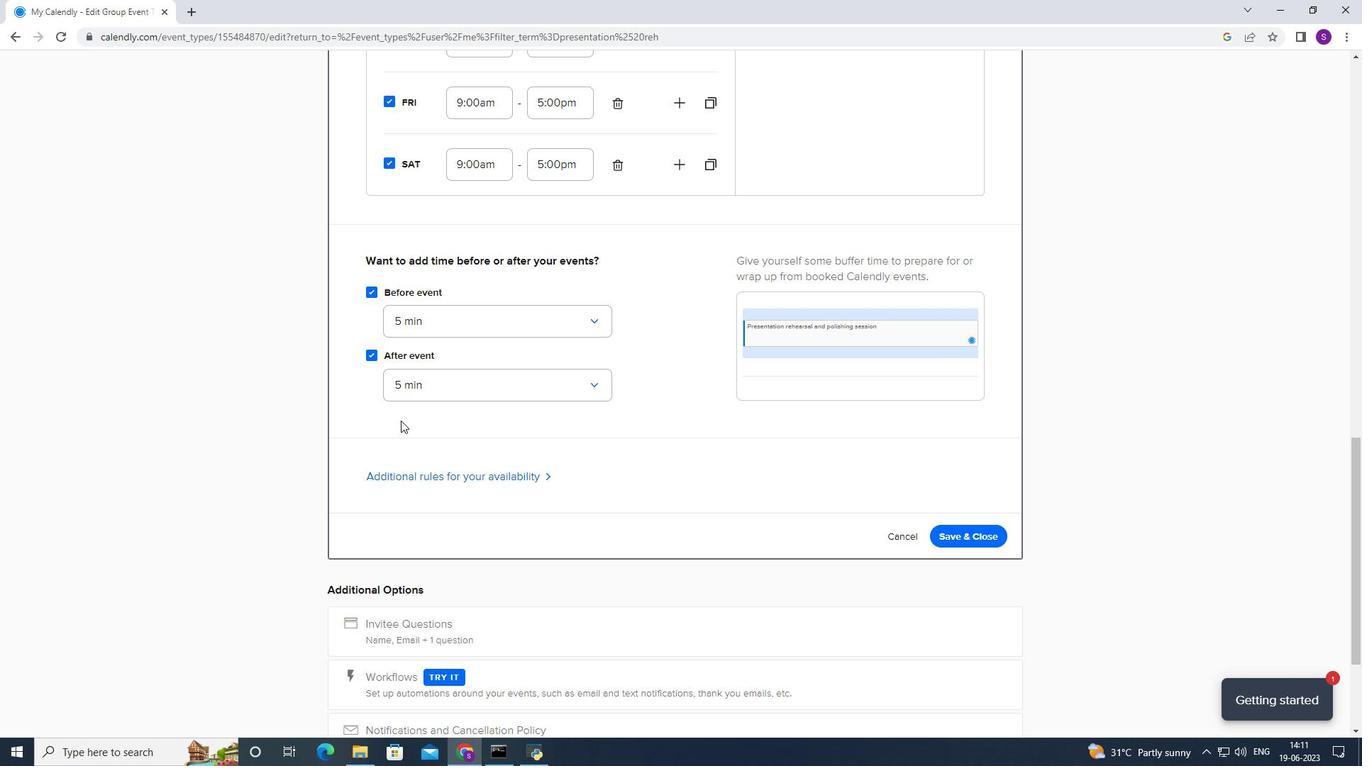 
Action: Mouse scrolled (401, 420) with delta (0, 0)
Screenshot: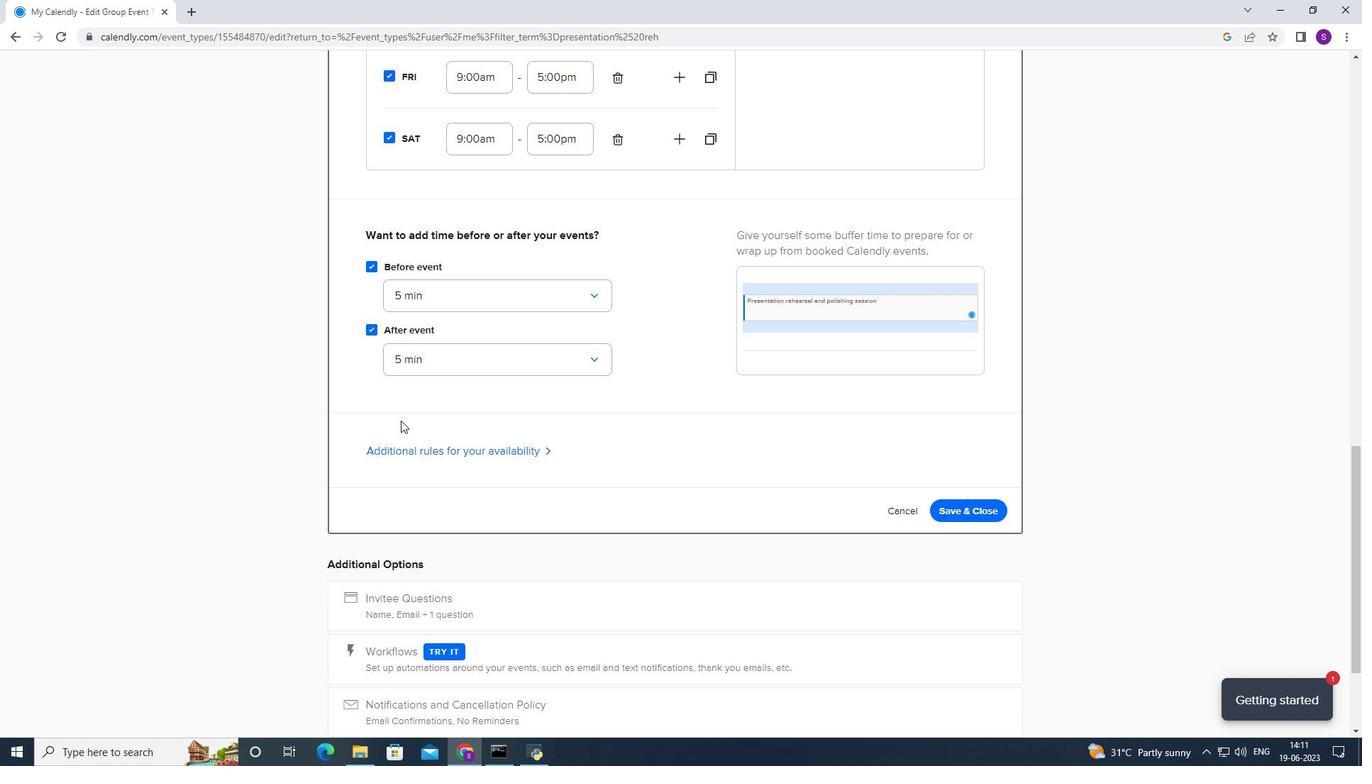 
Action: Mouse moved to (433, 336)
Screenshot: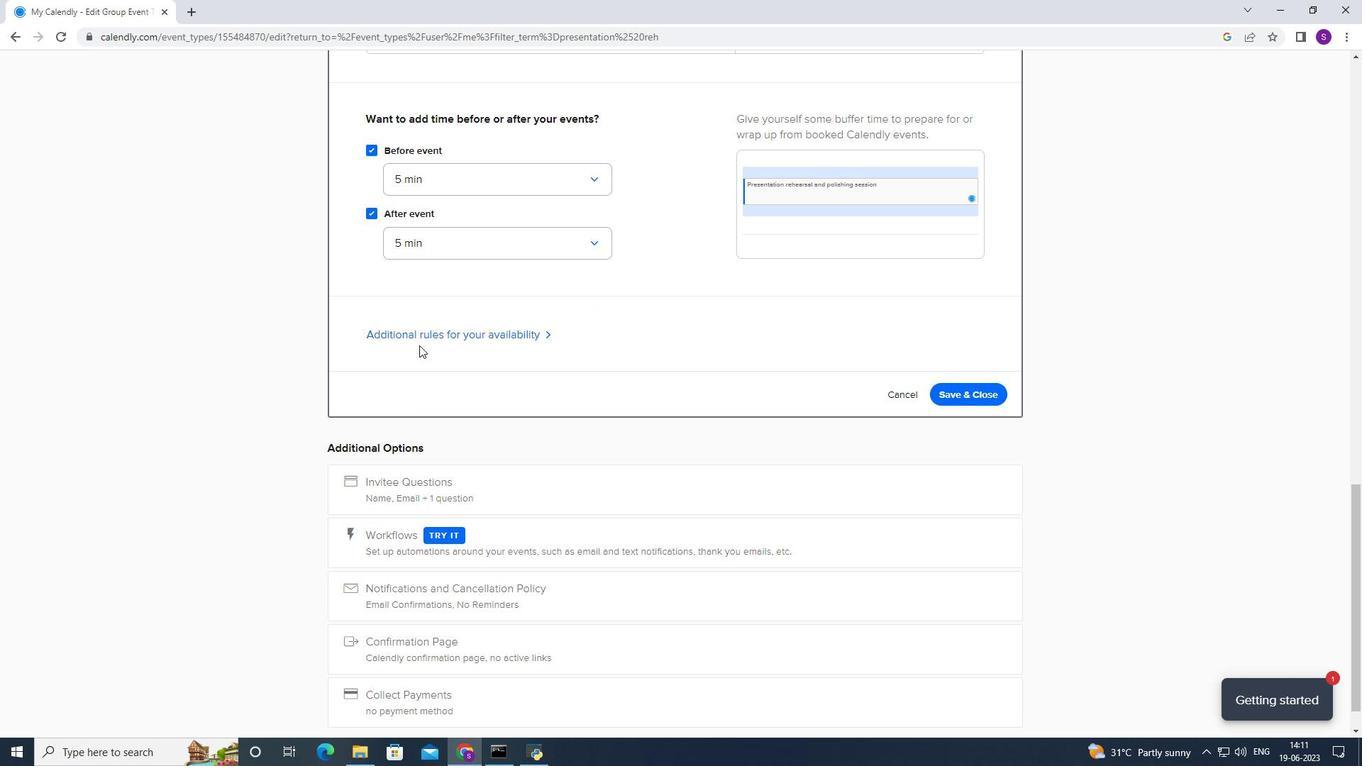 
Action: Mouse pressed left at (433, 336)
Screenshot: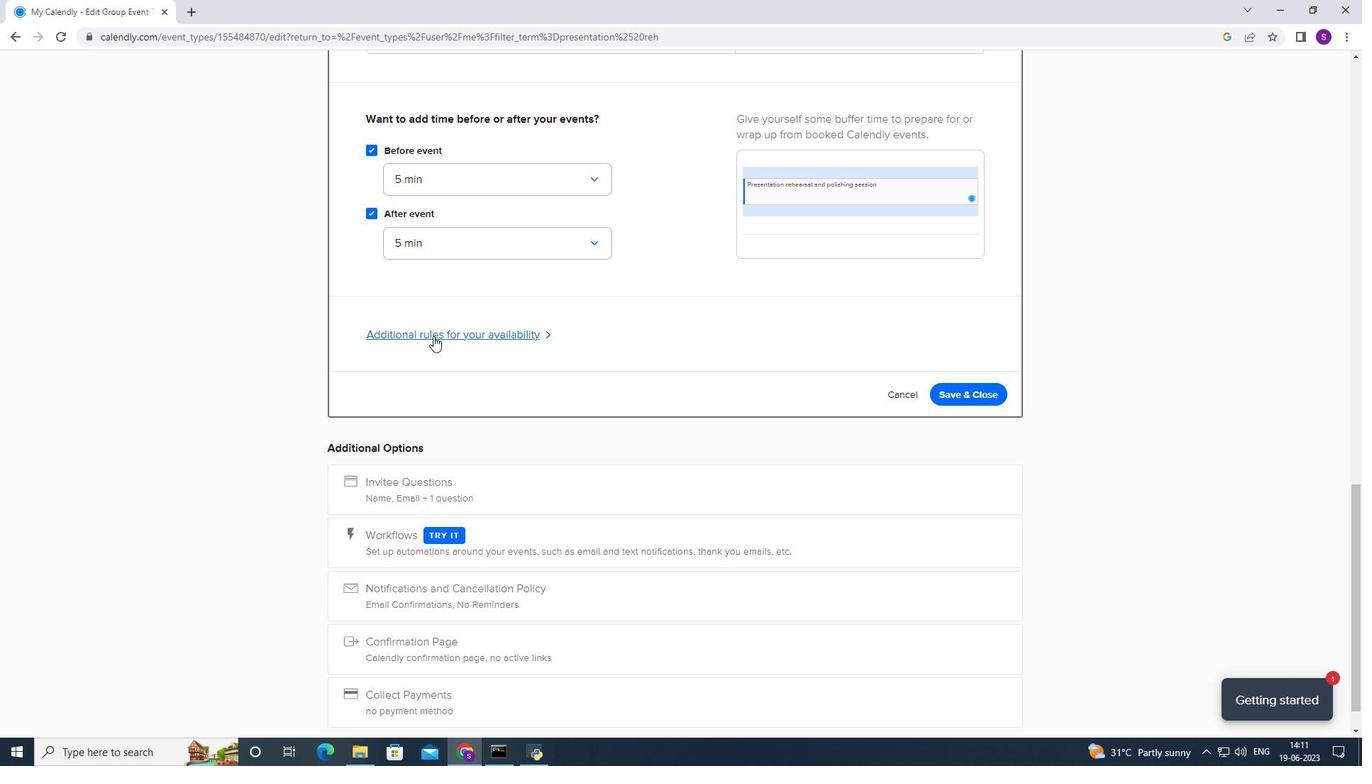 
Action: Mouse moved to (404, 450)
Screenshot: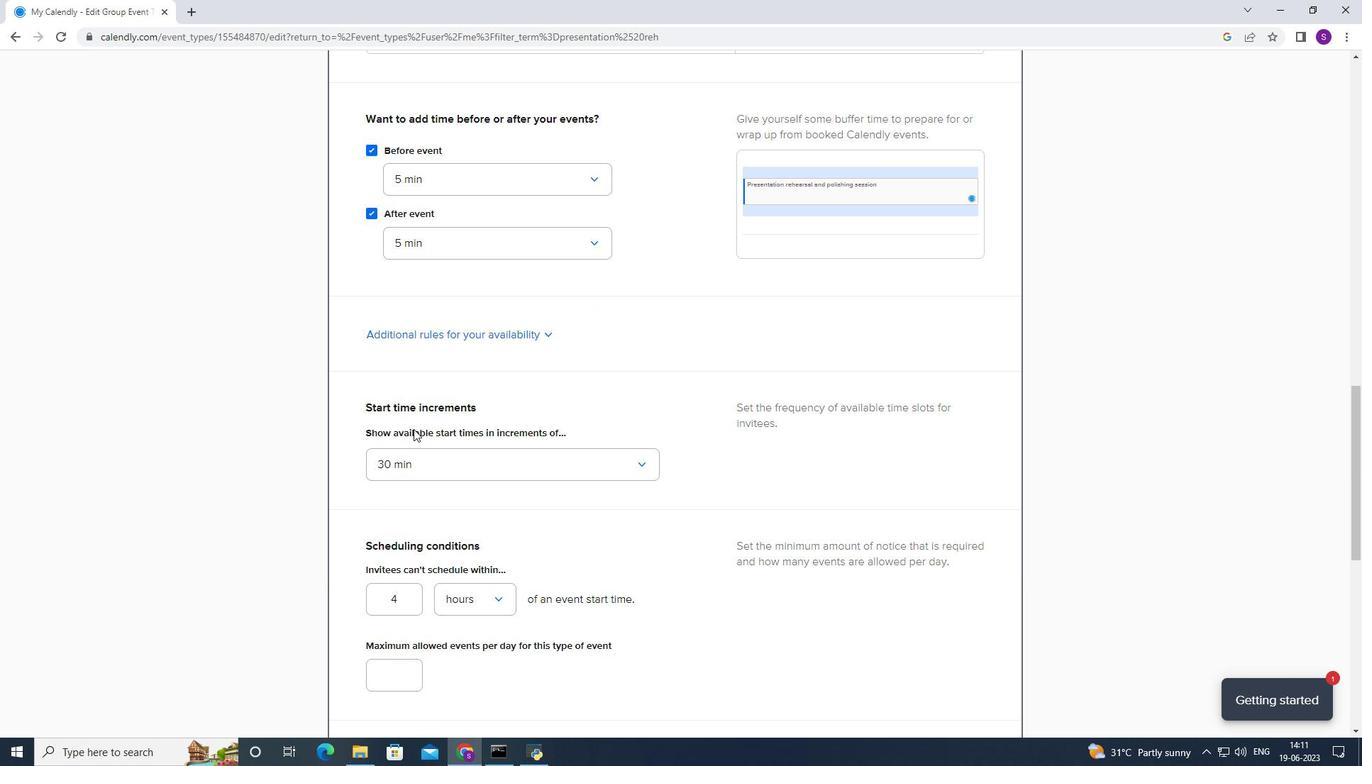 
Action: Mouse pressed left at (404, 450)
Screenshot: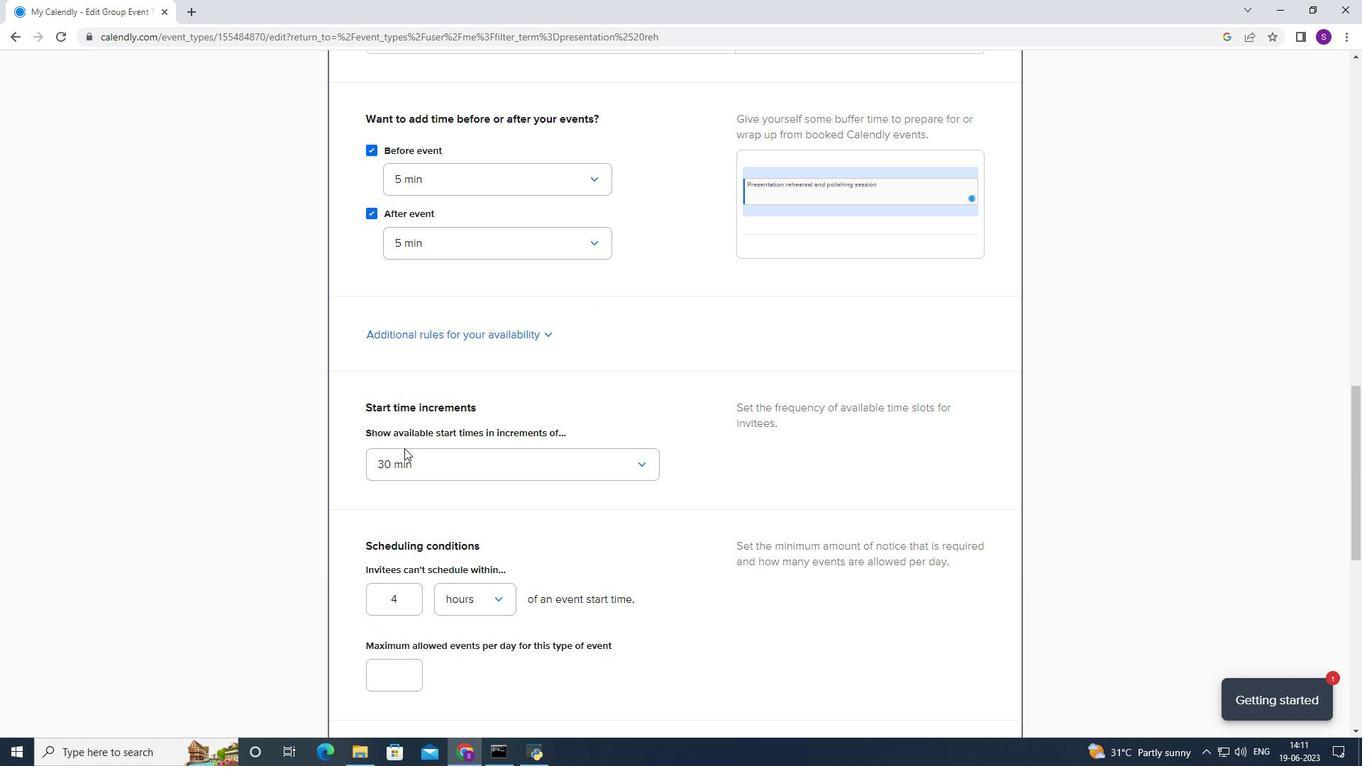 
Action: Mouse moved to (380, 652)
Screenshot: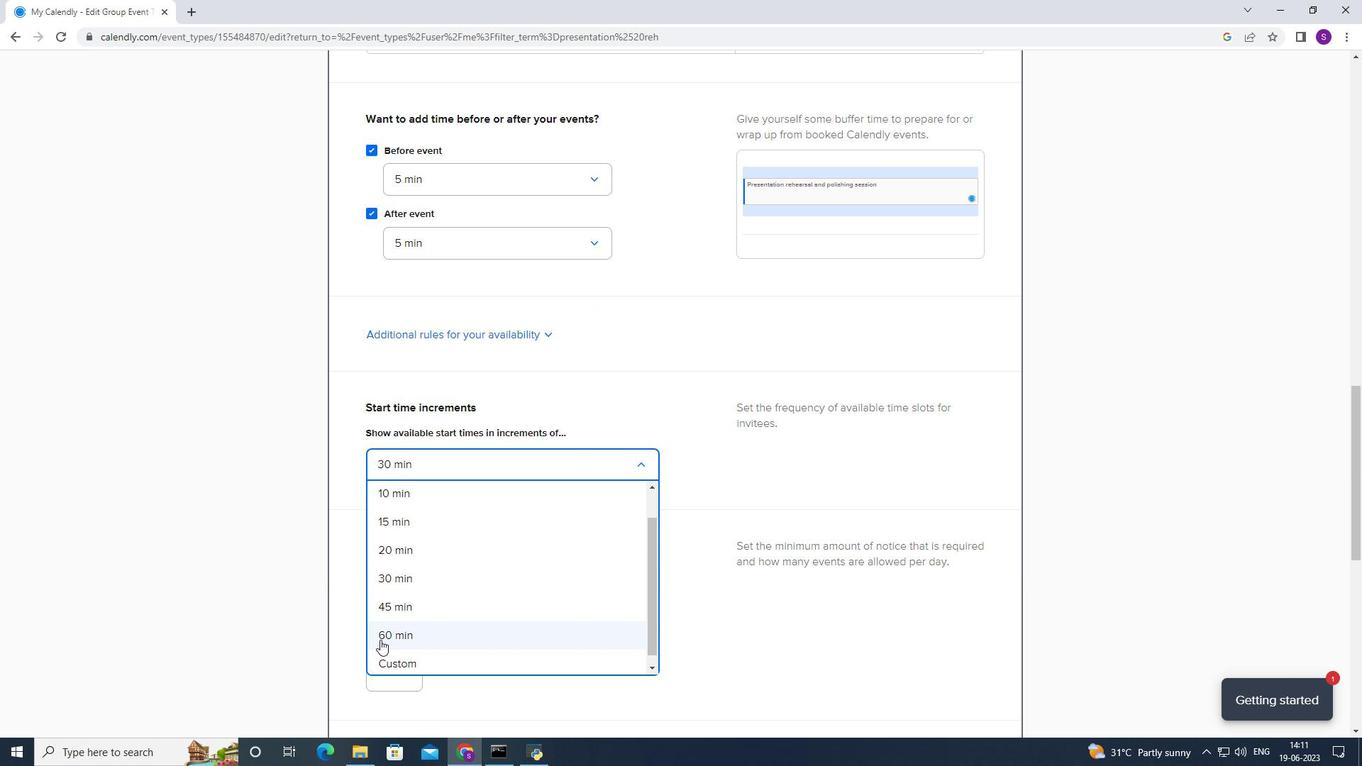 
Action: Mouse pressed left at (380, 652)
Screenshot: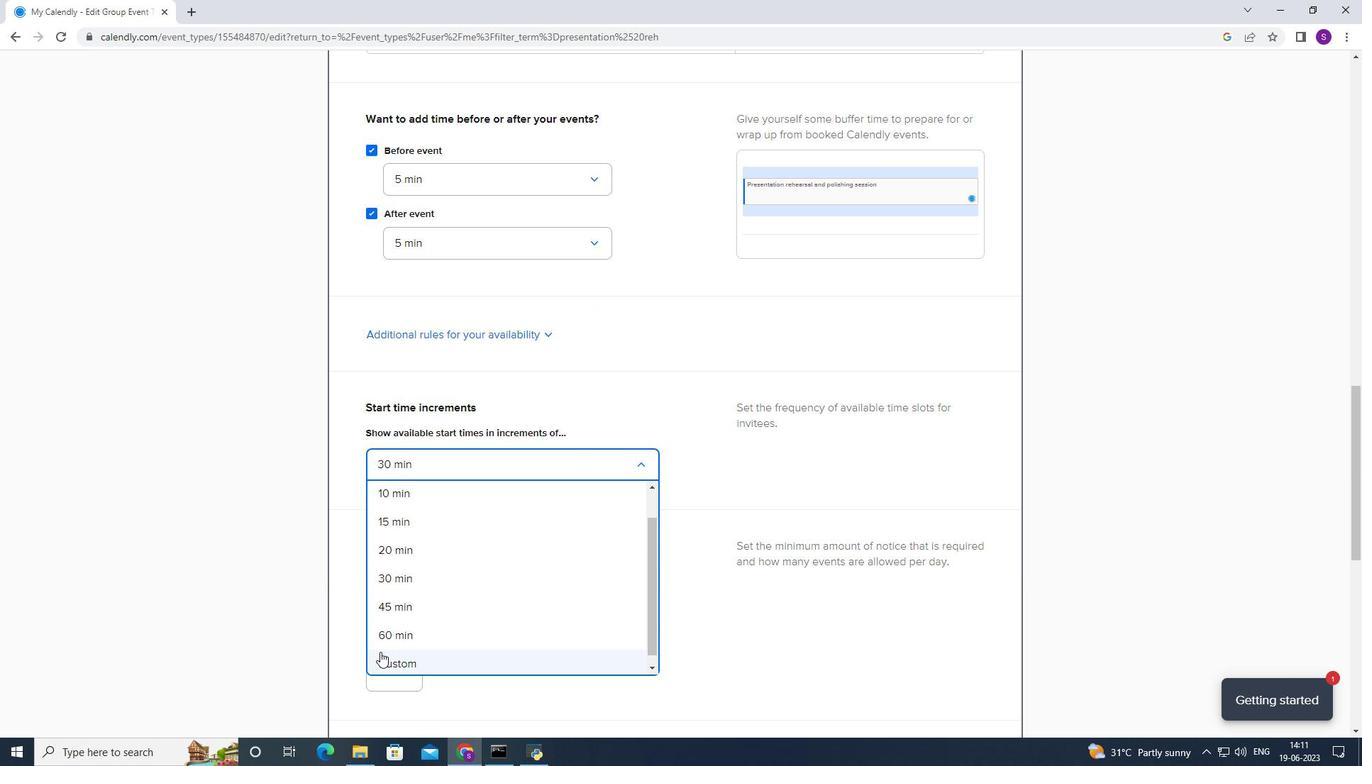 
Action: Mouse moved to (472, 504)
Screenshot: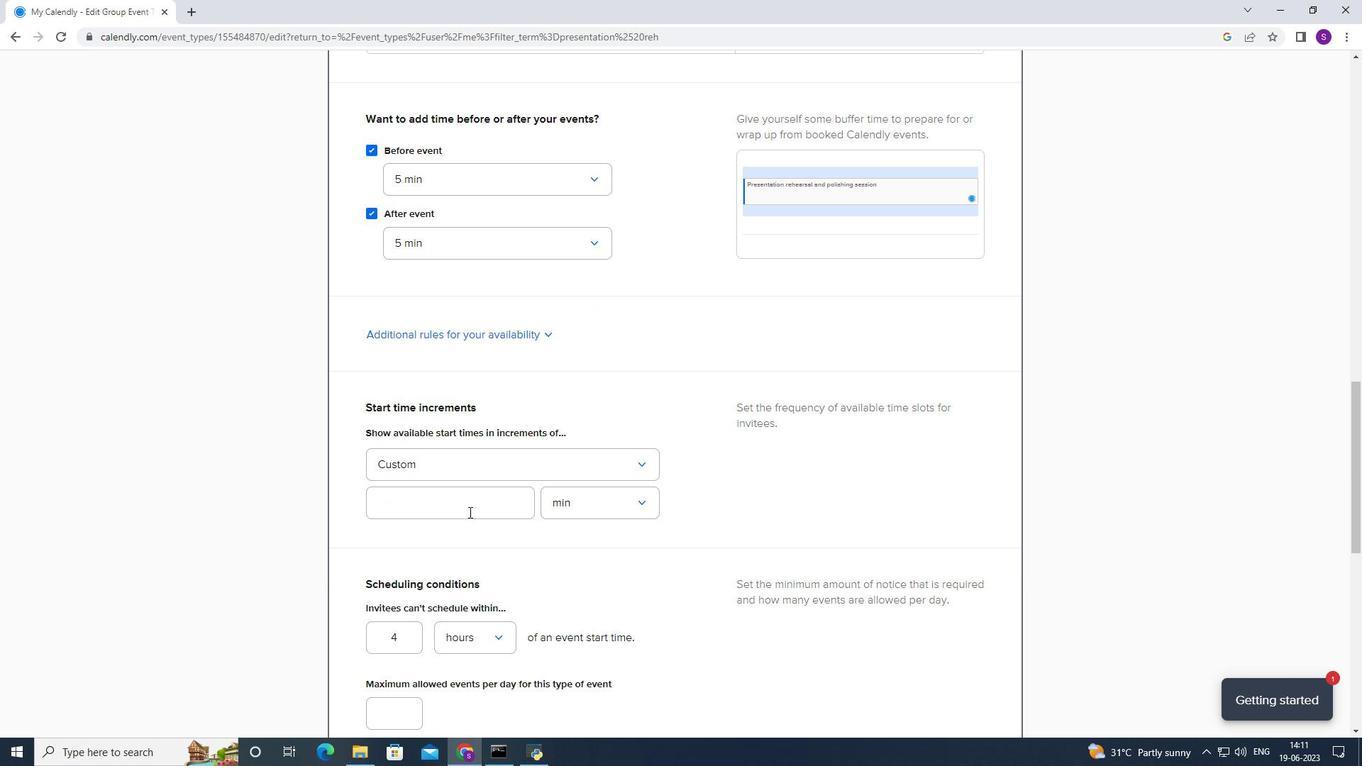 
Action: Mouse pressed left at (472, 504)
Screenshot: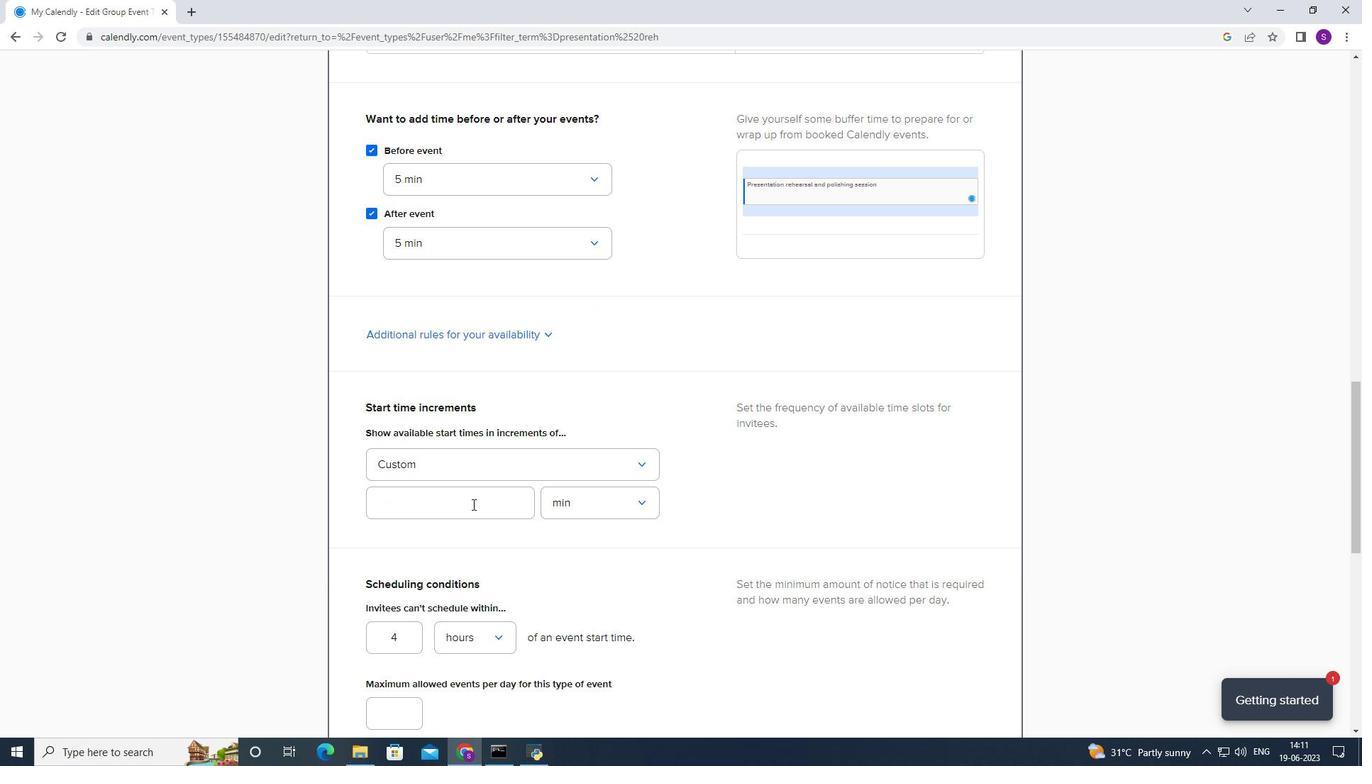 
Action: Key pressed 35
Screenshot: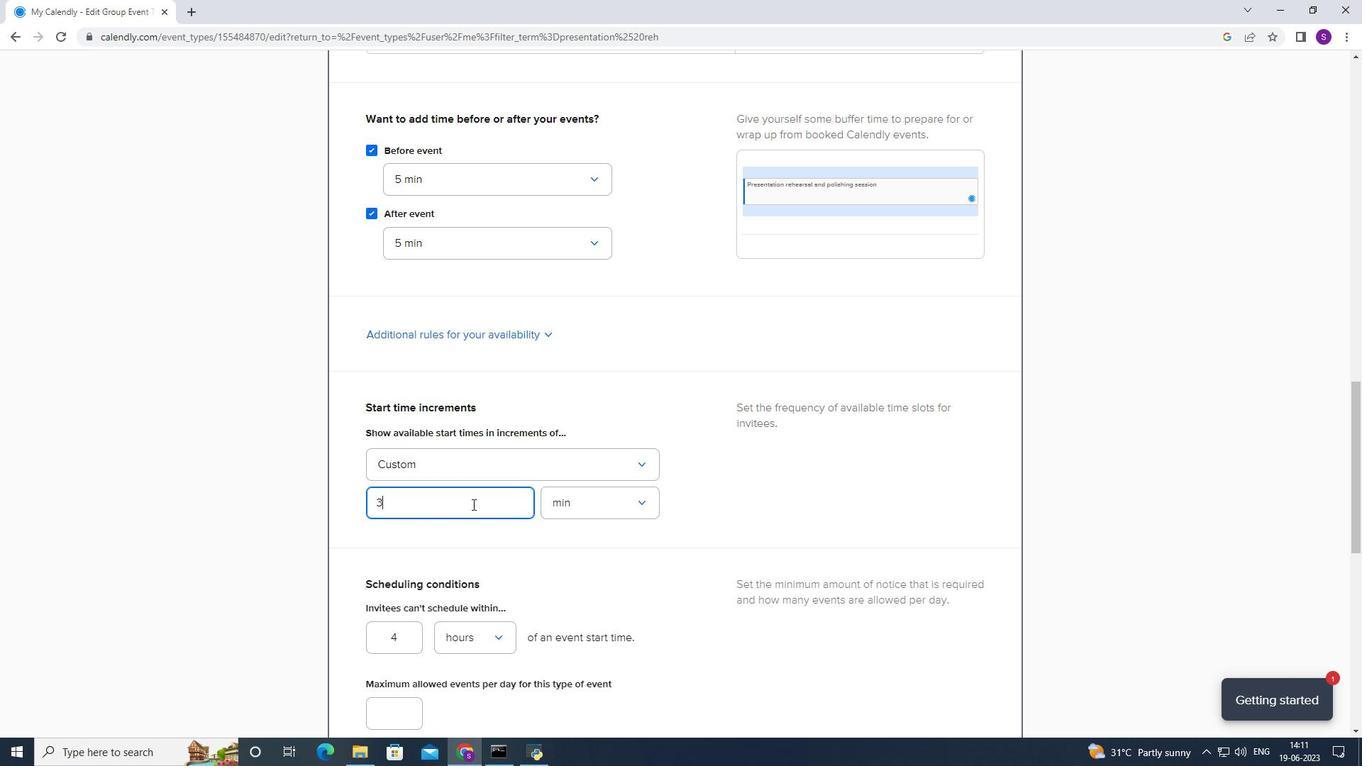 
Action: Mouse moved to (425, 575)
Screenshot: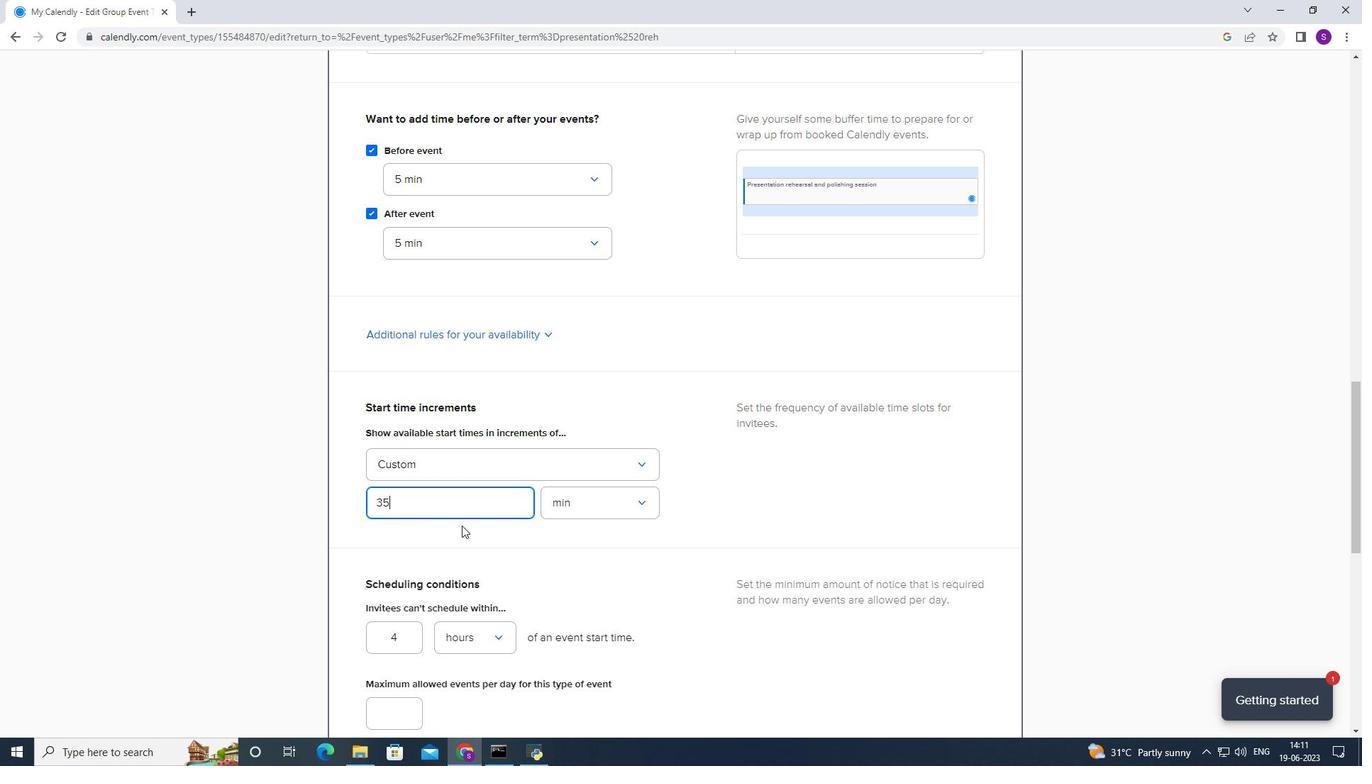 
Action: Mouse pressed left at (425, 575)
Screenshot: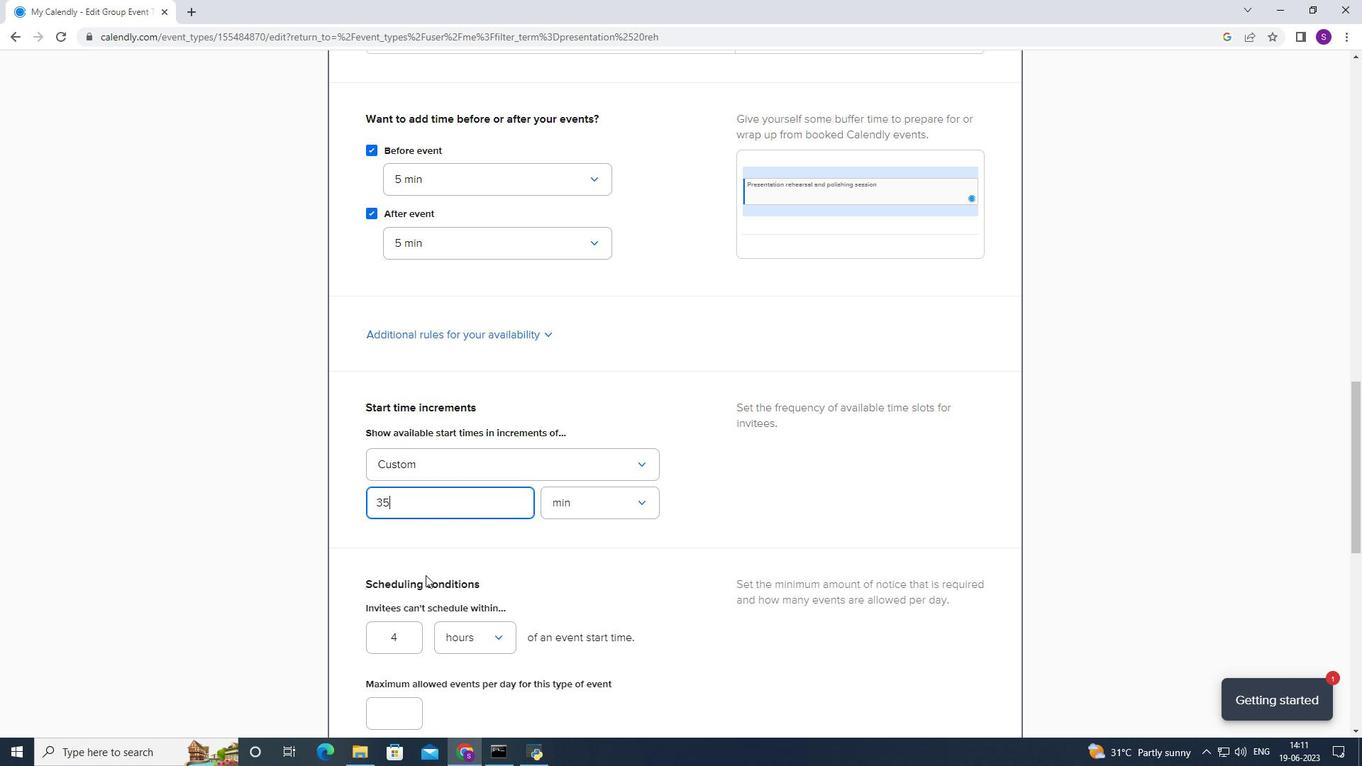 
Action: Mouse moved to (409, 621)
Screenshot: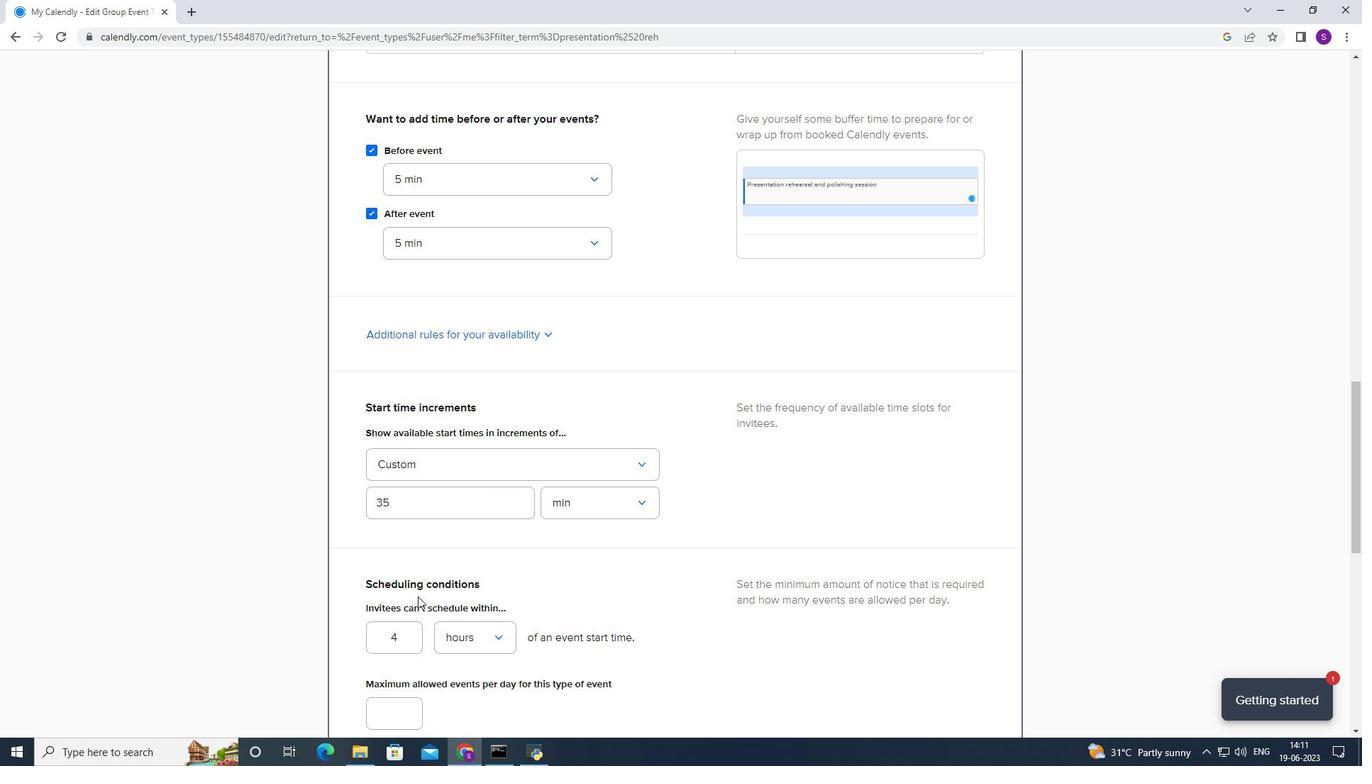 
Action: Mouse pressed left at (409, 621)
Screenshot: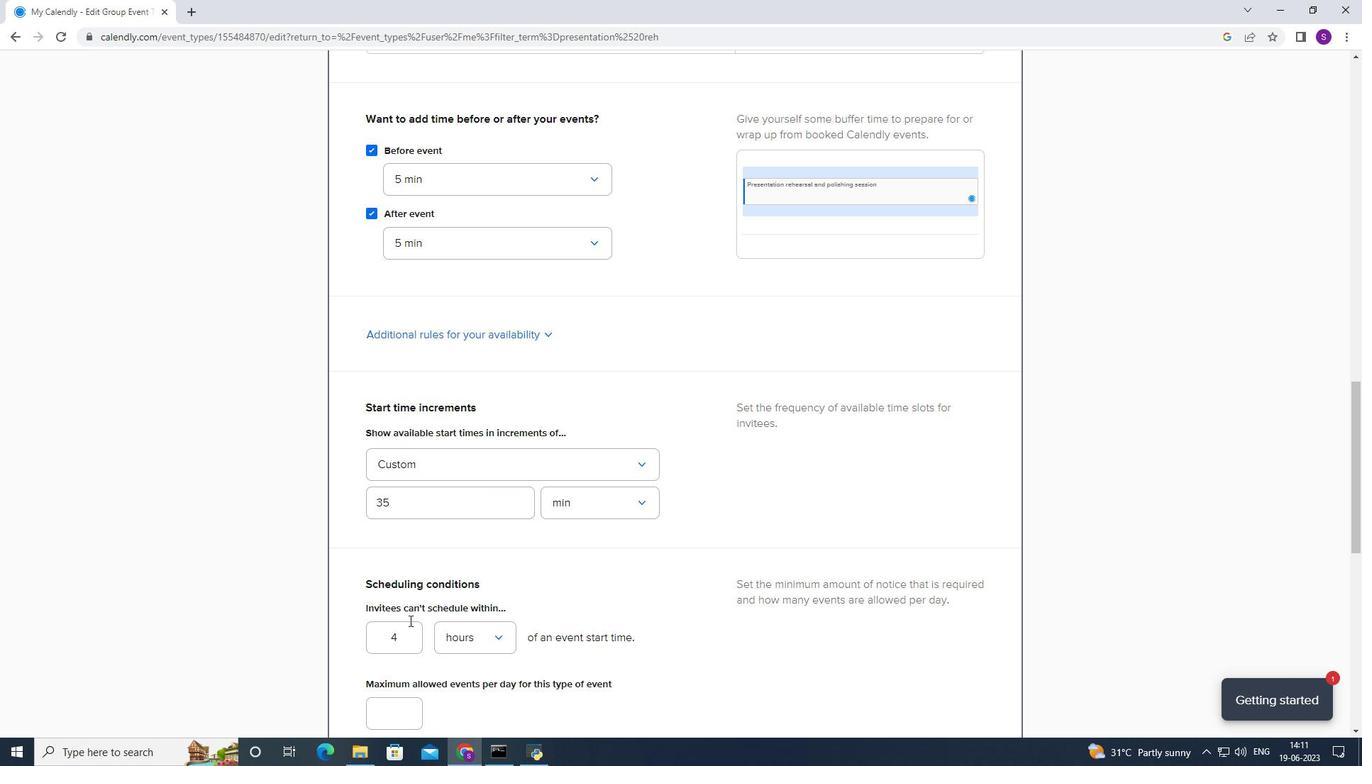 
Action: Mouse scrolled (409, 620) with delta (0, 0)
Screenshot: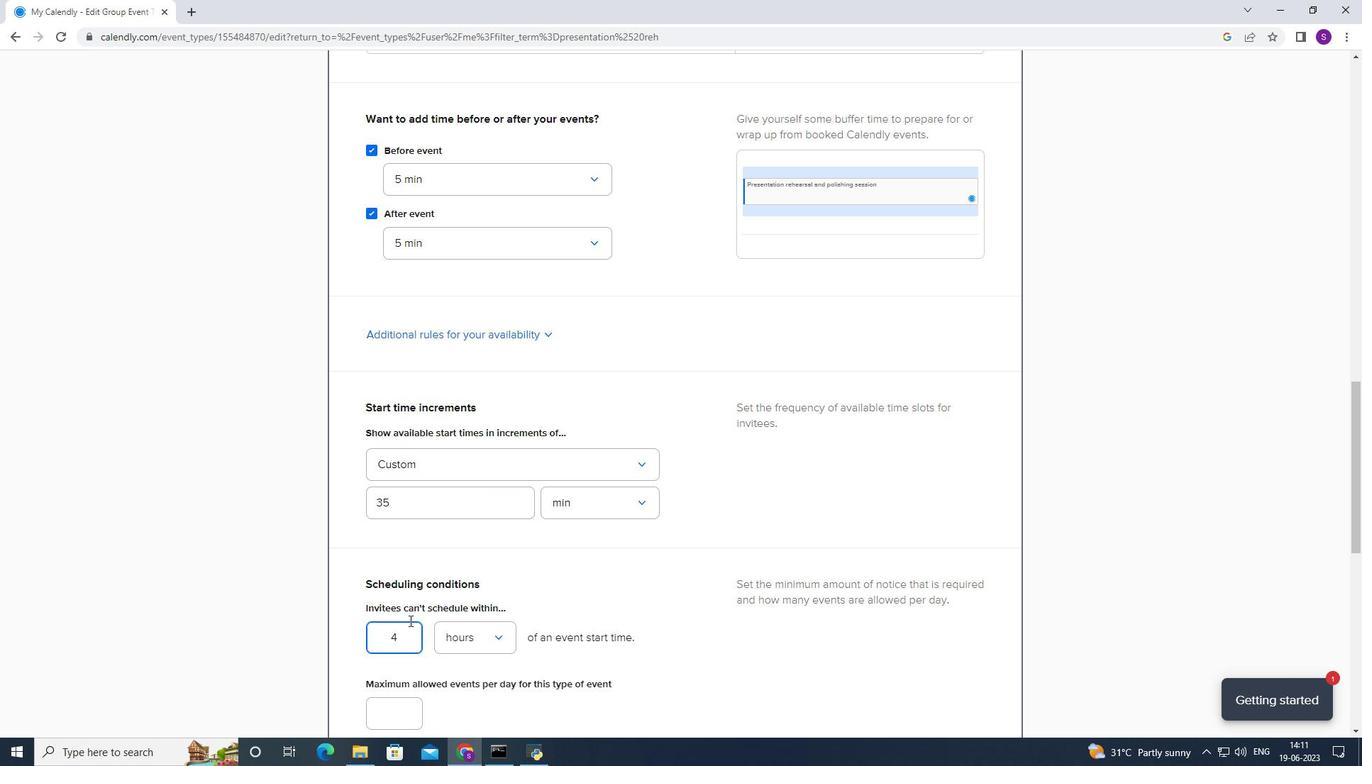 
Action: Mouse scrolled (409, 620) with delta (0, 0)
Screenshot: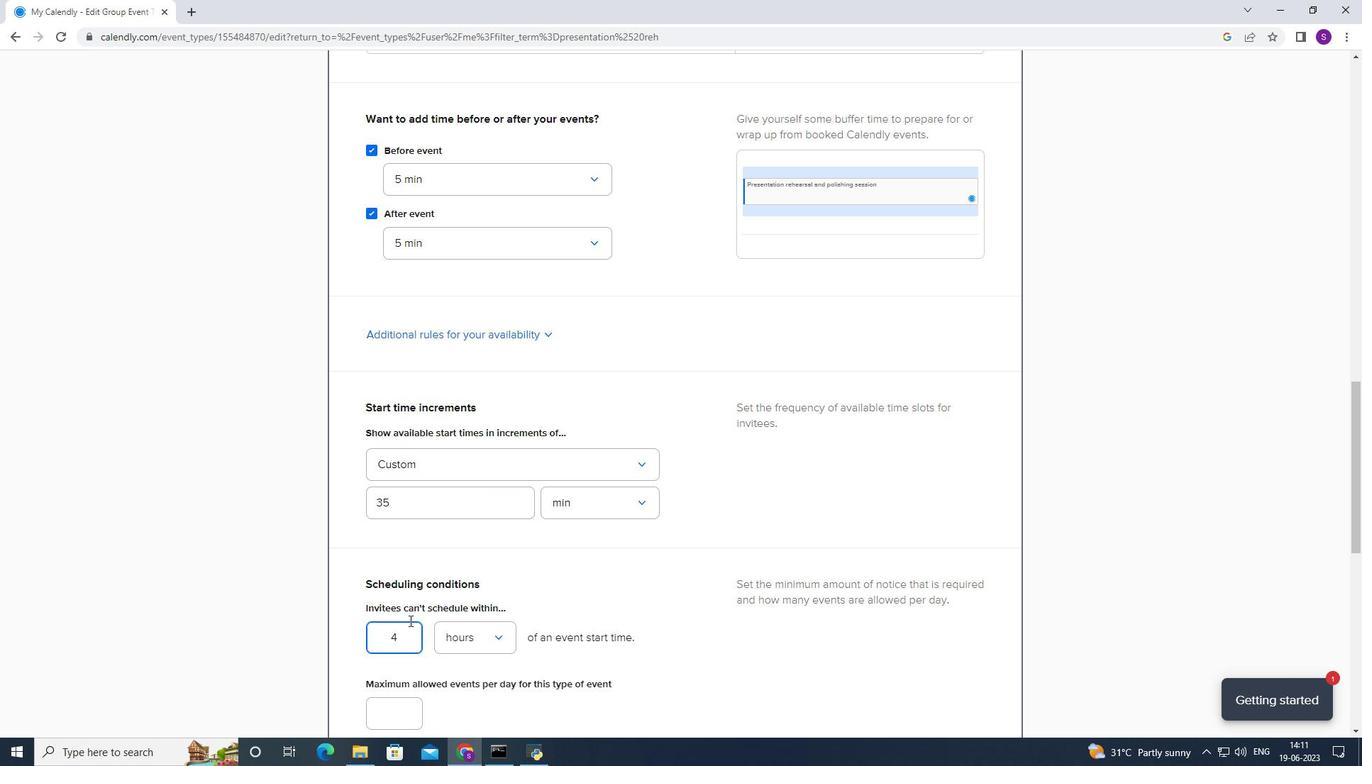 
Action: Mouse scrolled (409, 620) with delta (0, 0)
Screenshot: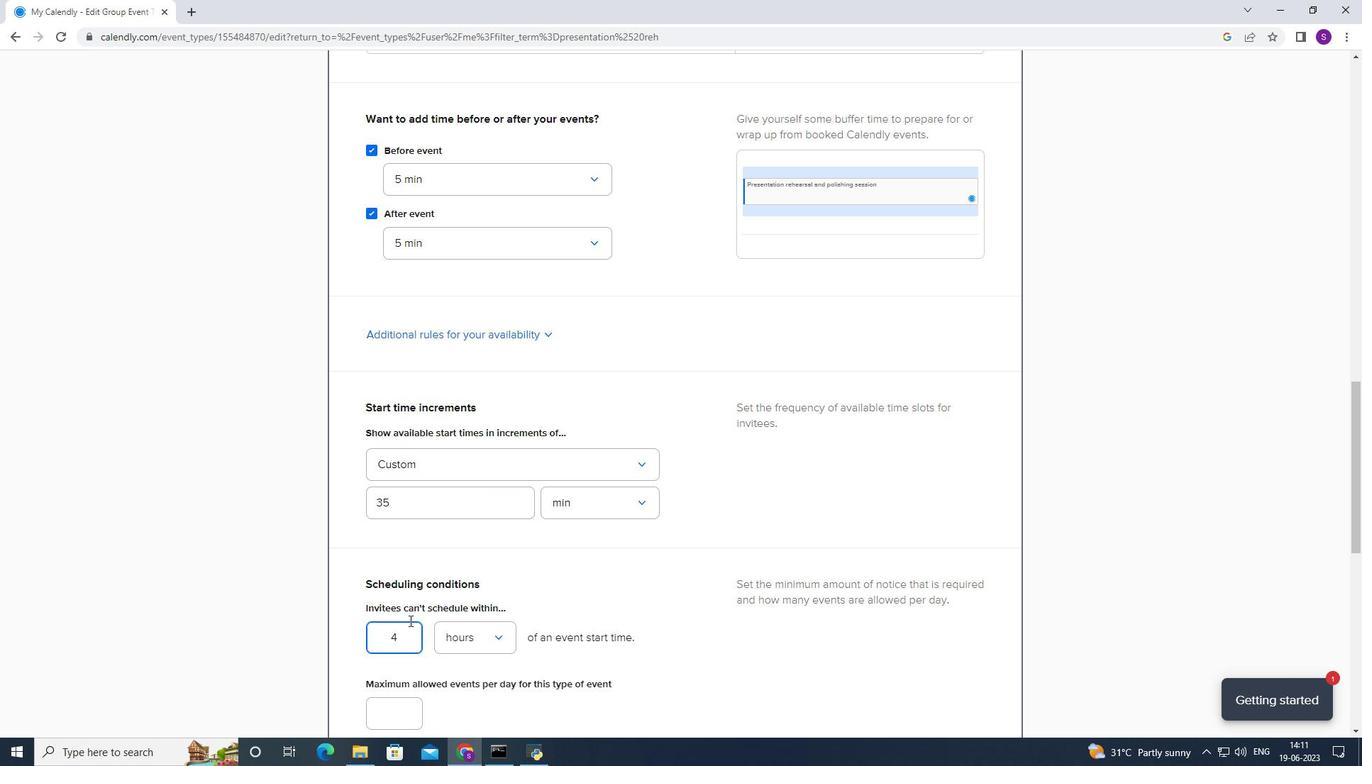
Action: Mouse moved to (420, 599)
Screenshot: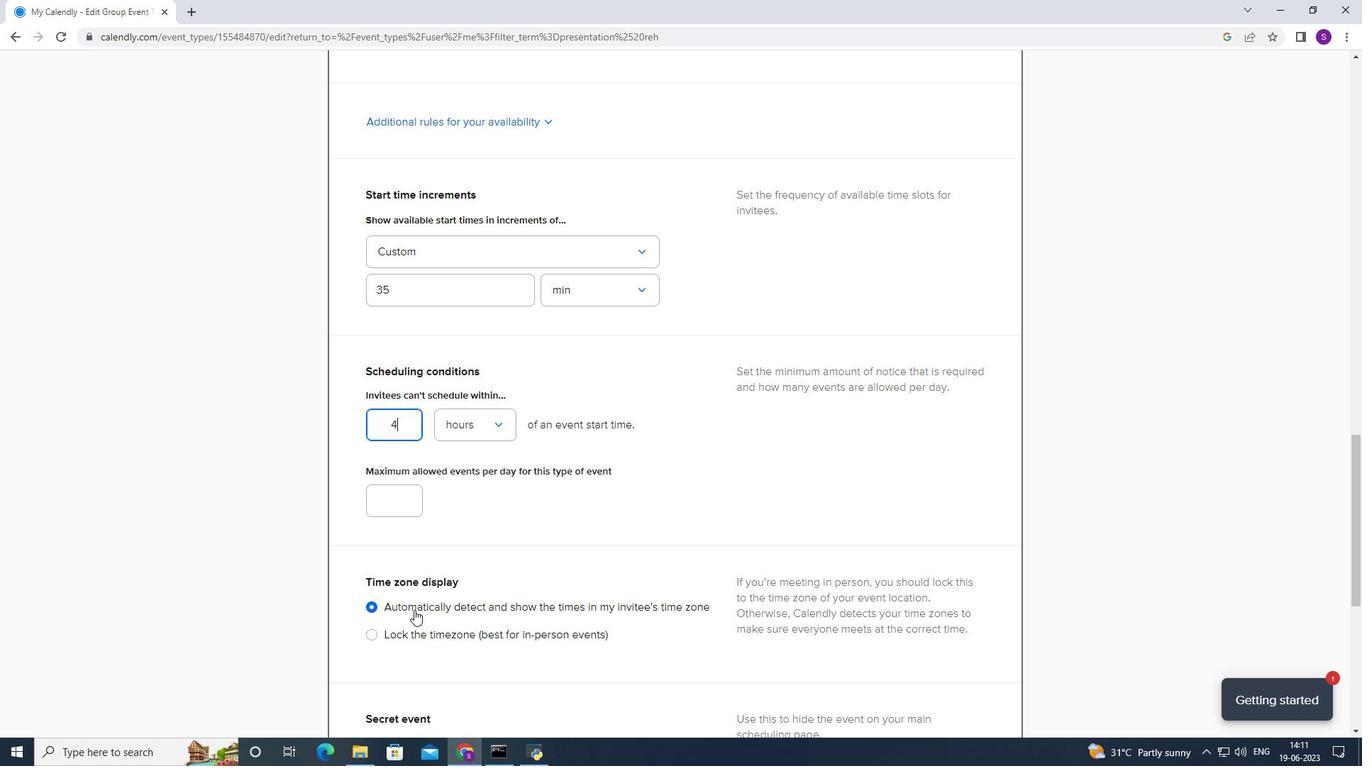 
Action: Key pressed <Key.backspace>45
Screenshot: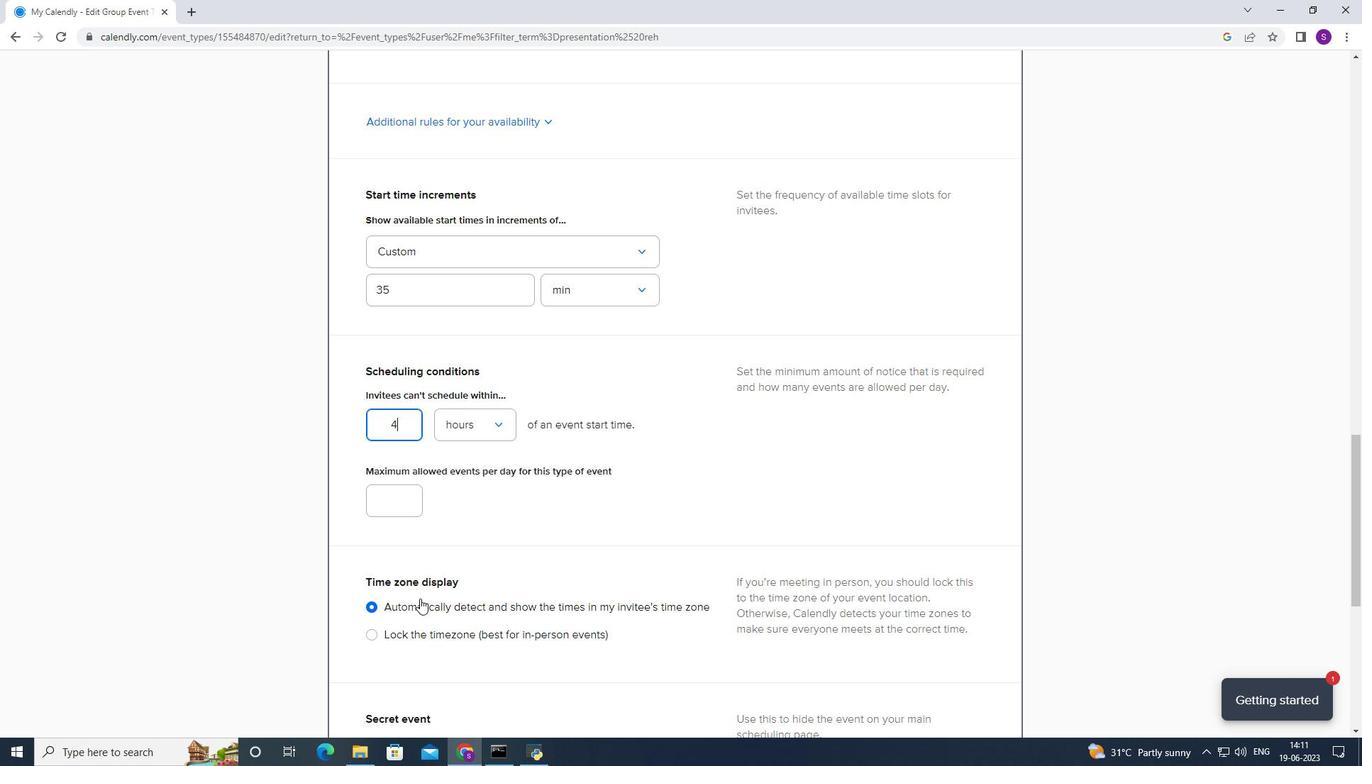 
Action: Mouse moved to (398, 499)
Screenshot: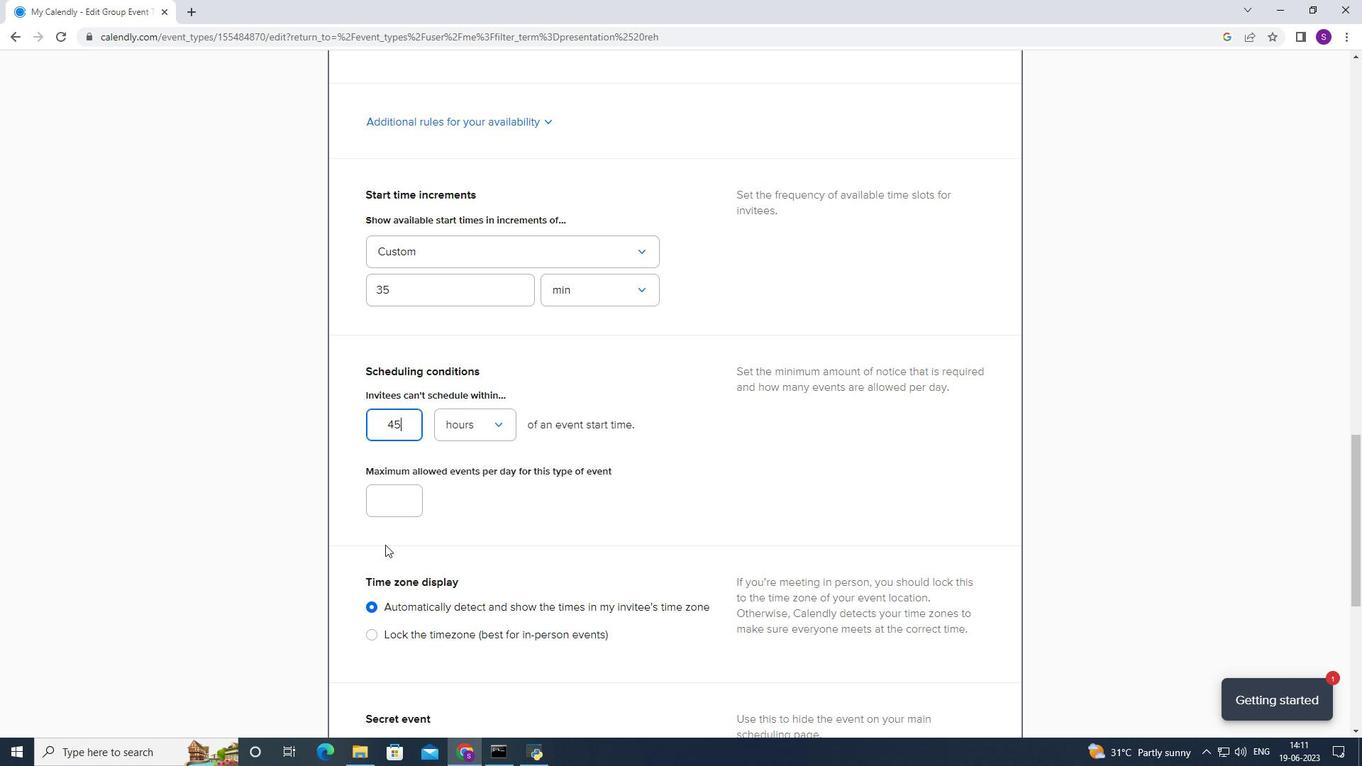 
Action: Mouse pressed left at (398, 499)
Screenshot: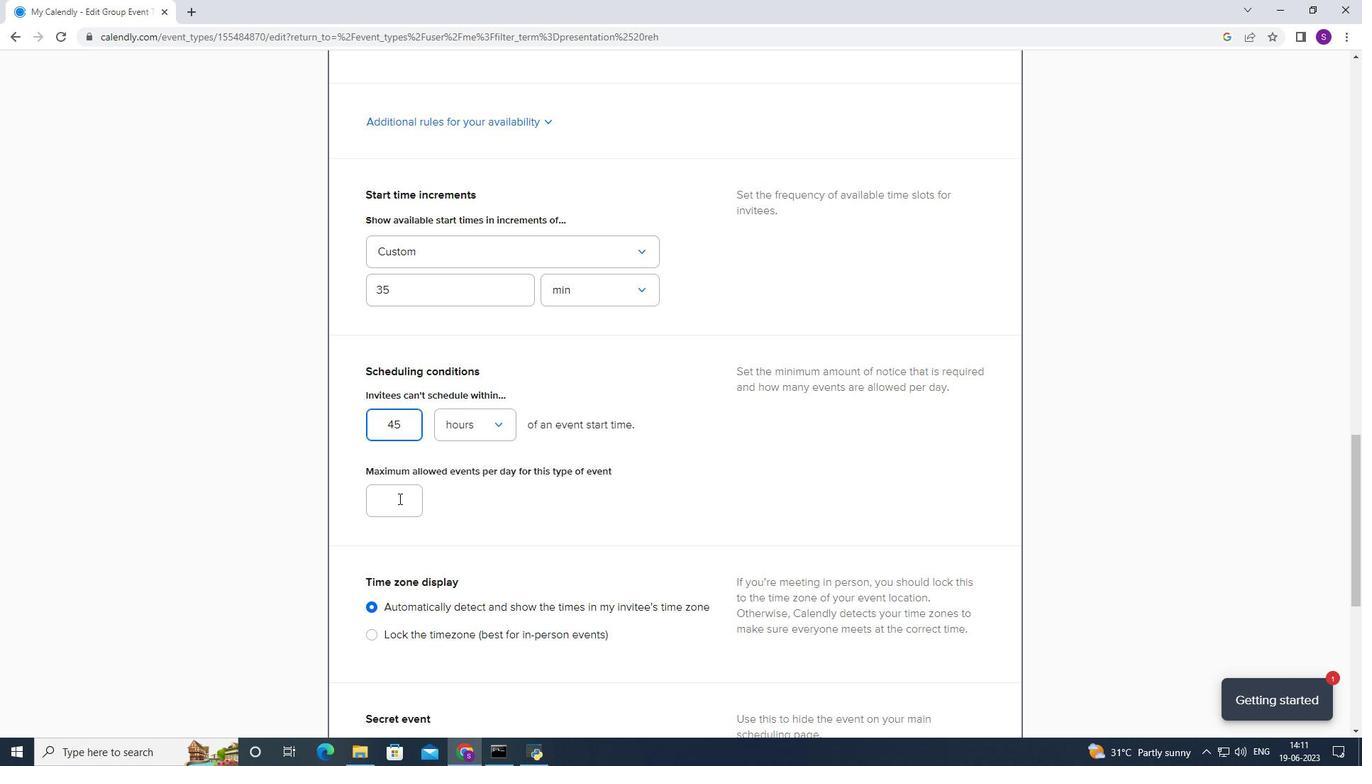 
Action: Key pressed 6
Screenshot: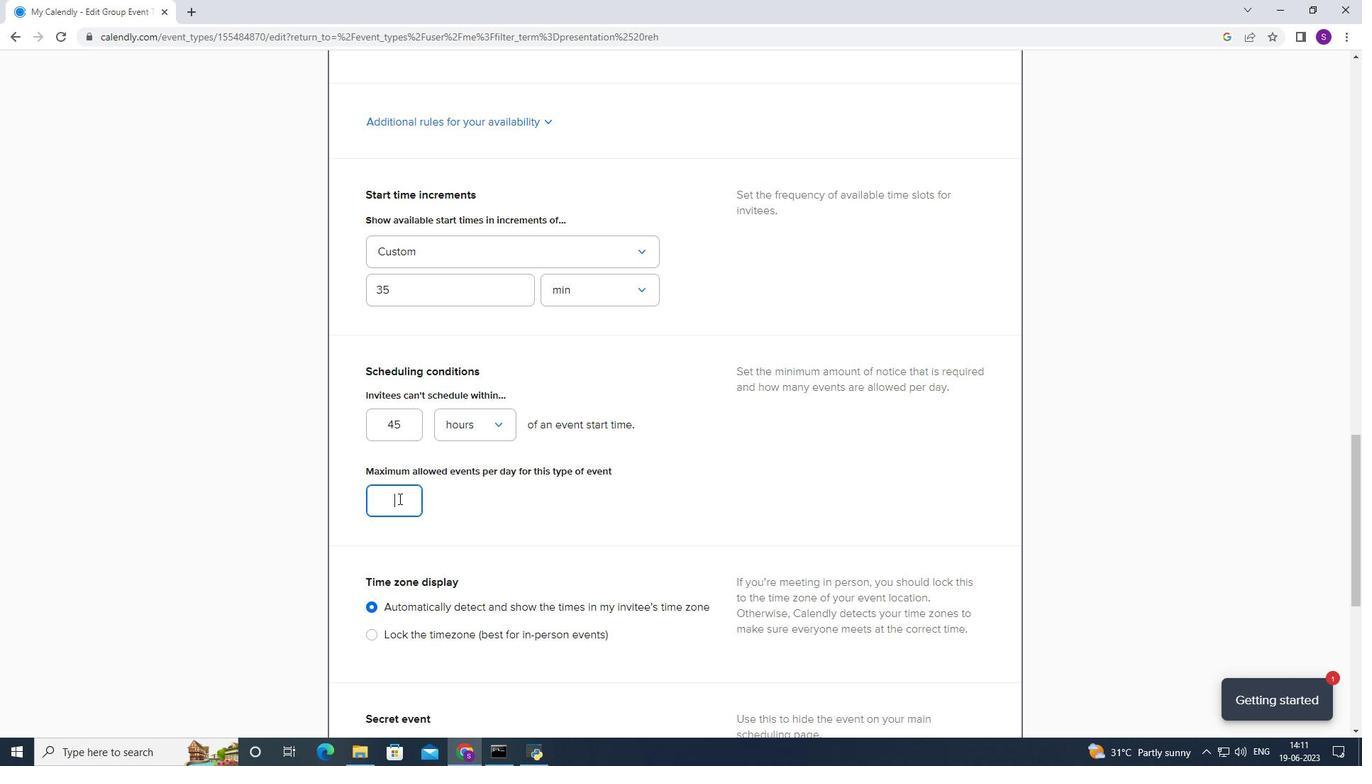 
Action: Mouse moved to (616, 553)
Screenshot: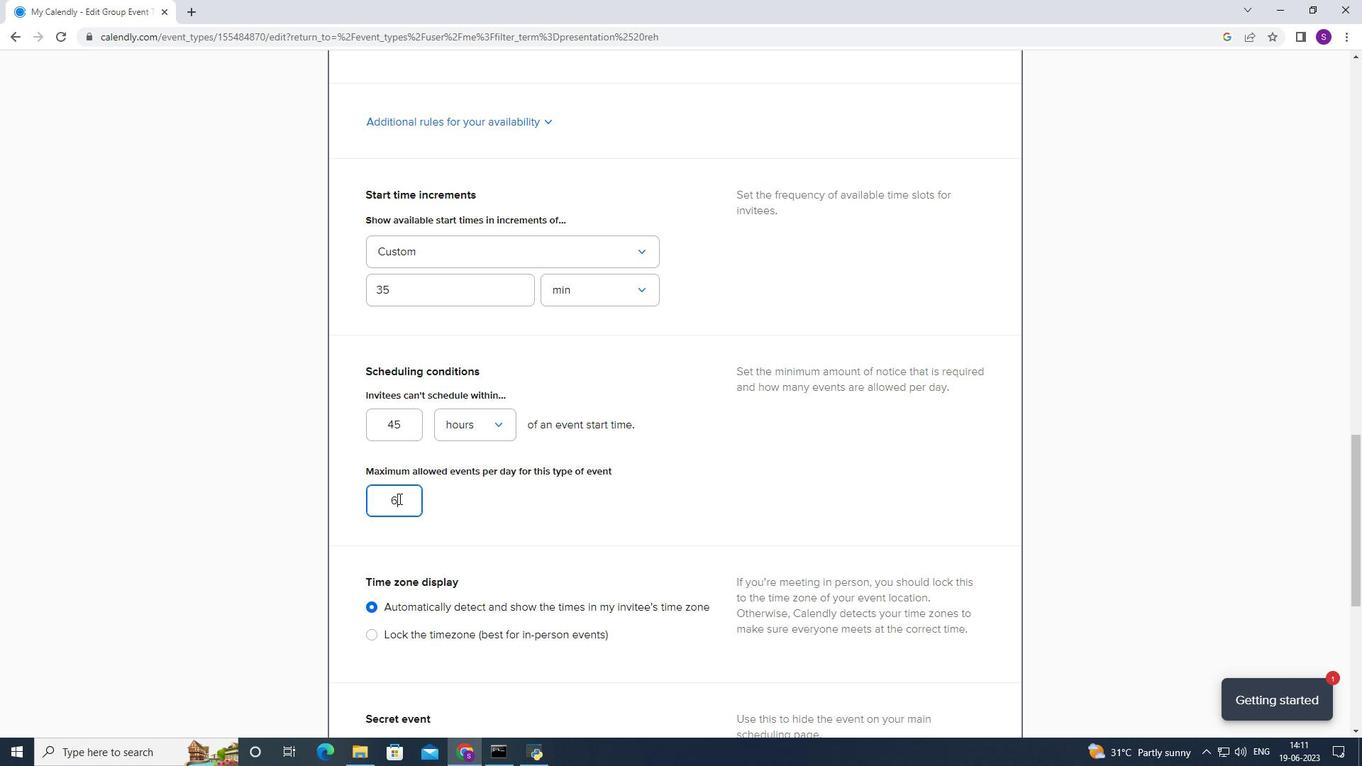 
Action: Mouse scrolled (616, 552) with delta (0, 0)
Screenshot: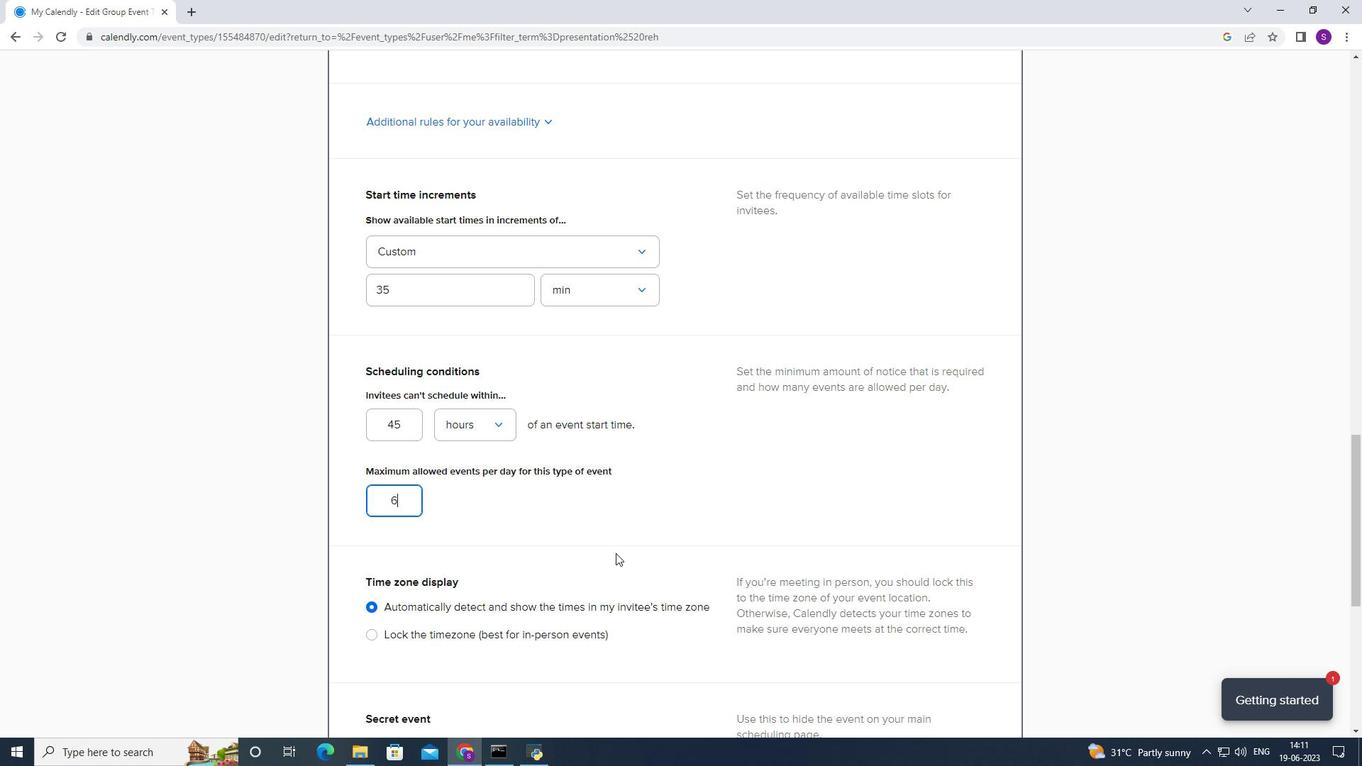 
Action: Mouse scrolled (616, 552) with delta (0, 0)
Screenshot: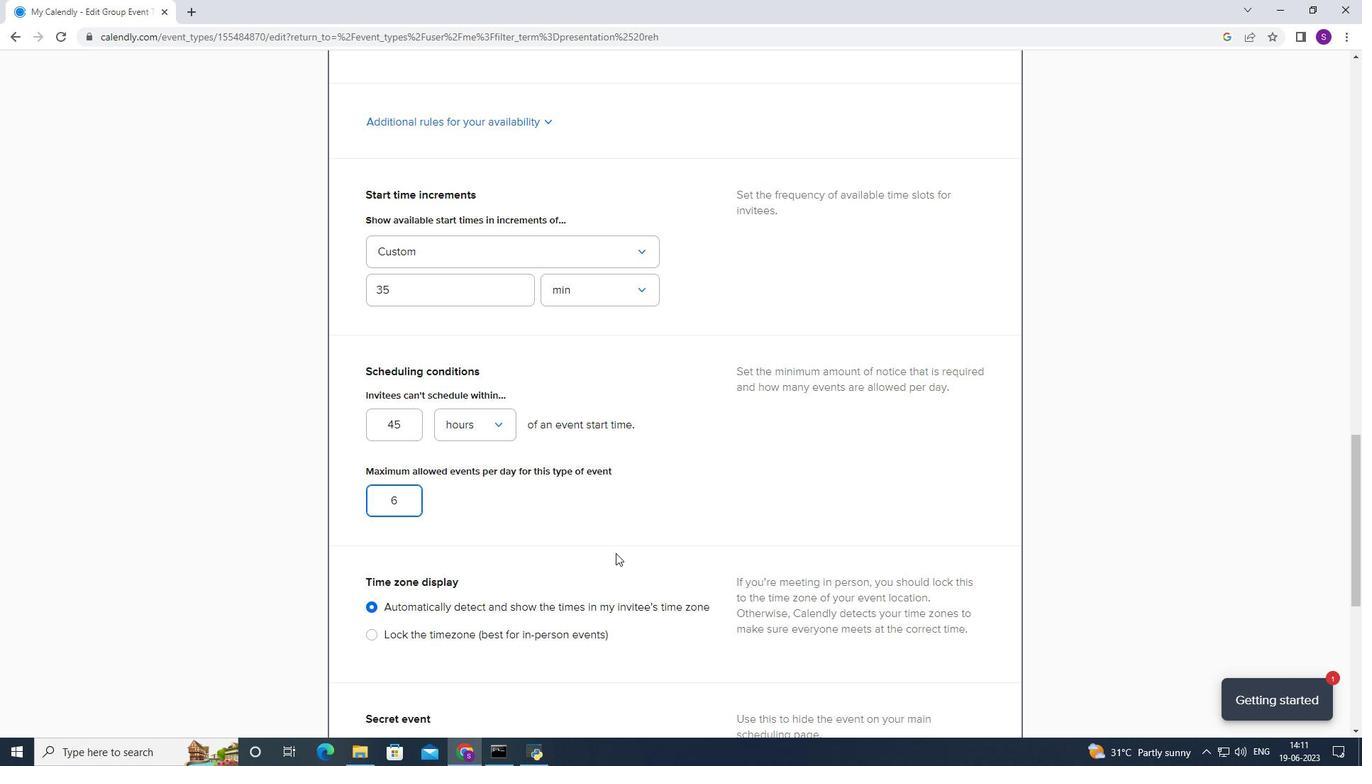 
Action: Mouse scrolled (616, 552) with delta (0, 0)
Screenshot: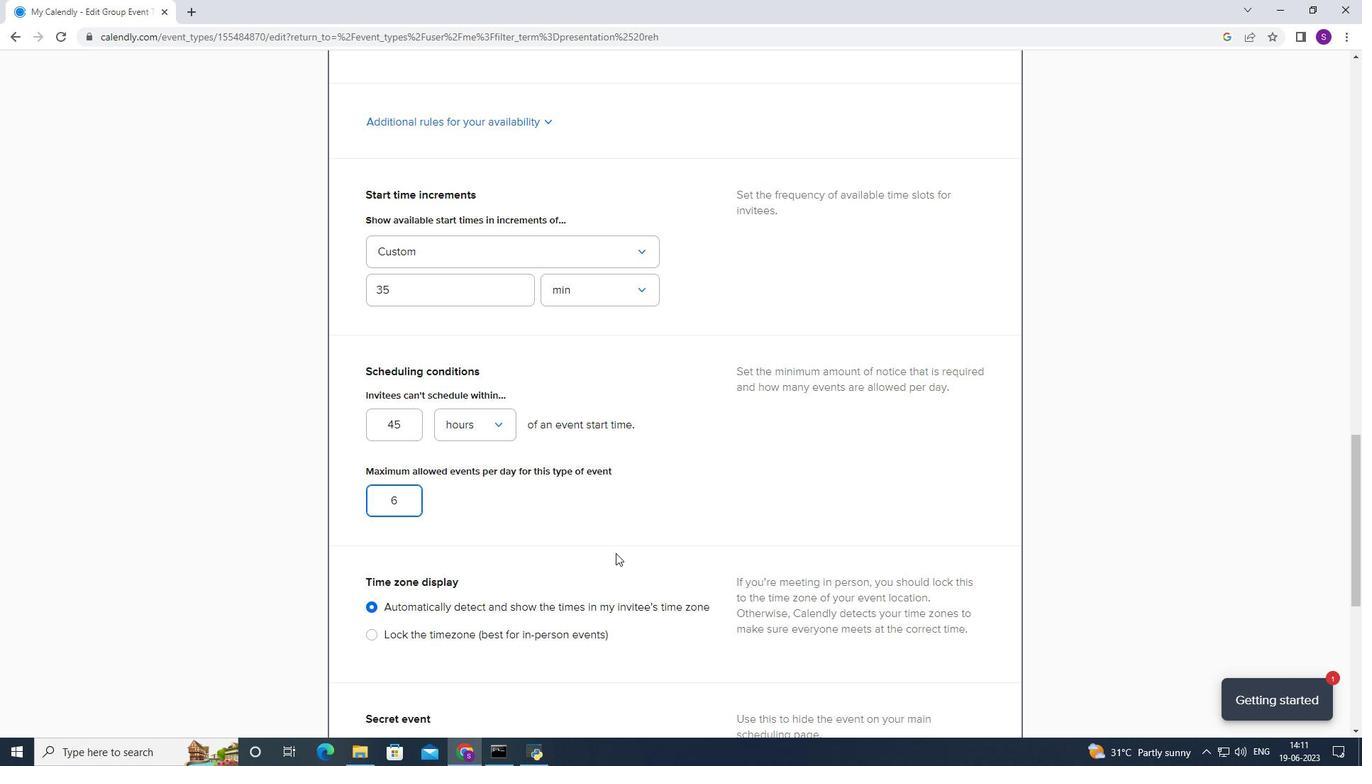 
Action: Mouse scrolled (616, 552) with delta (0, 0)
Screenshot: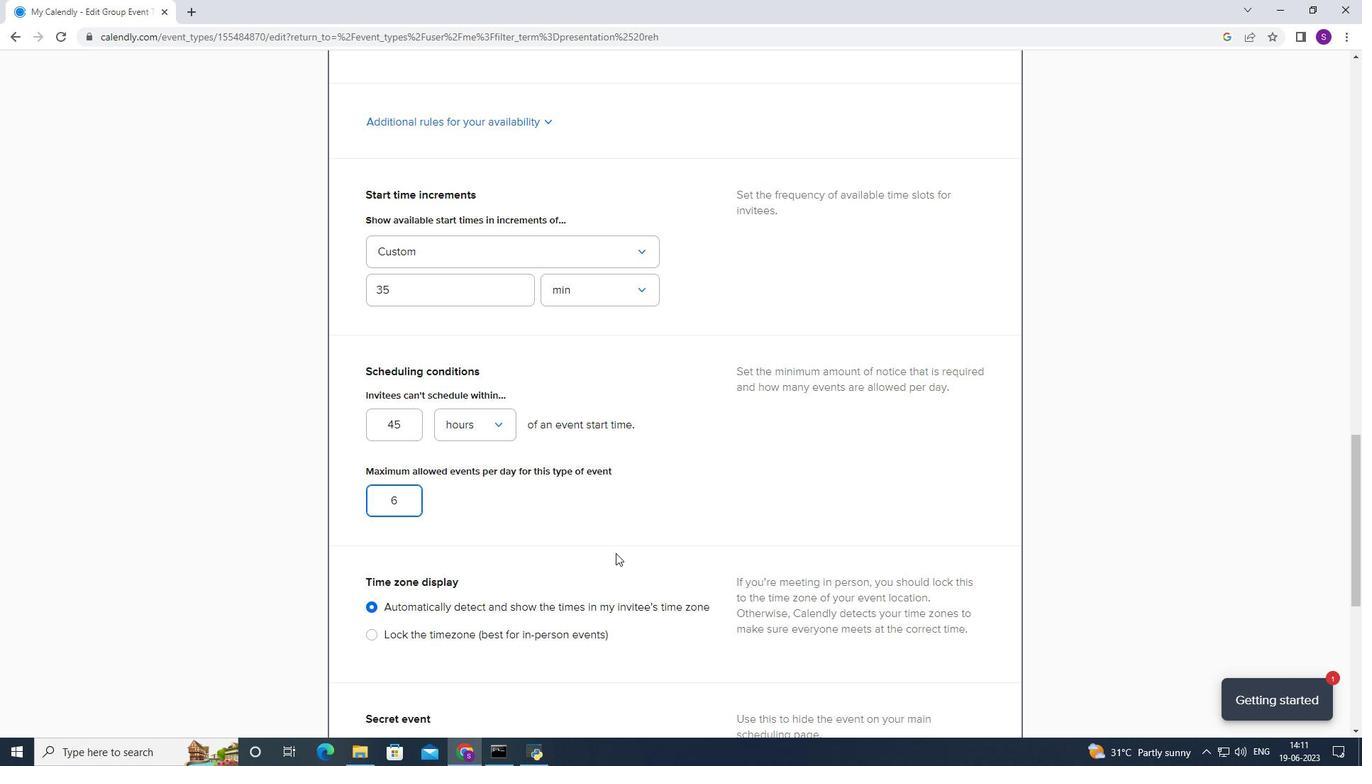 
Action: Mouse moved to (973, 543)
Screenshot: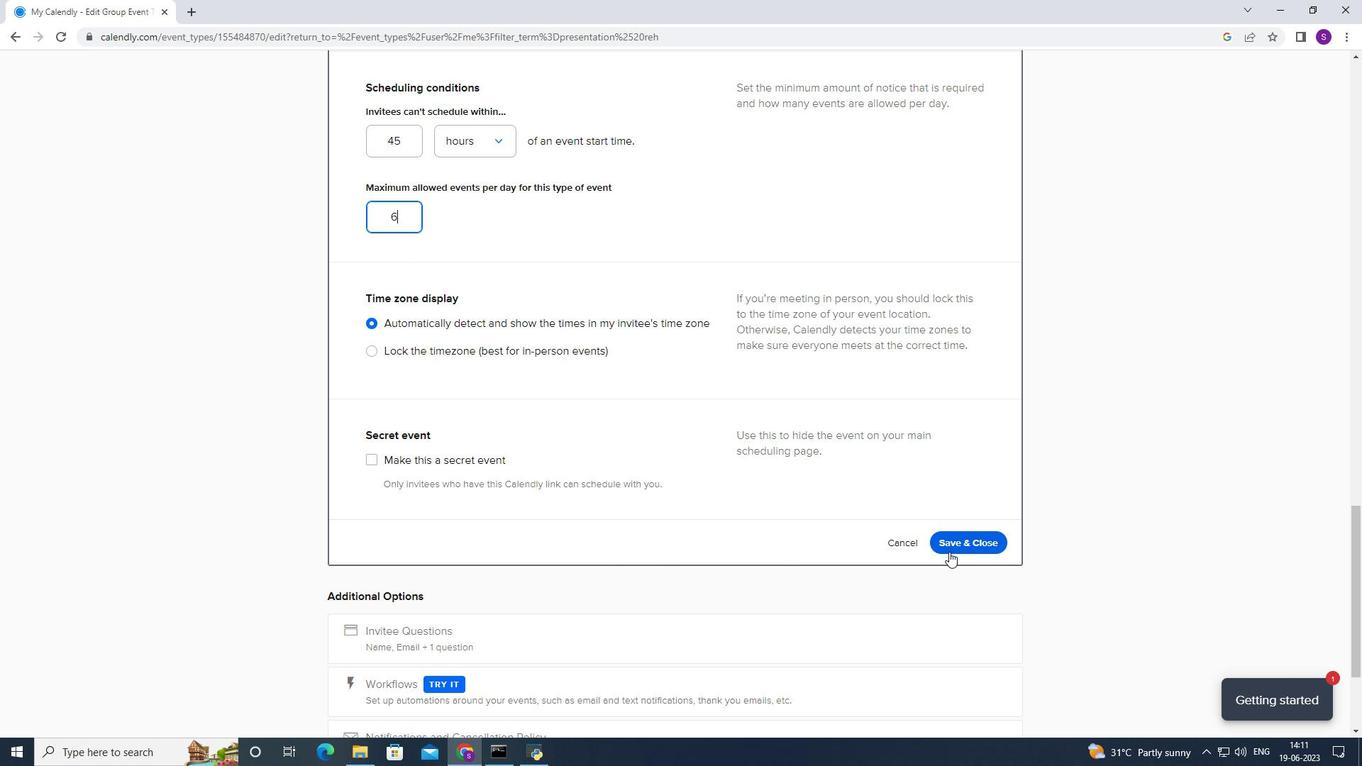 
Action: Mouse pressed left at (973, 543)
Screenshot: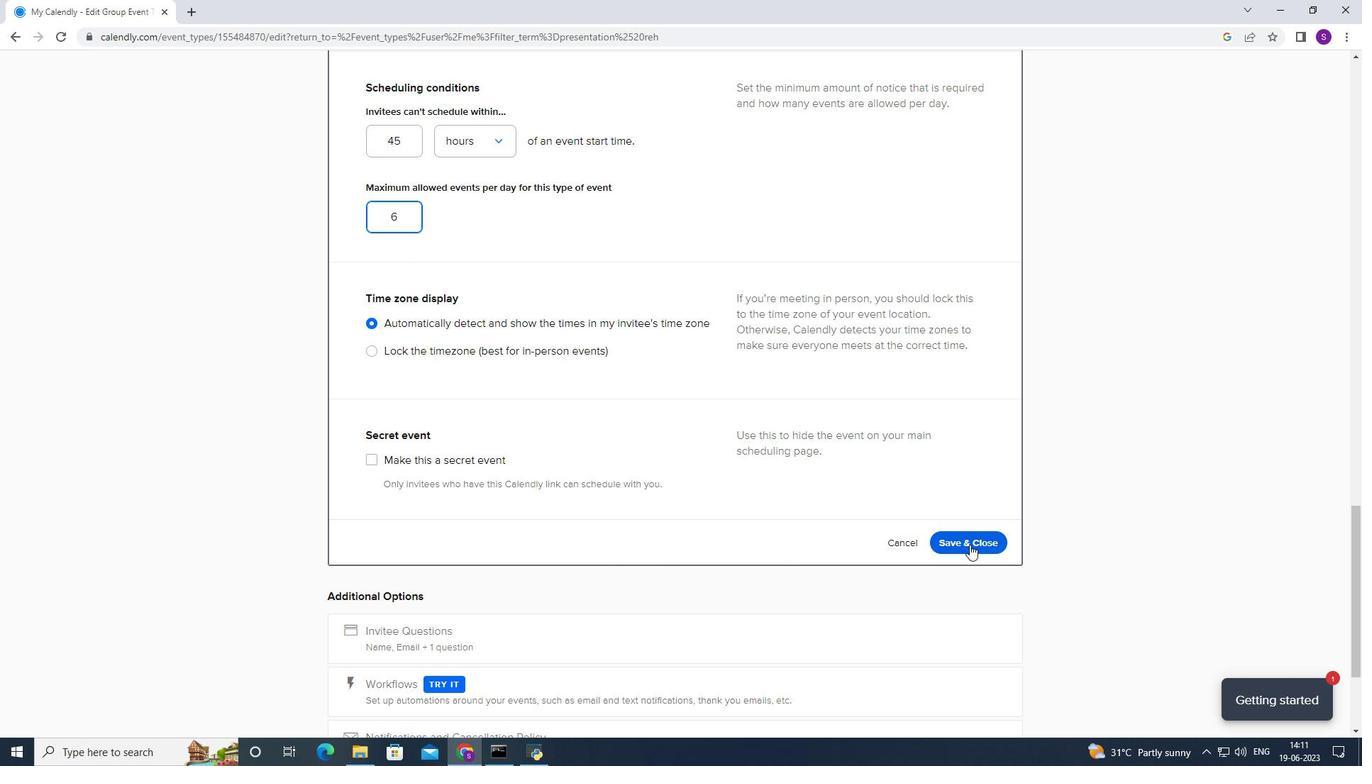 
